 Task: Look for space in Kalynivka, Ukraine from 10th July, 2023 to 15th July, 2023 for 7 adults in price range Rs.10000 to Rs.15000. Place can be entire place or shared room with 4 bedrooms having 7 beds and 4 bathrooms. Property type can be house, flat, guest house. Amenities needed are: wifi, TV, free parkinig on premises, gym, breakfast. Booking option can be shelf check-in. Required host language is English.
Action: Mouse moved to (579, 147)
Screenshot: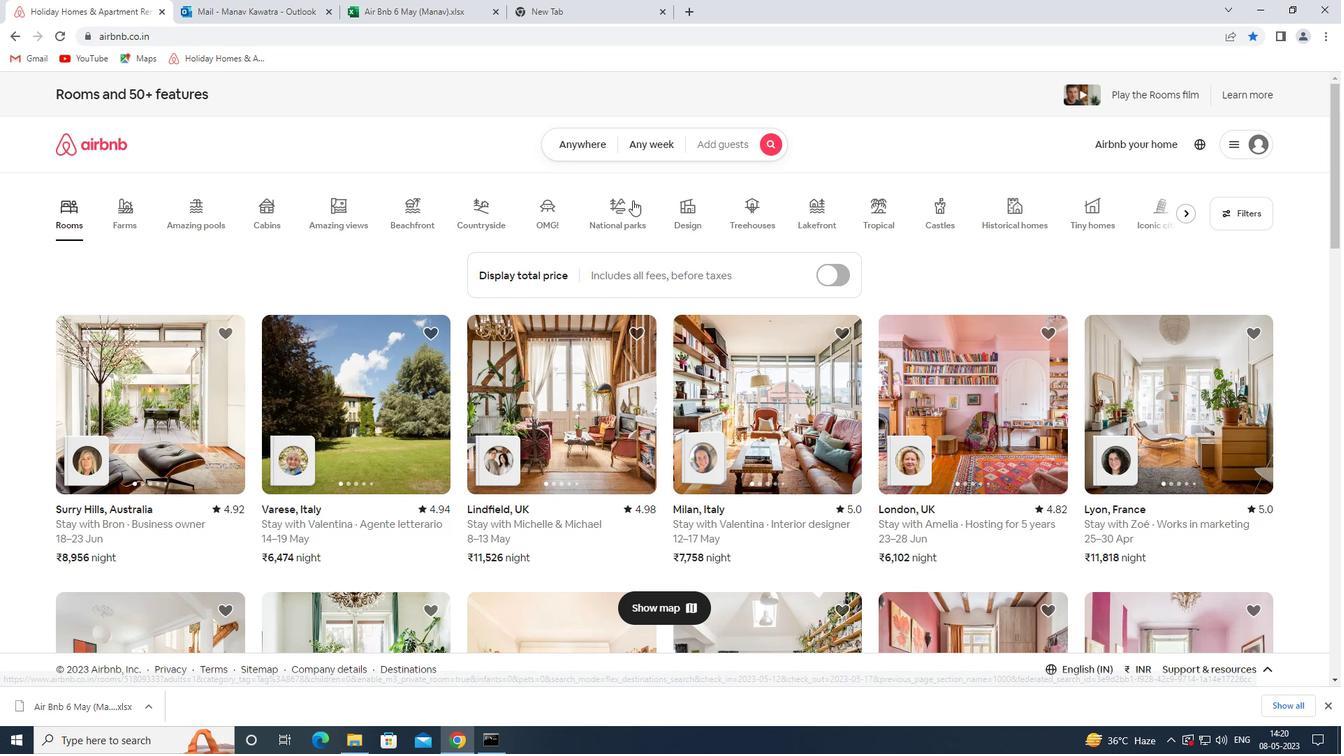 
Action: Mouse pressed left at (579, 147)
Screenshot: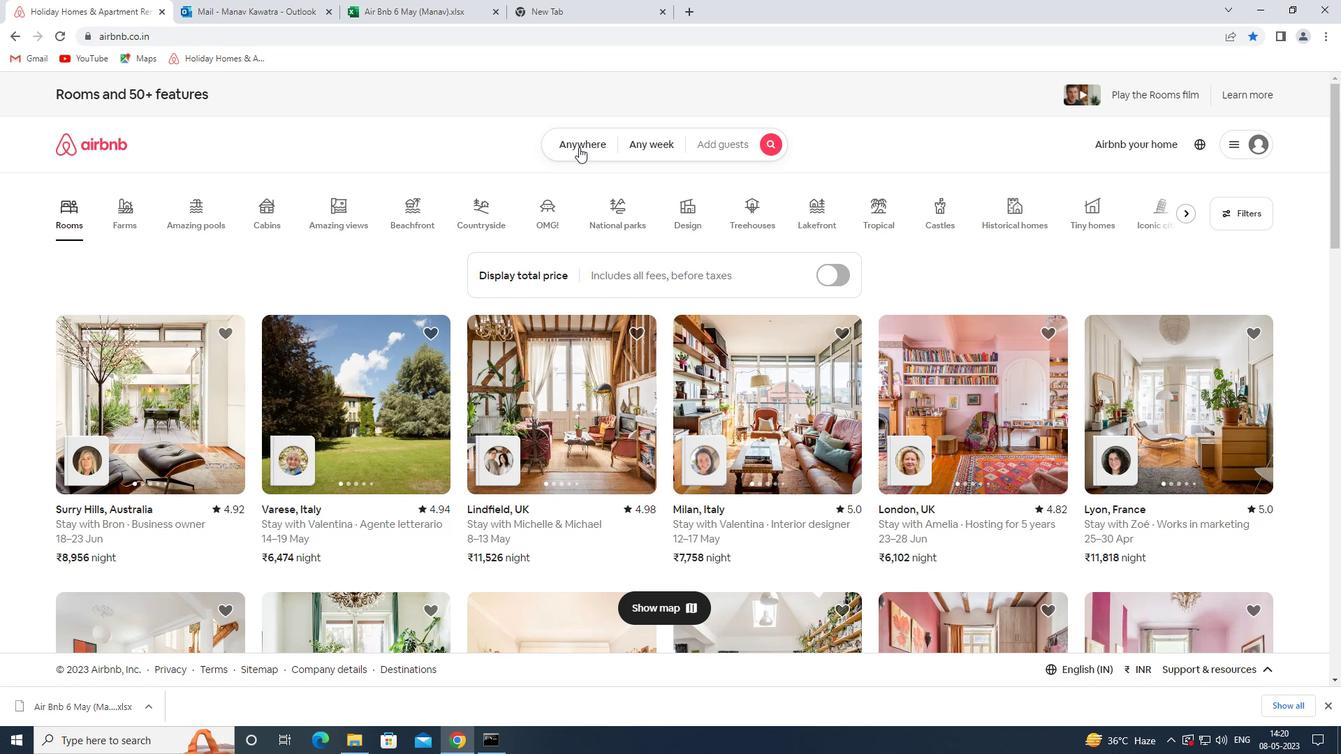 
Action: Mouse moved to (522, 212)
Screenshot: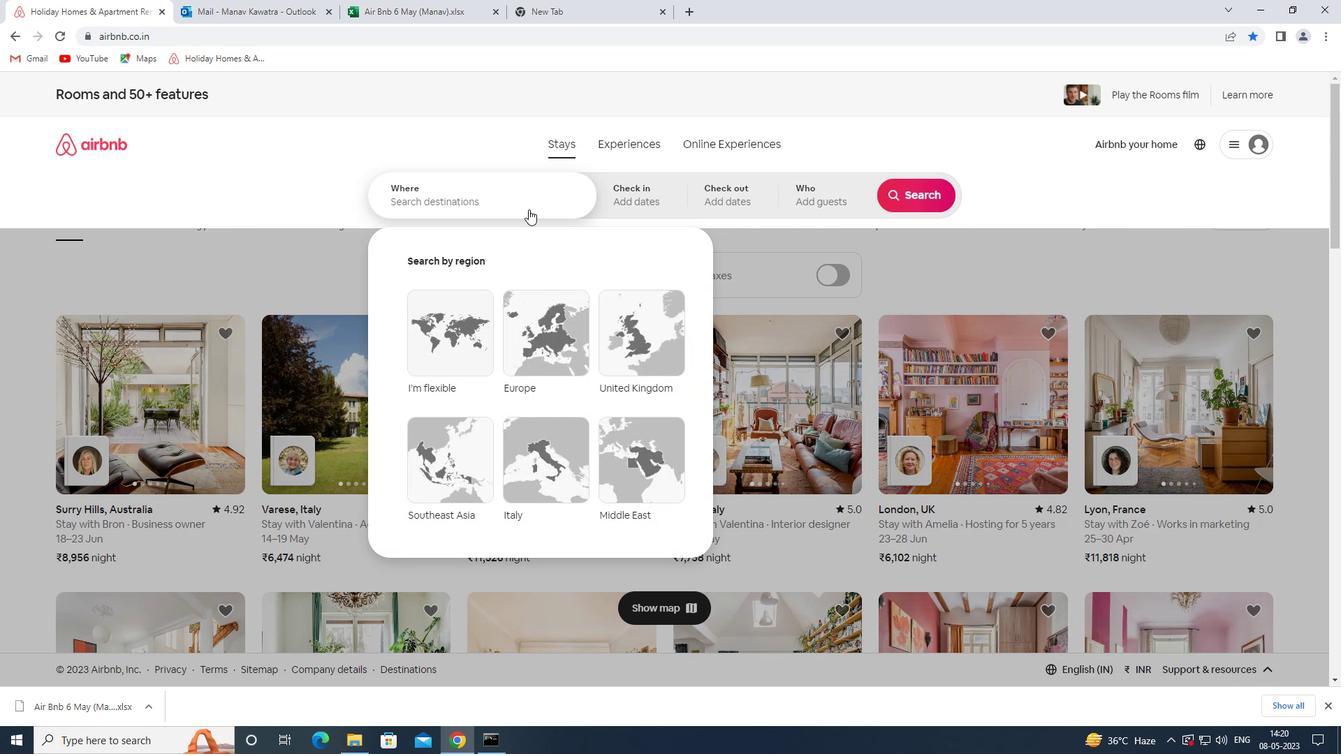 
Action: Mouse pressed left at (522, 212)
Screenshot: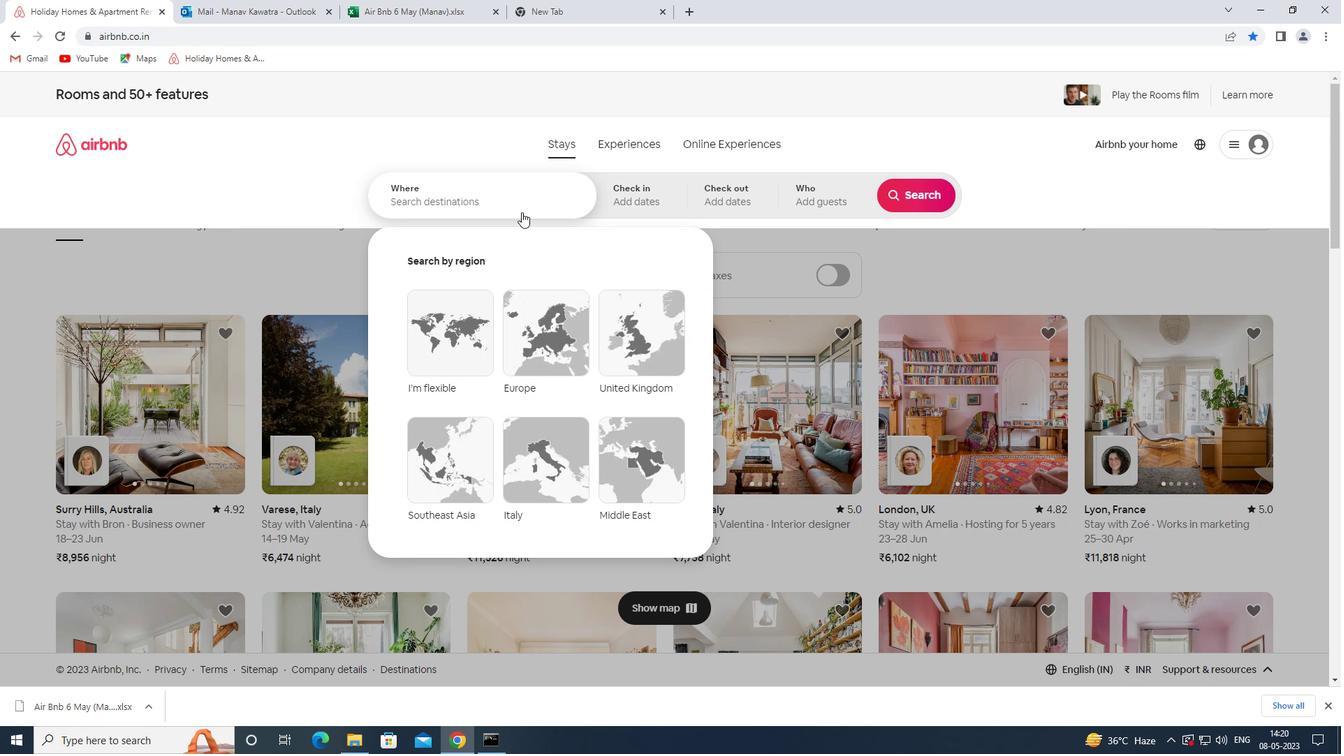 
Action: Key pressed <Key.shift>L<Key.backspace><Key.shift>KAA<Key.backspace>YNIVKA<Key.space><Key.shift><Key.shift><Key.shift><Key.shift><Key.shift><Key.shift><Key.shift><Key.shift><Key.shift><Key.shift><Key.shift><Key.shift><Key.shift><Key.shift><Key.shift>UL<Key.backspace>KRAINE<Key.space><Key.enter>
Screenshot: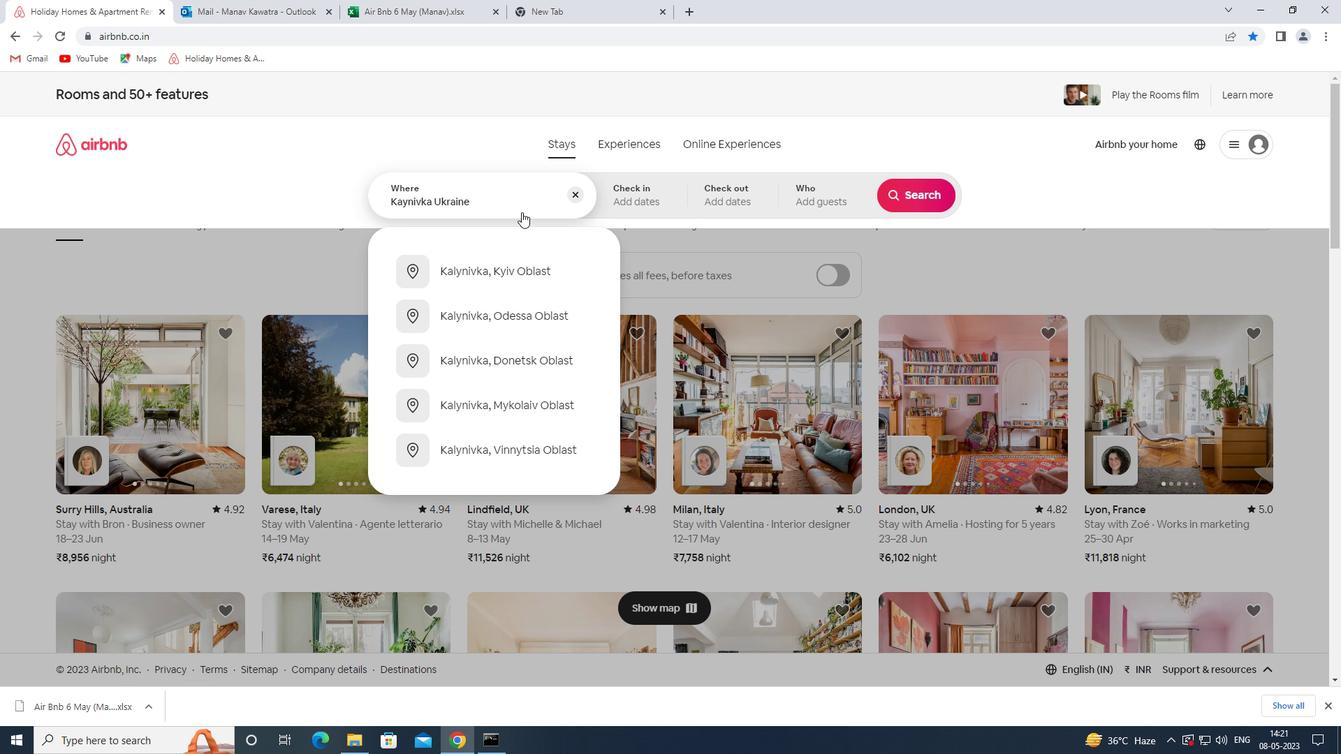 
Action: Mouse moved to (913, 303)
Screenshot: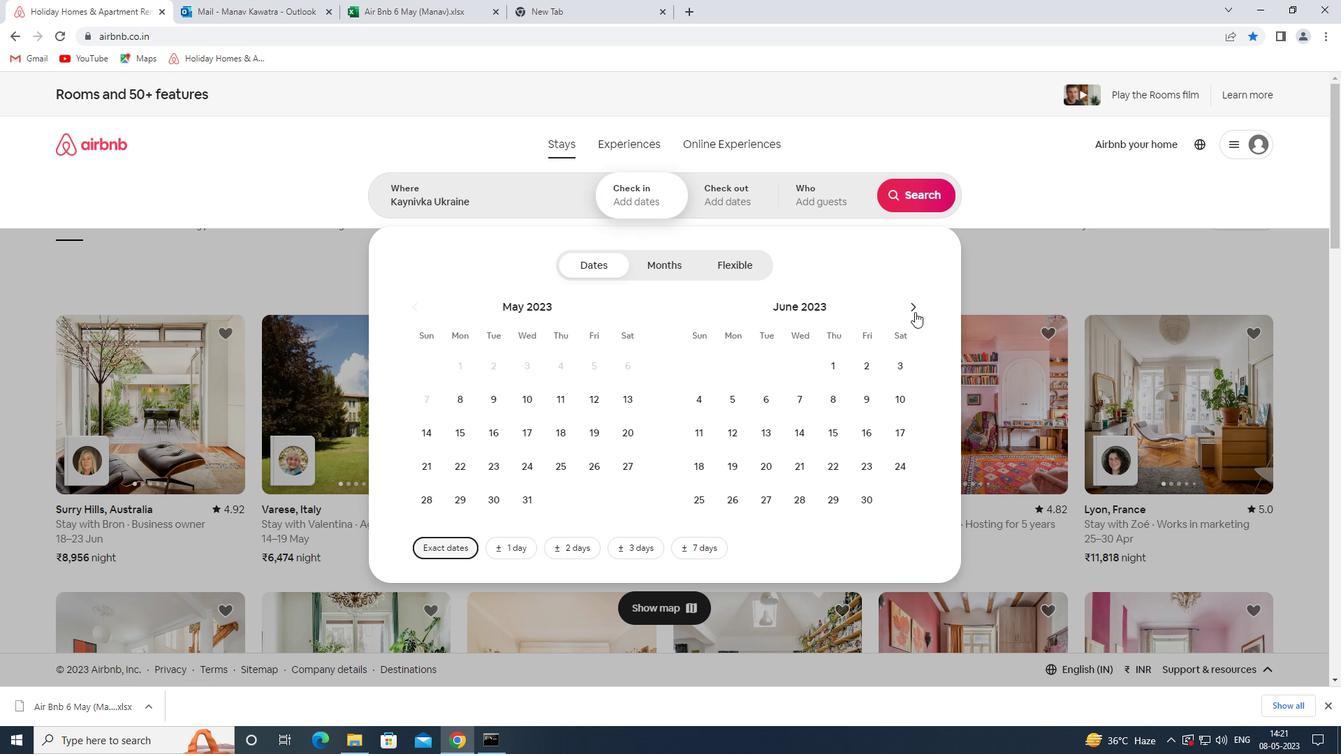 
Action: Mouse pressed left at (913, 303)
Screenshot: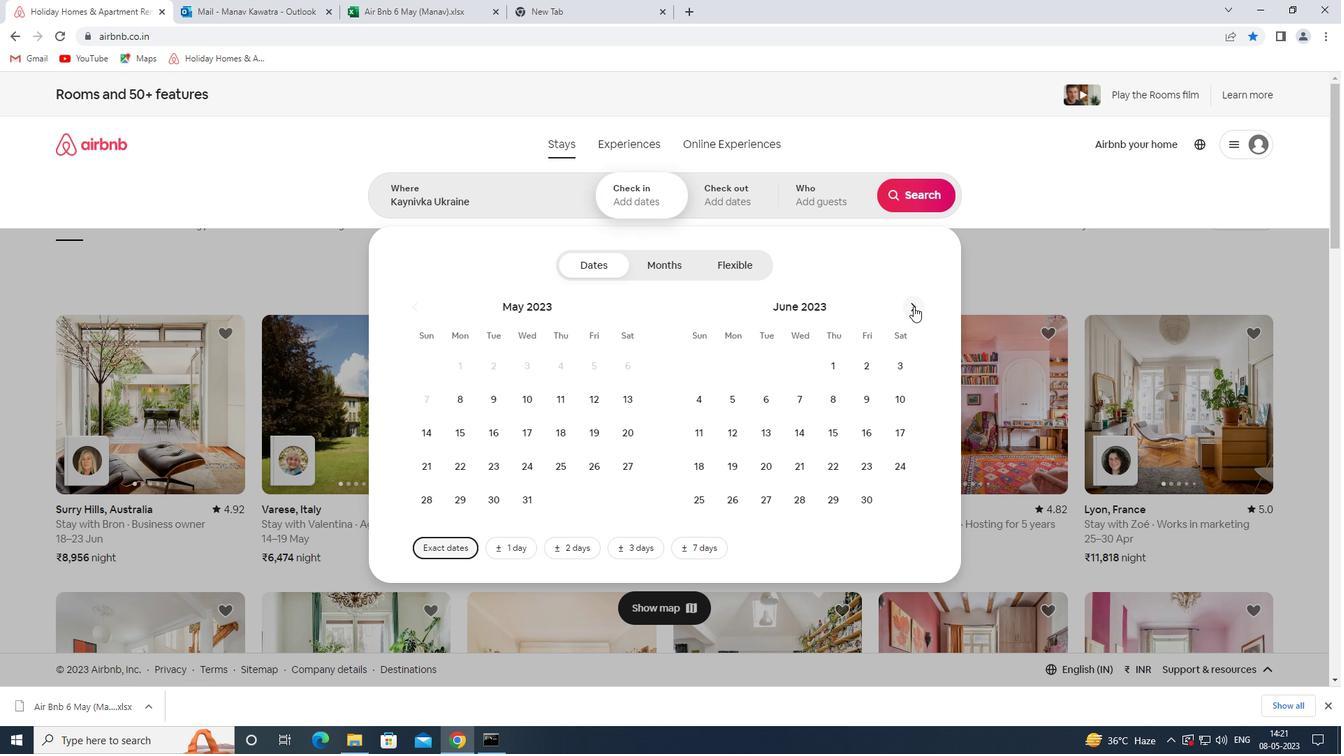 
Action: Mouse moved to (724, 435)
Screenshot: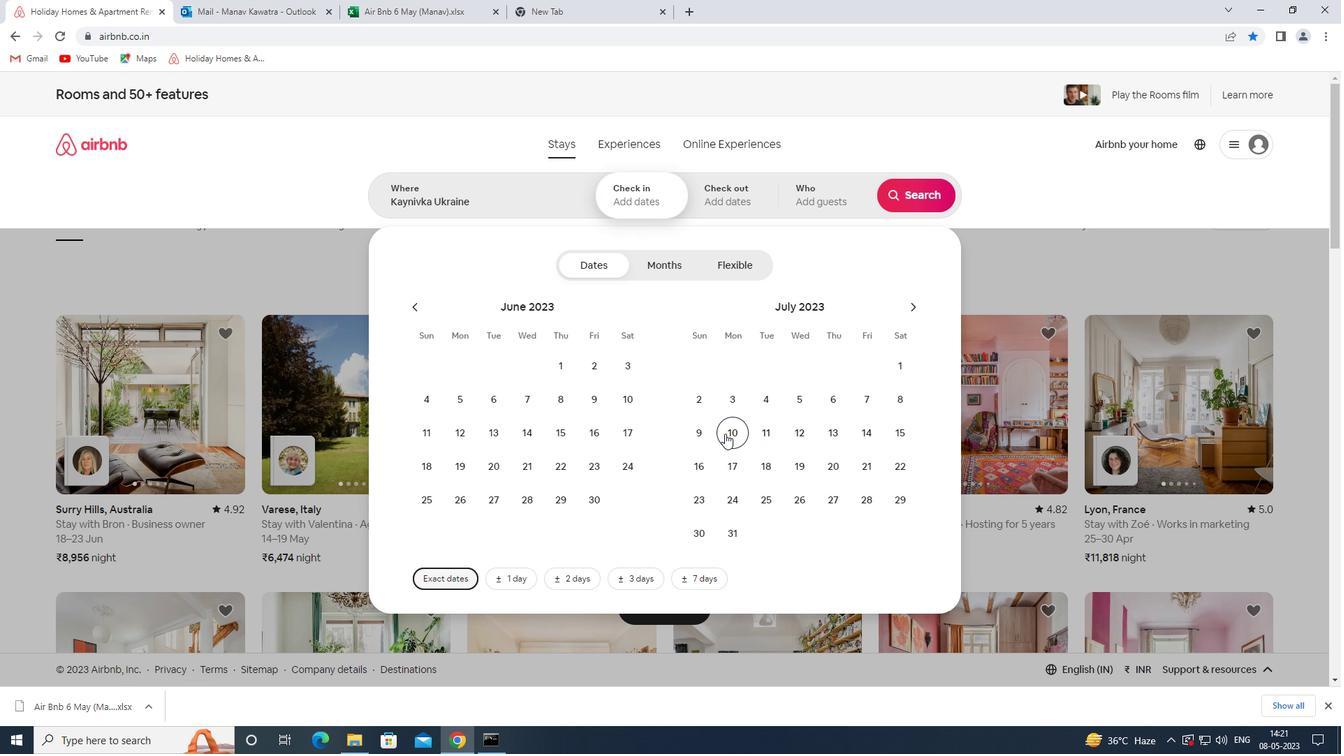
Action: Mouse pressed left at (724, 435)
Screenshot: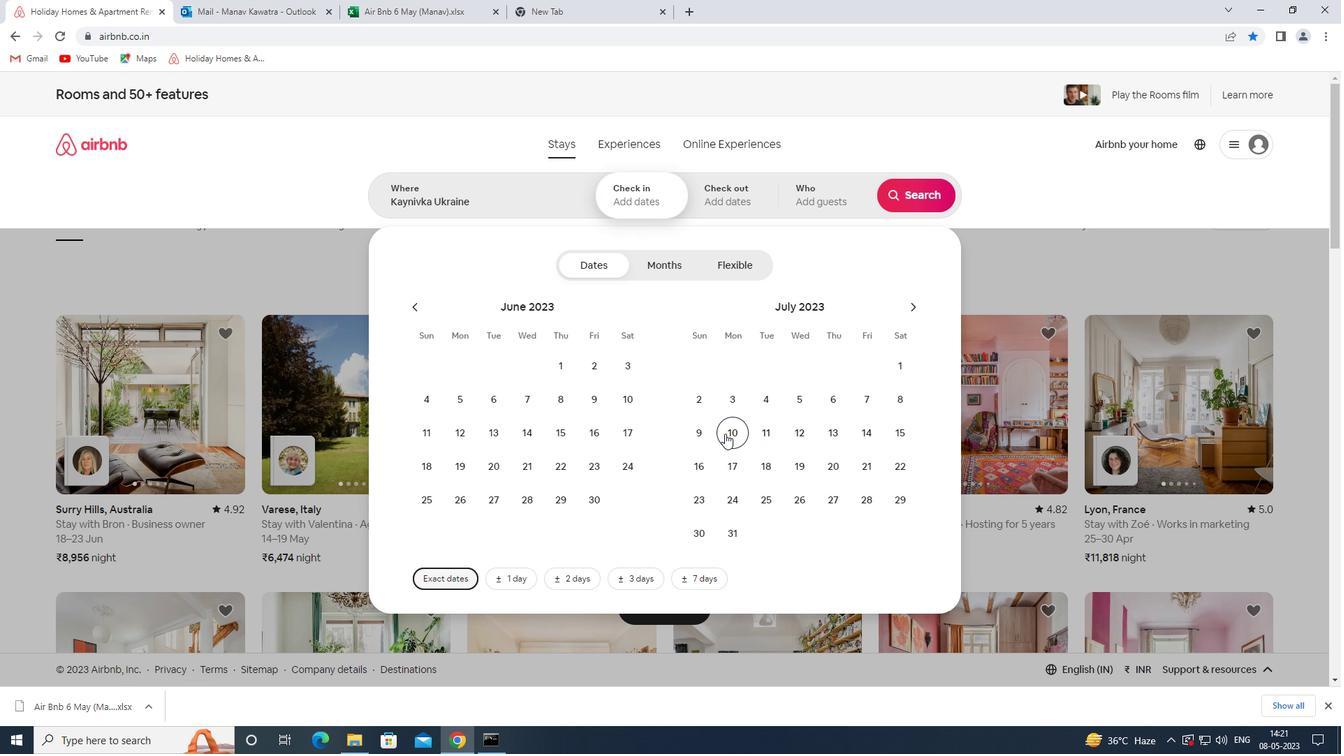 
Action: Mouse moved to (904, 432)
Screenshot: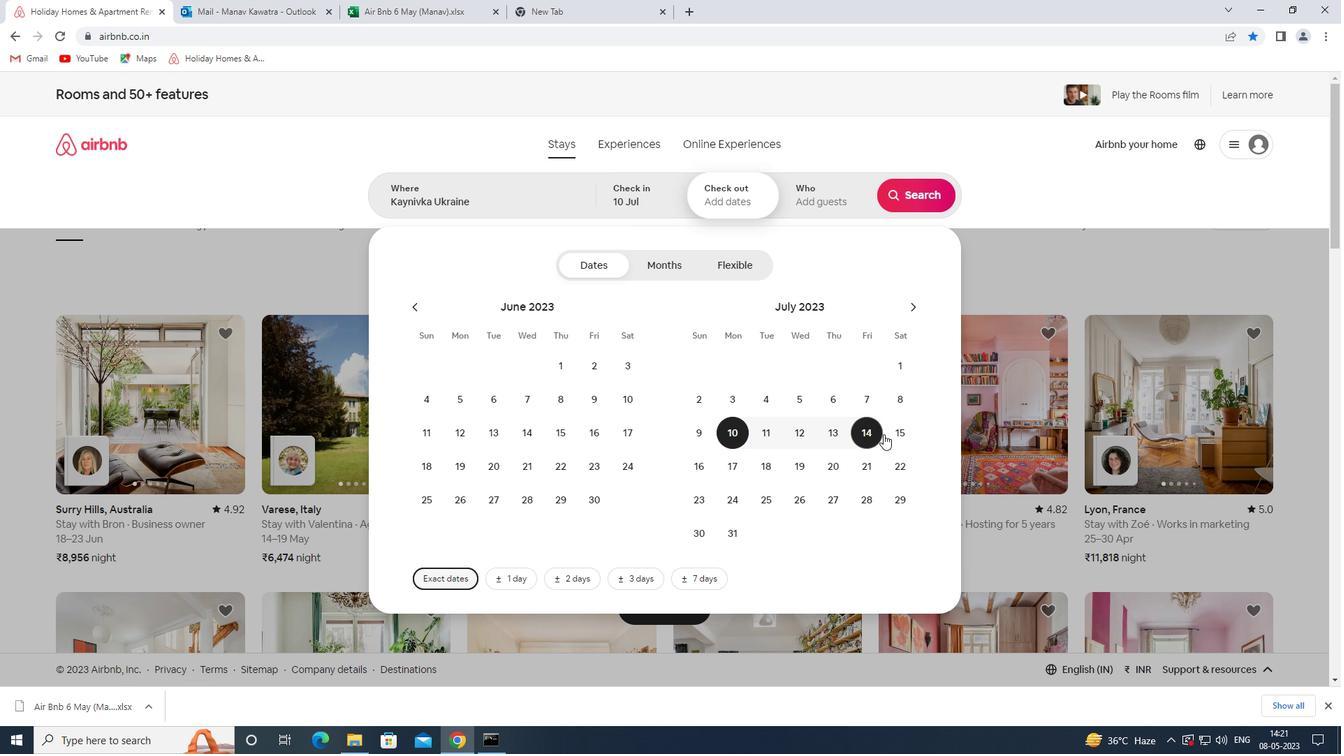 
Action: Mouse pressed left at (904, 432)
Screenshot: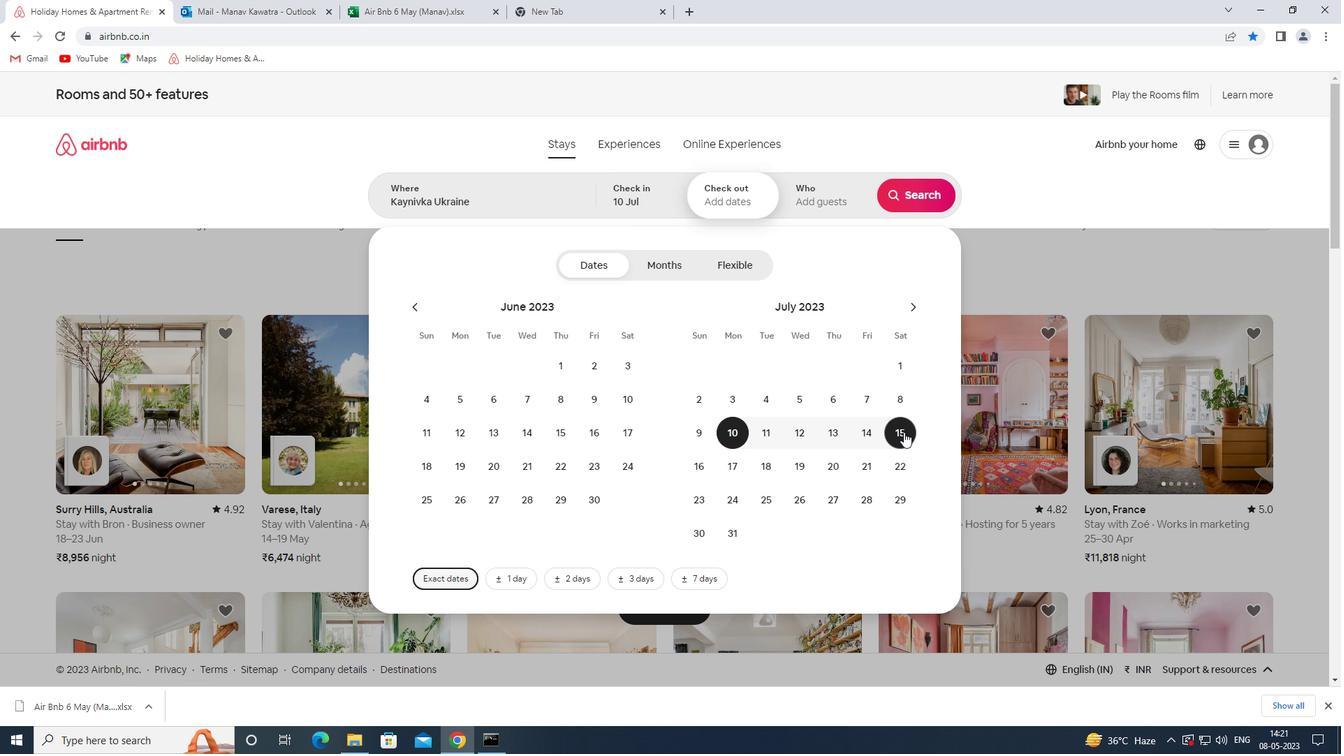 
Action: Mouse moved to (835, 208)
Screenshot: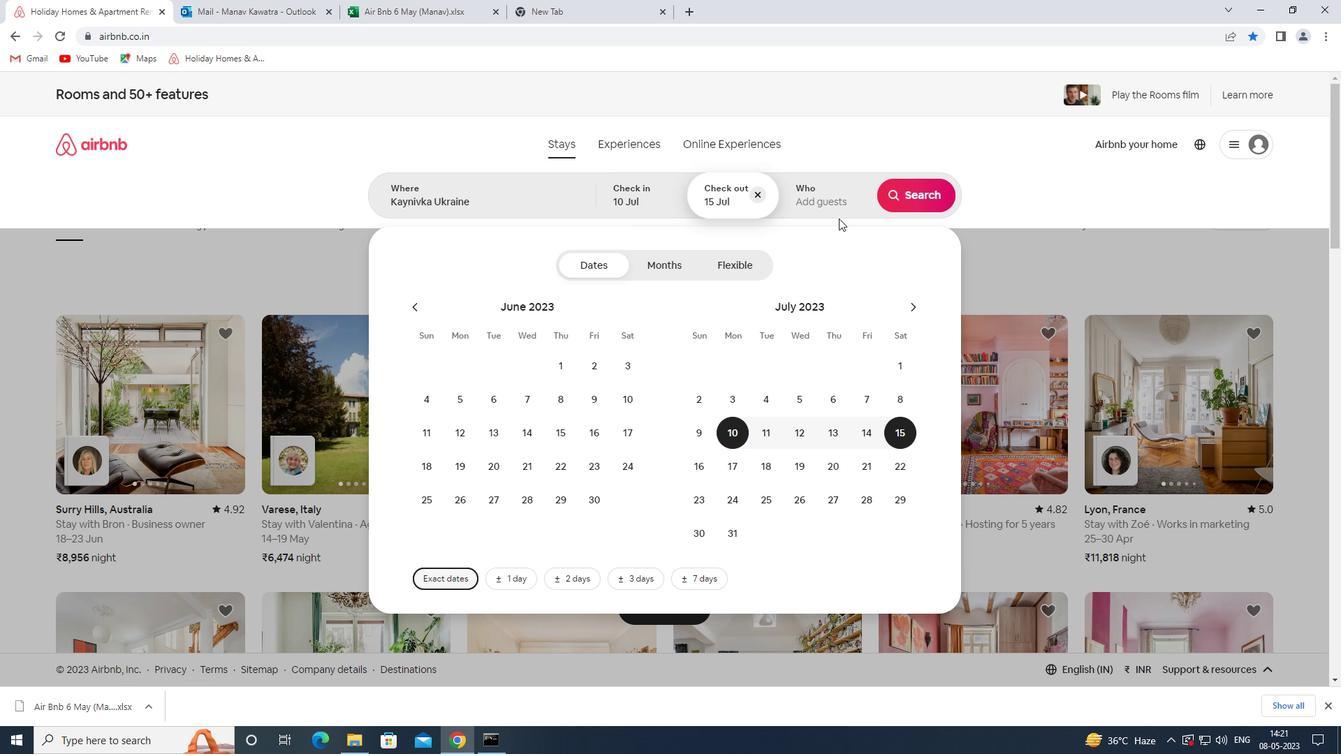 
Action: Mouse pressed left at (835, 208)
Screenshot: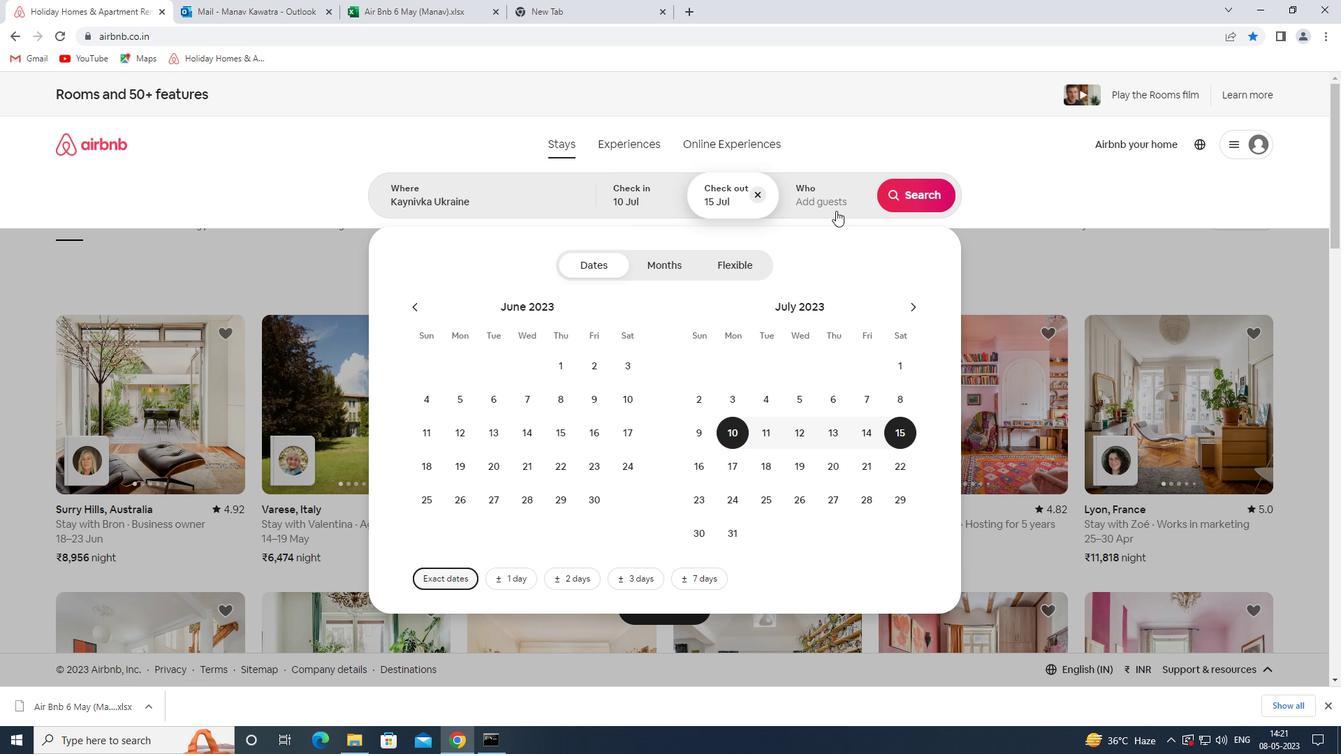 
Action: Mouse moved to (925, 279)
Screenshot: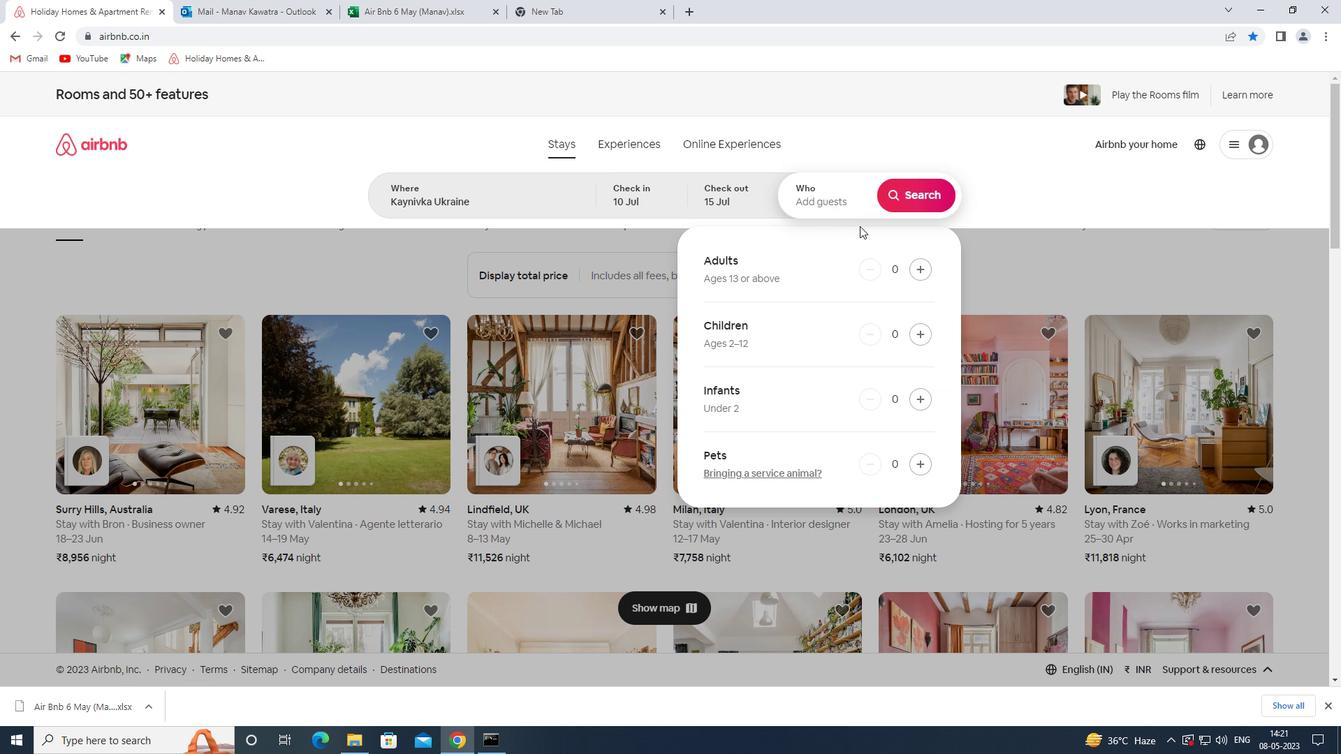 
Action: Mouse pressed left at (925, 279)
Screenshot: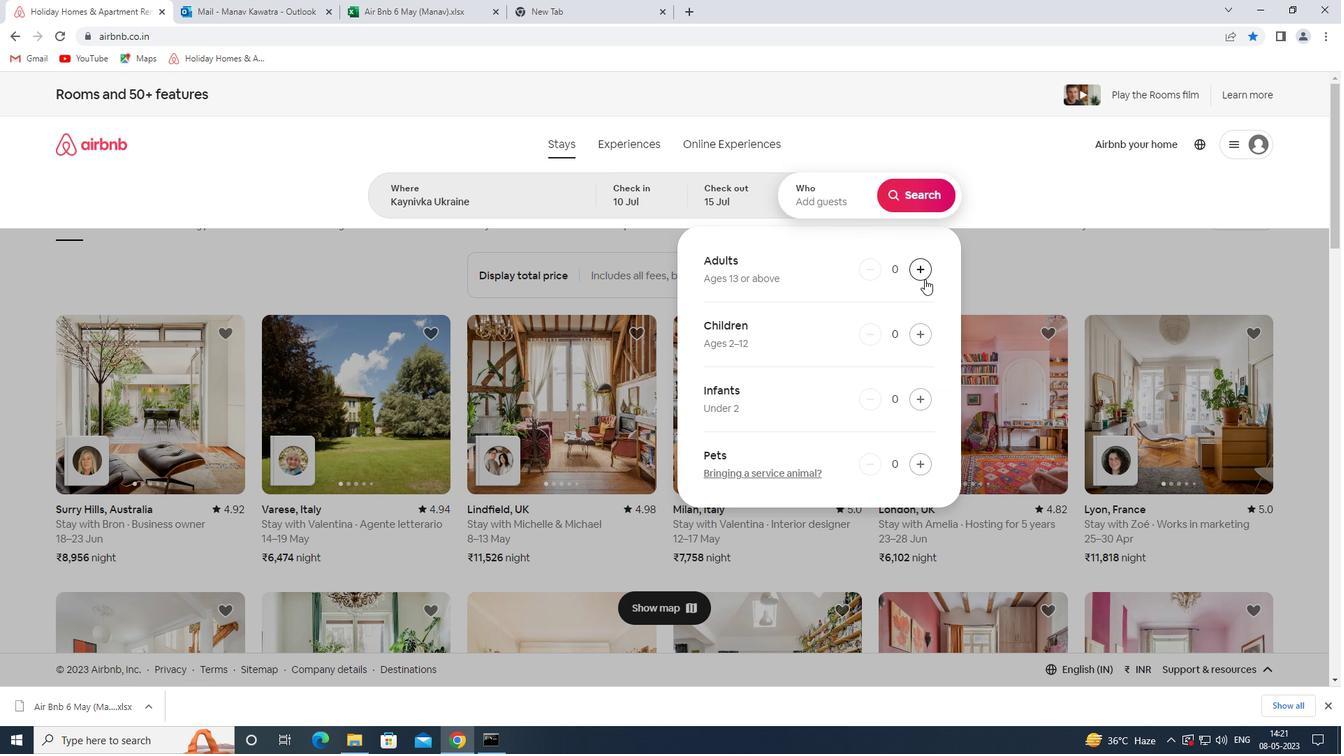 
Action: Mouse moved to (925, 278)
Screenshot: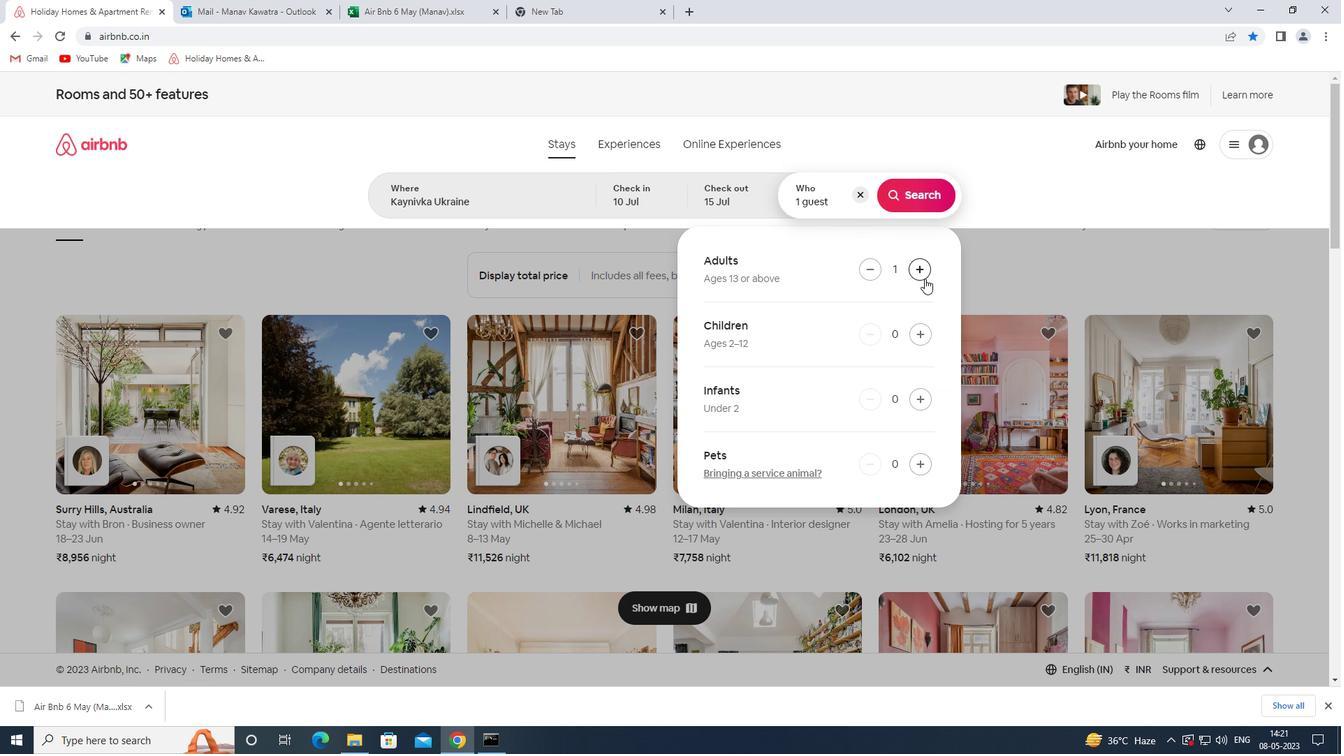 
Action: Mouse pressed left at (925, 278)
Screenshot: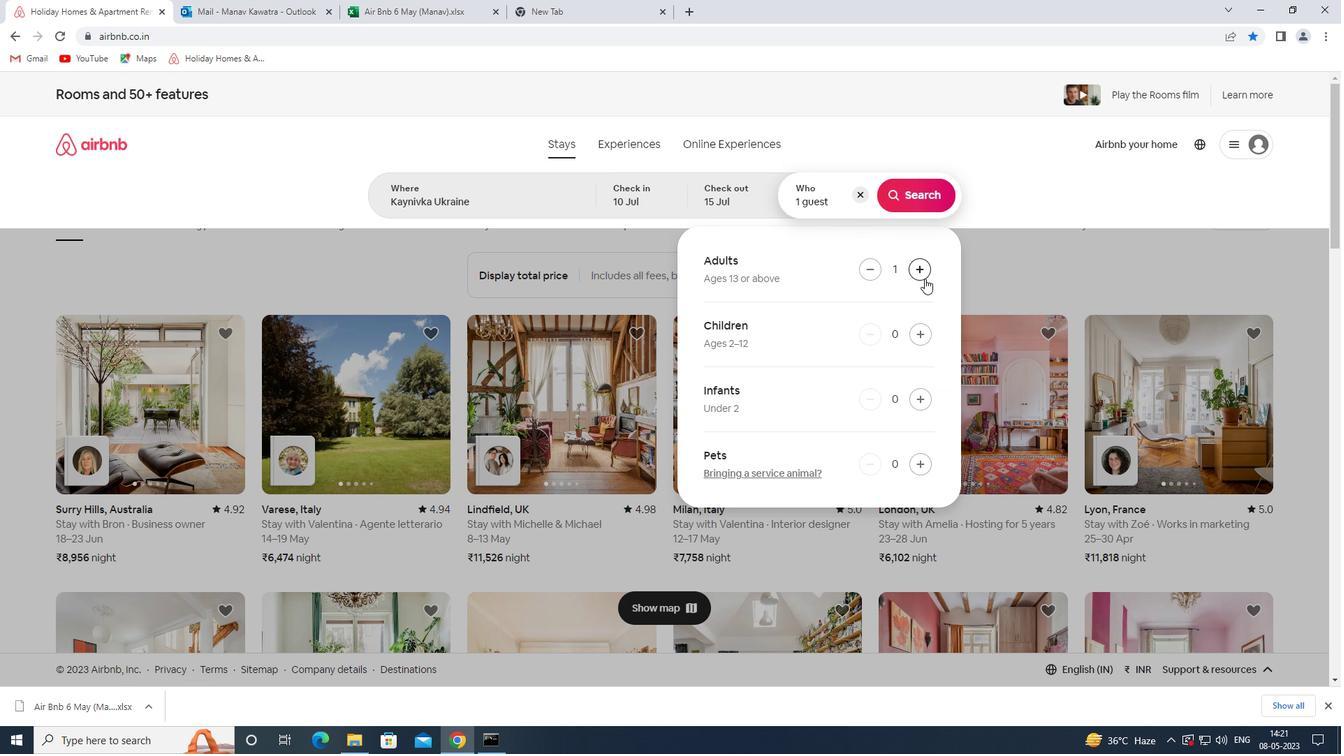 
Action: Mouse pressed left at (925, 278)
Screenshot: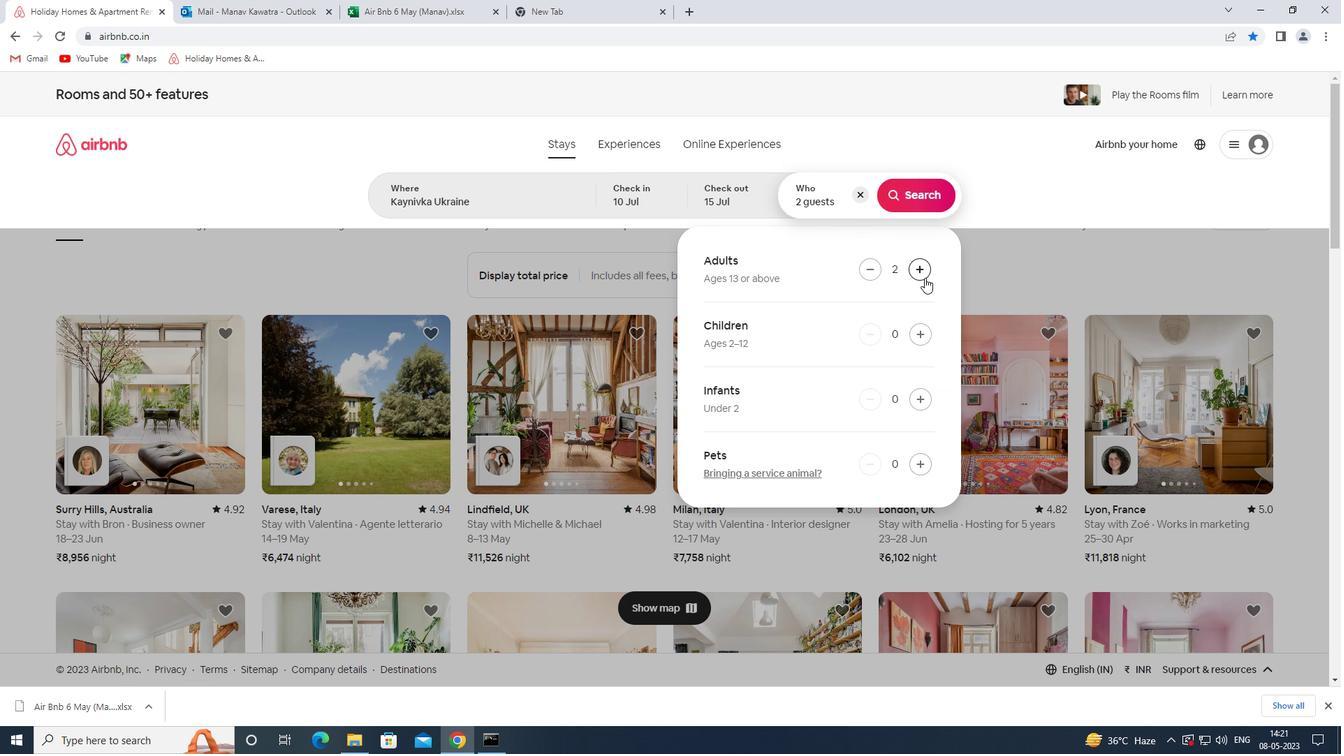 
Action: Mouse pressed left at (925, 278)
Screenshot: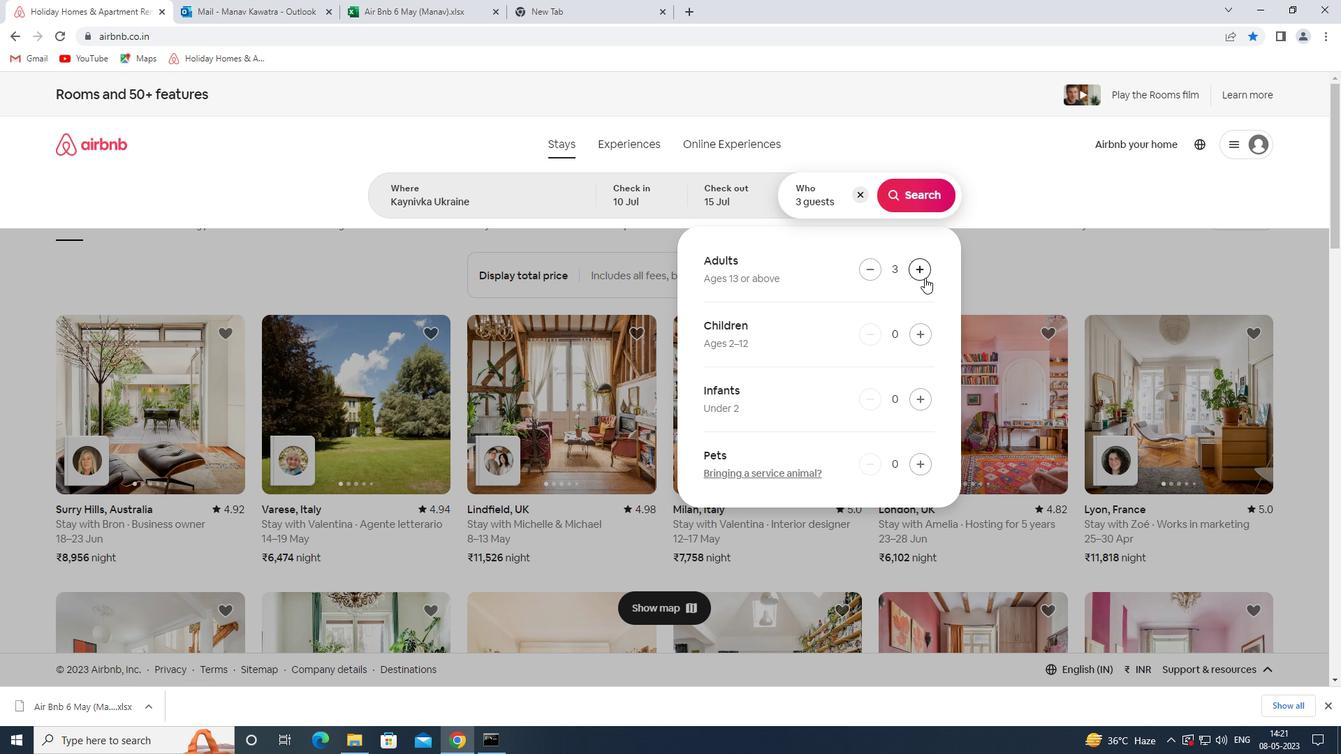 
Action: Mouse pressed left at (925, 278)
Screenshot: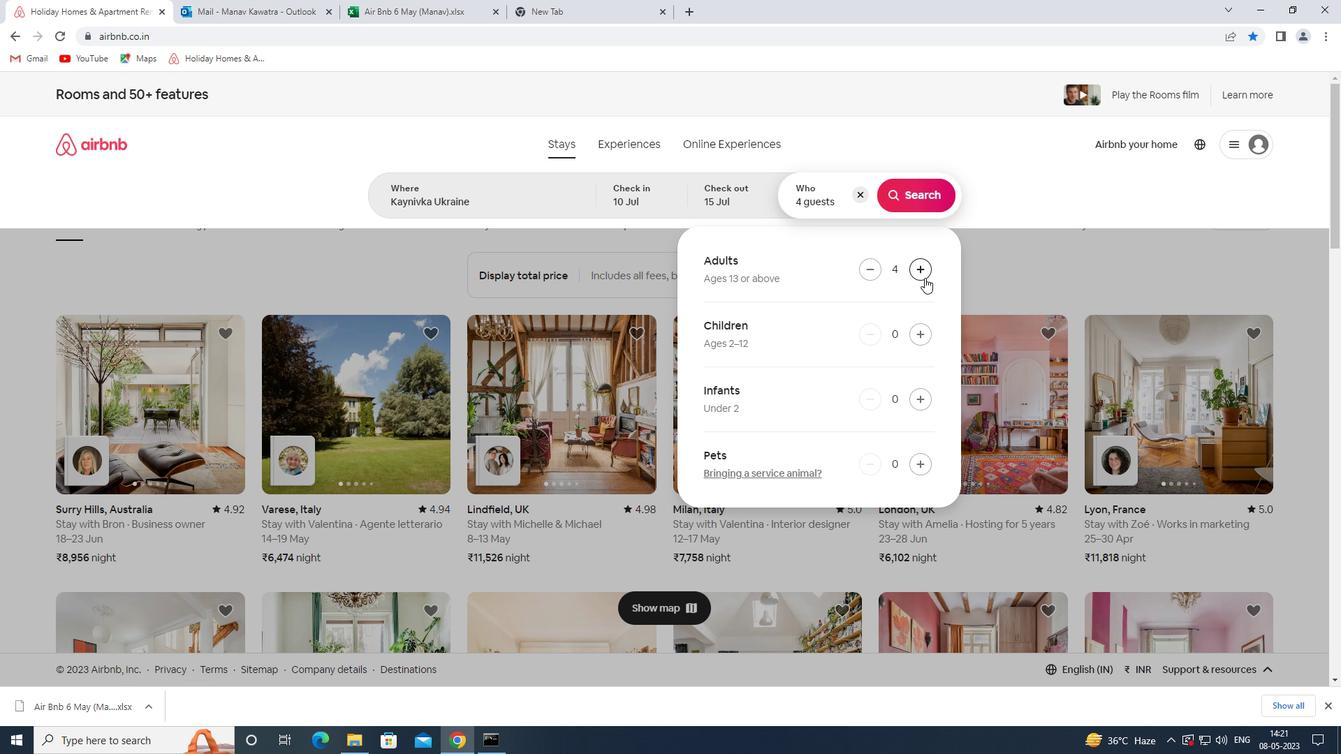 
Action: Mouse moved to (925, 278)
Screenshot: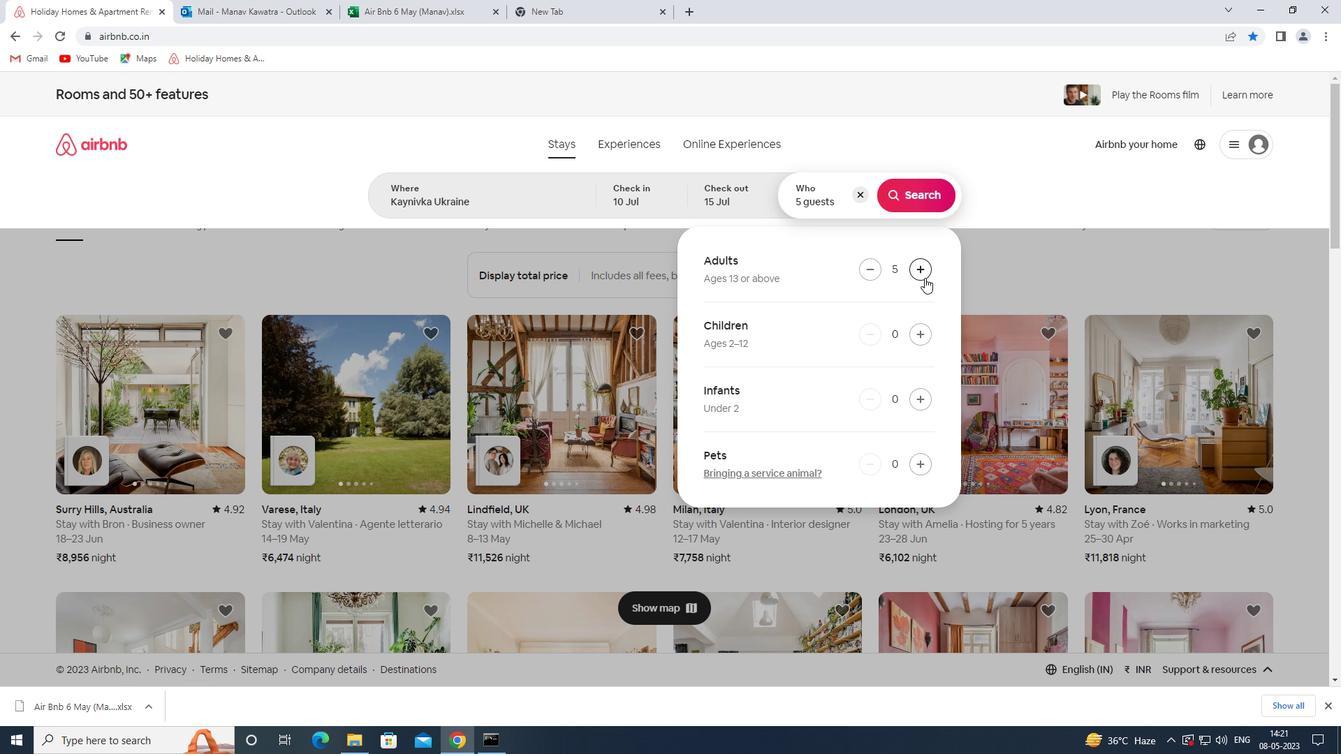 
Action: Mouse pressed left at (925, 278)
Screenshot: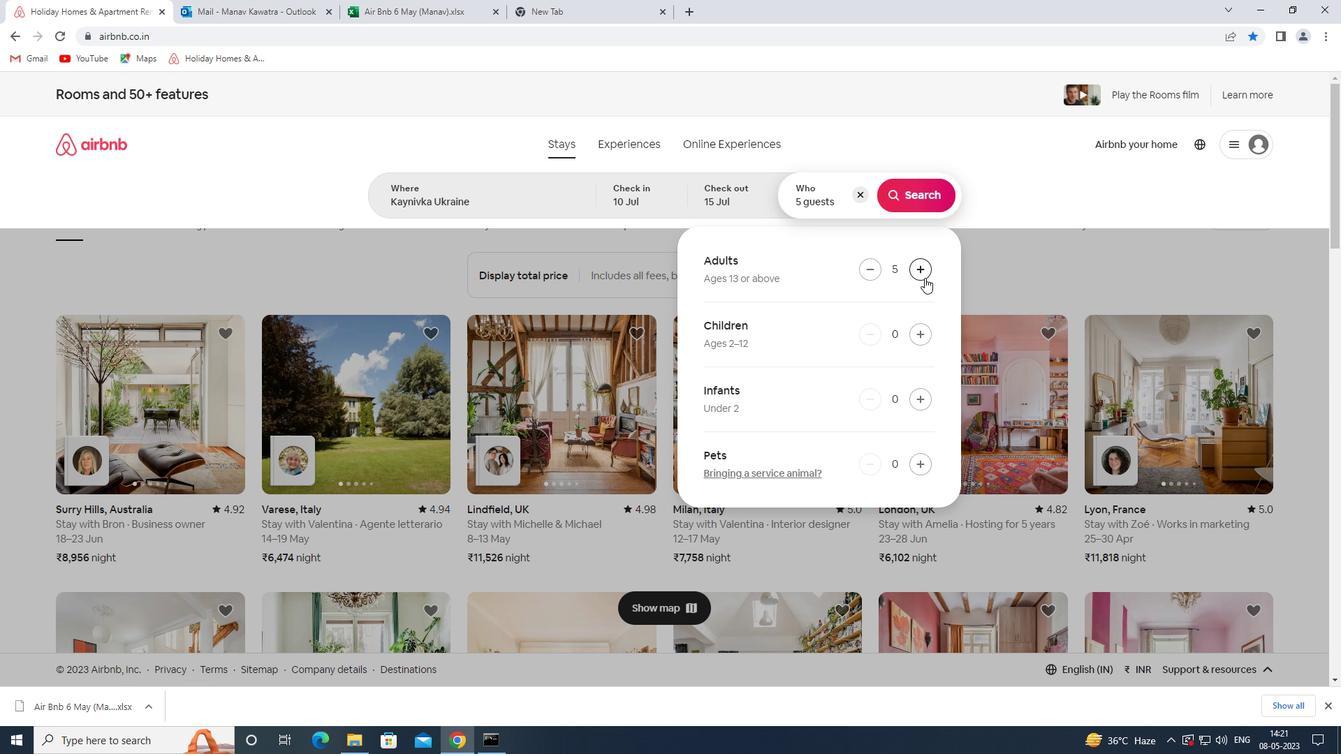 
Action: Mouse moved to (921, 265)
Screenshot: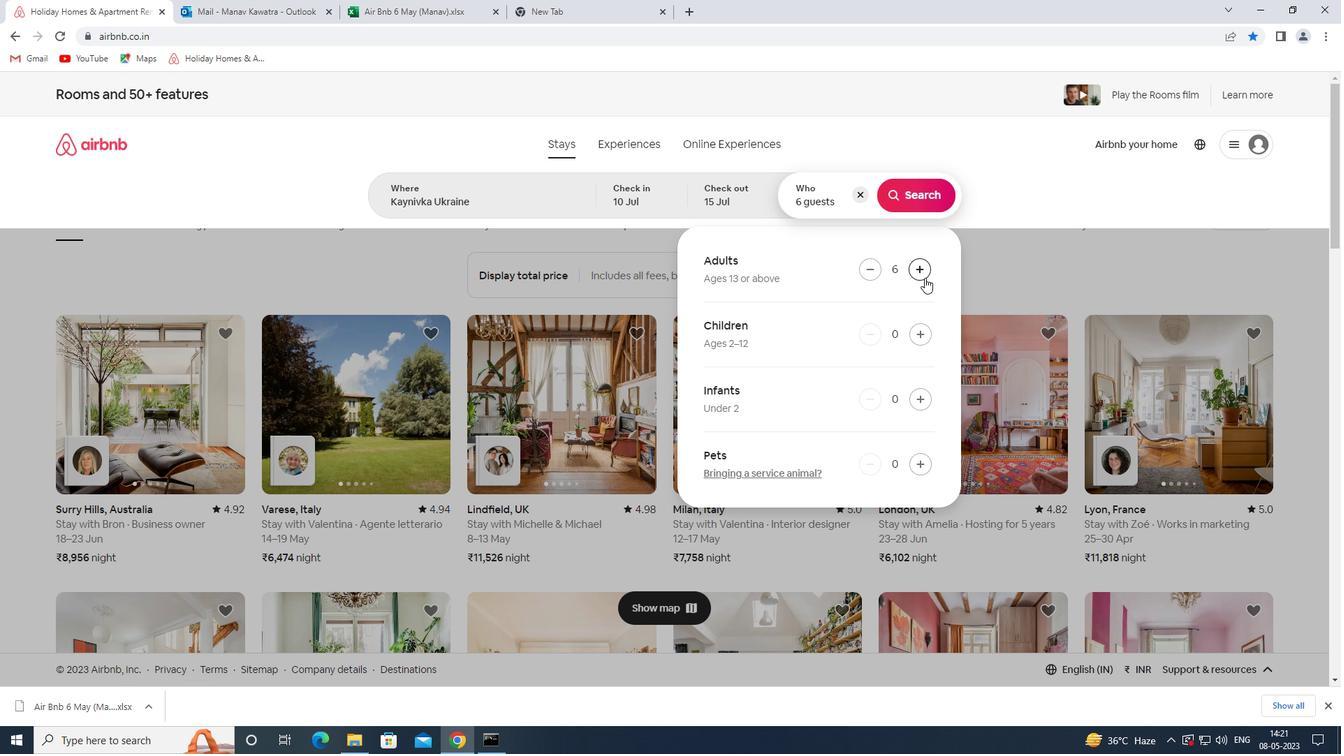 
Action: Mouse pressed left at (921, 265)
Screenshot: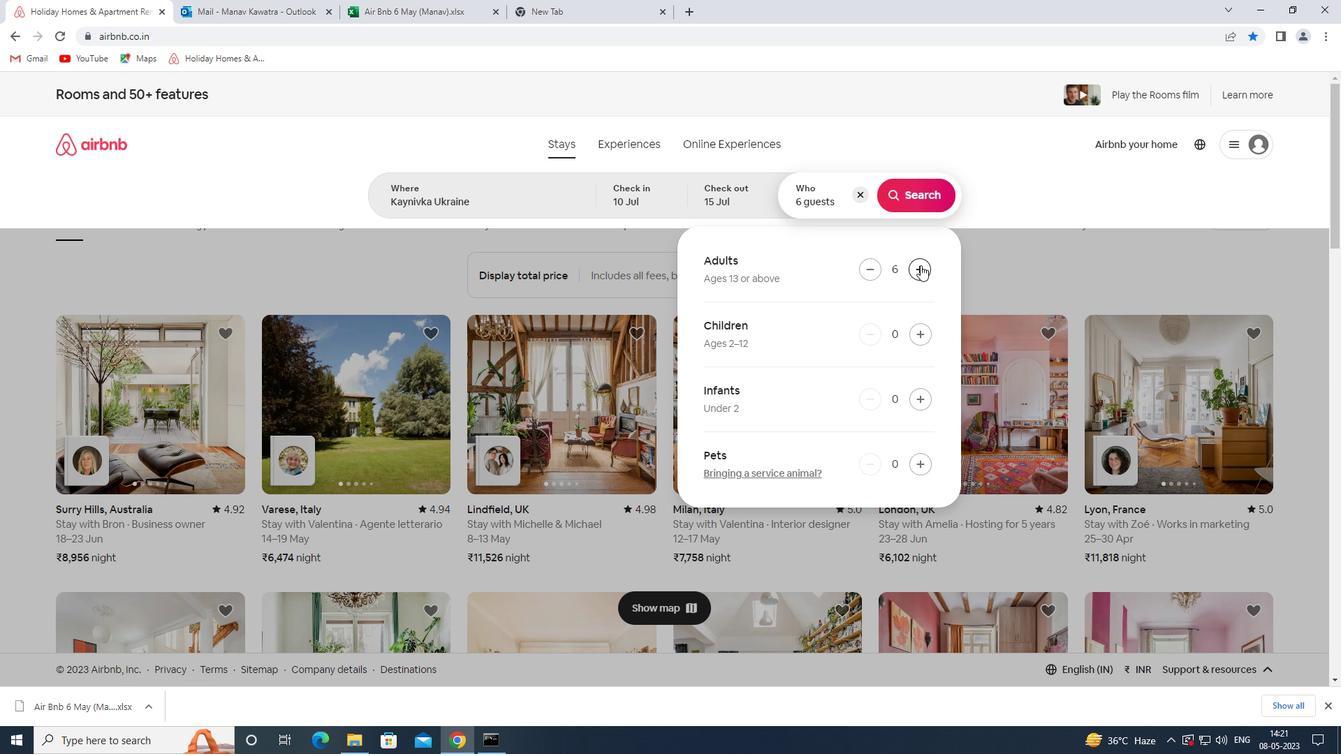 
Action: Mouse moved to (923, 199)
Screenshot: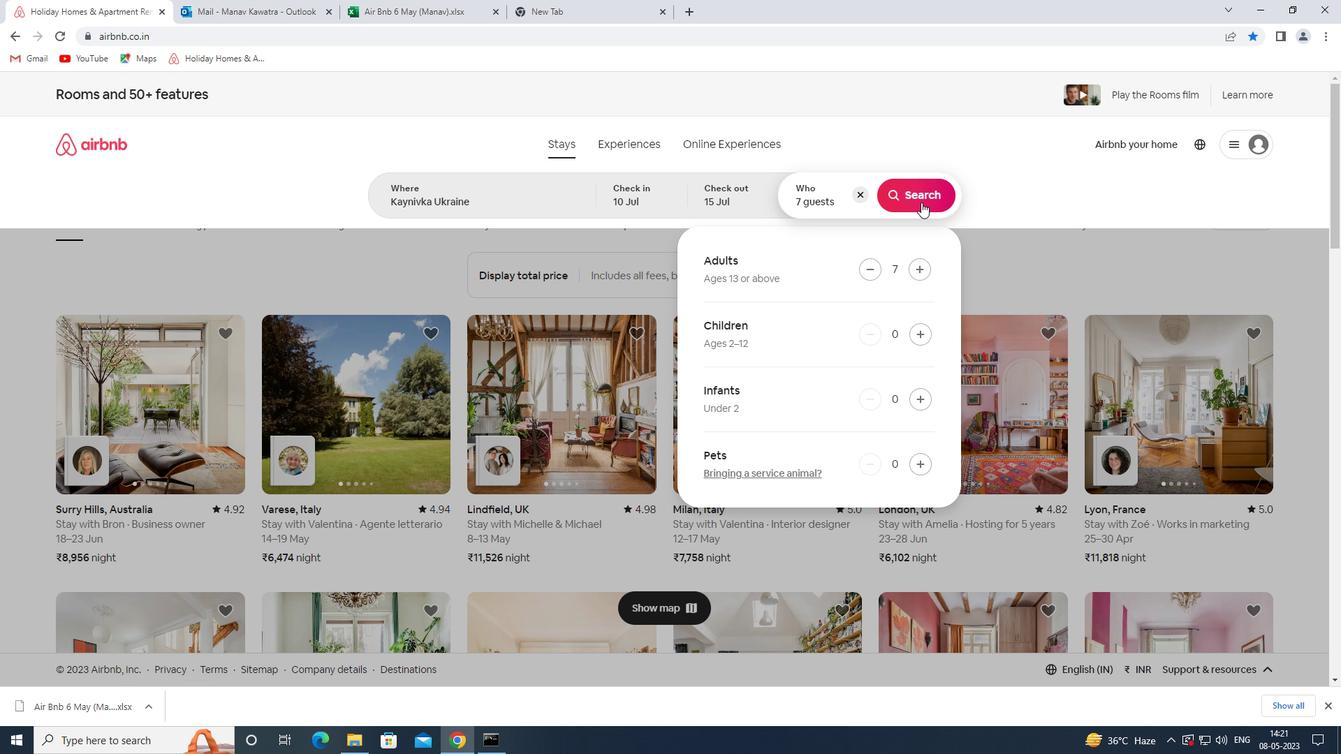 
Action: Mouse pressed left at (923, 199)
Screenshot: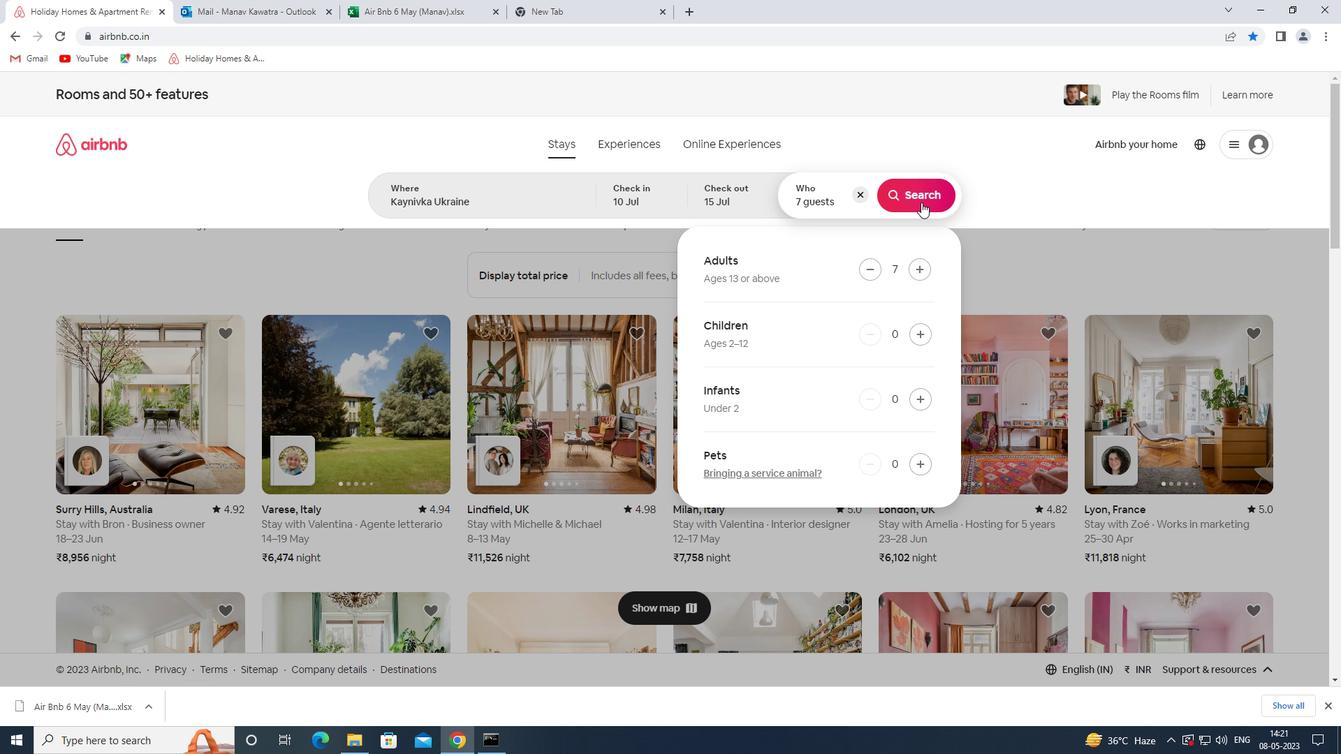 
Action: Mouse moved to (1274, 144)
Screenshot: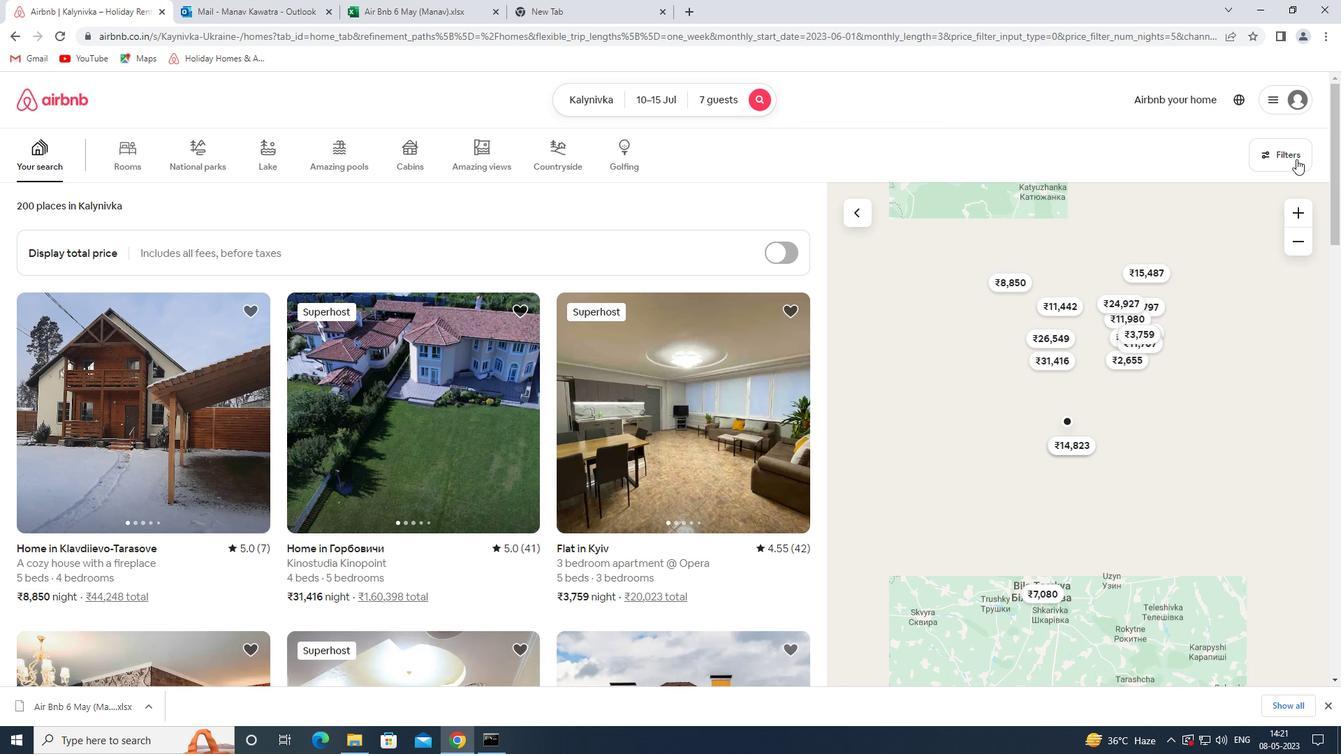 
Action: Mouse pressed left at (1274, 144)
Screenshot: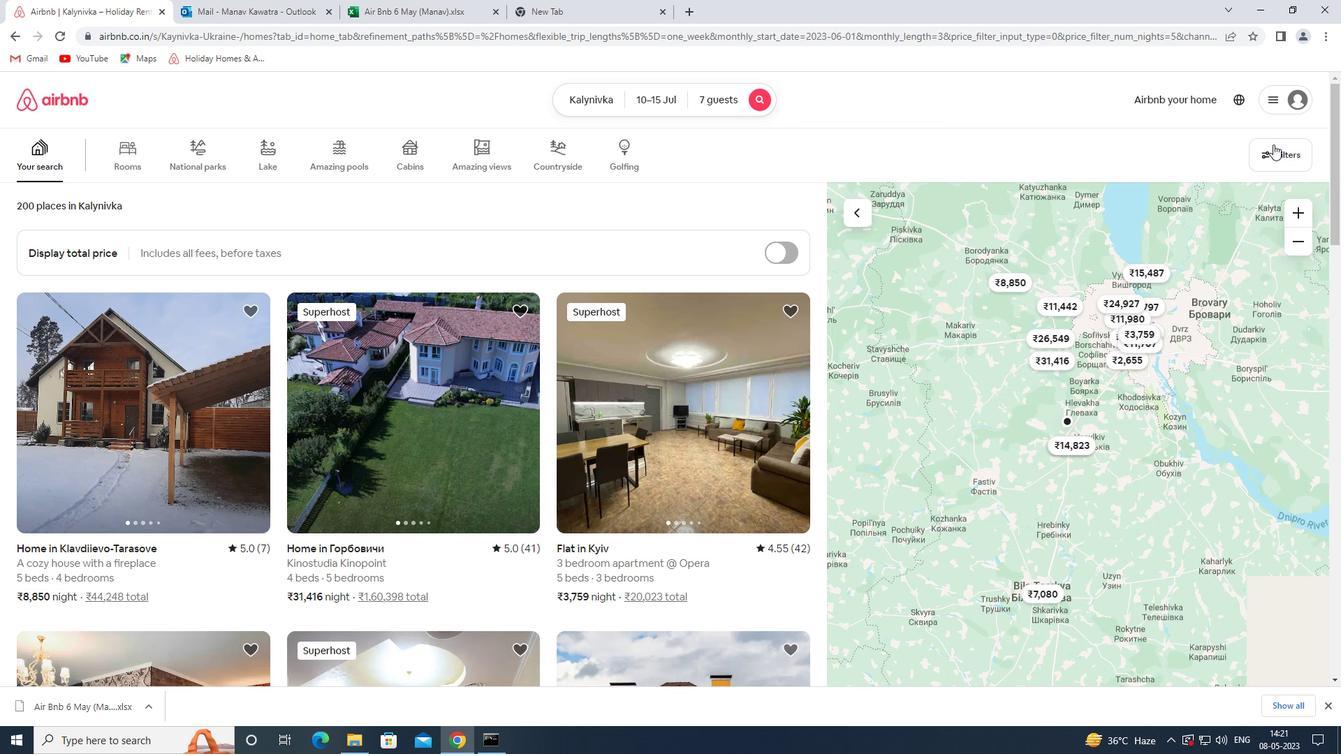 
Action: Mouse moved to (500, 497)
Screenshot: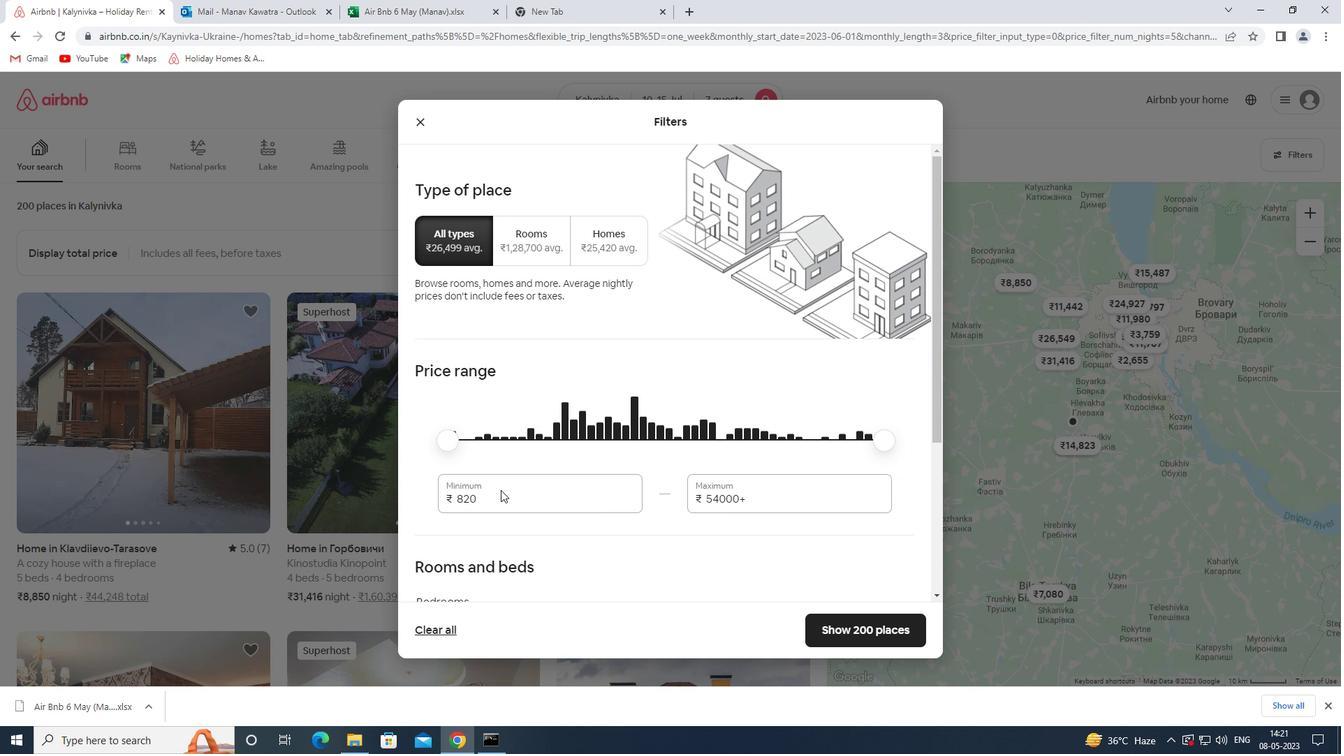 
Action: Mouse pressed left at (500, 497)
Screenshot: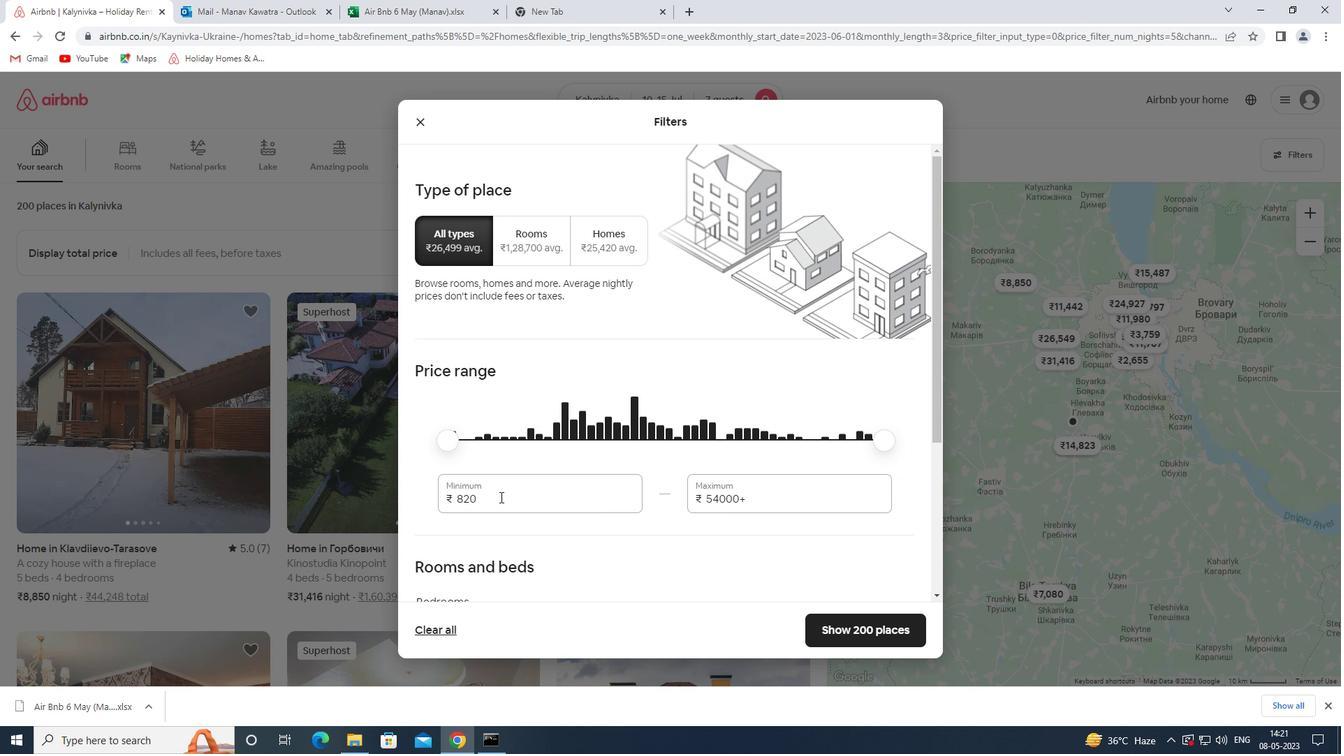 
Action: Mouse pressed left at (500, 497)
Screenshot: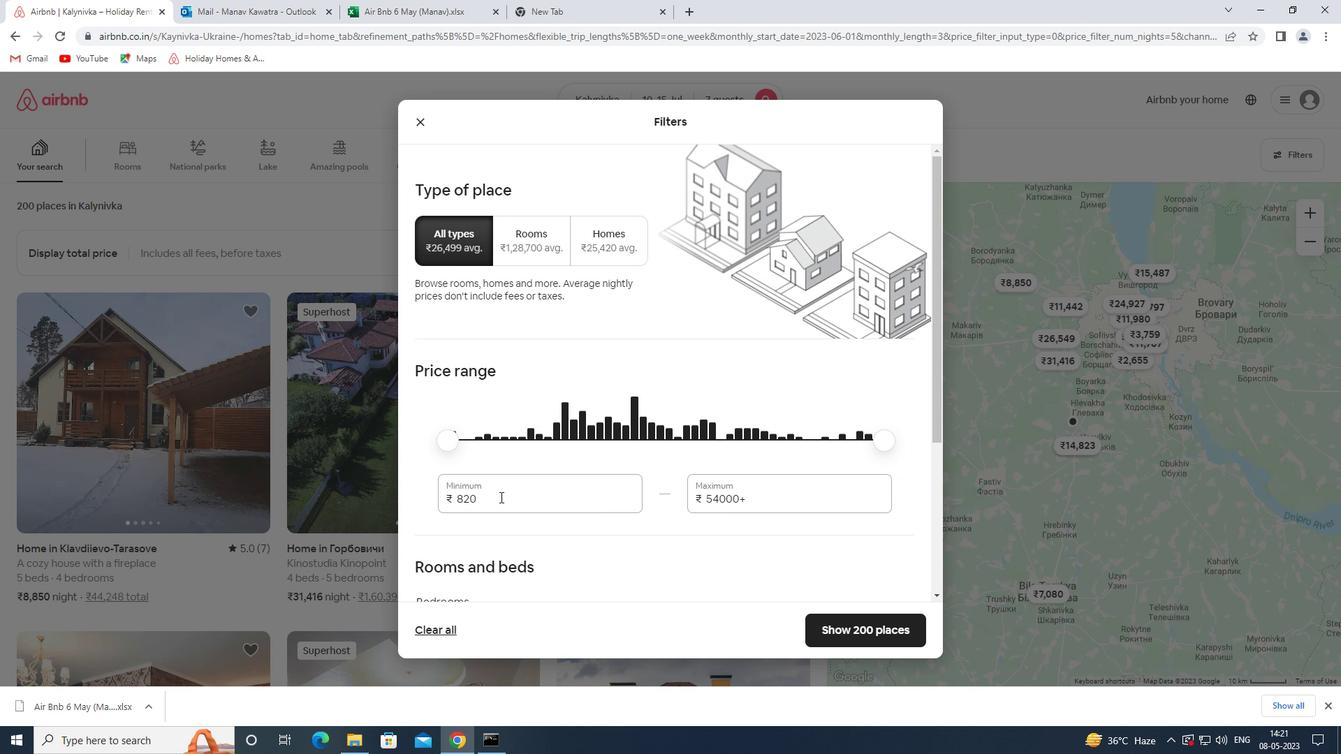 
Action: Mouse moved to (501, 498)
Screenshot: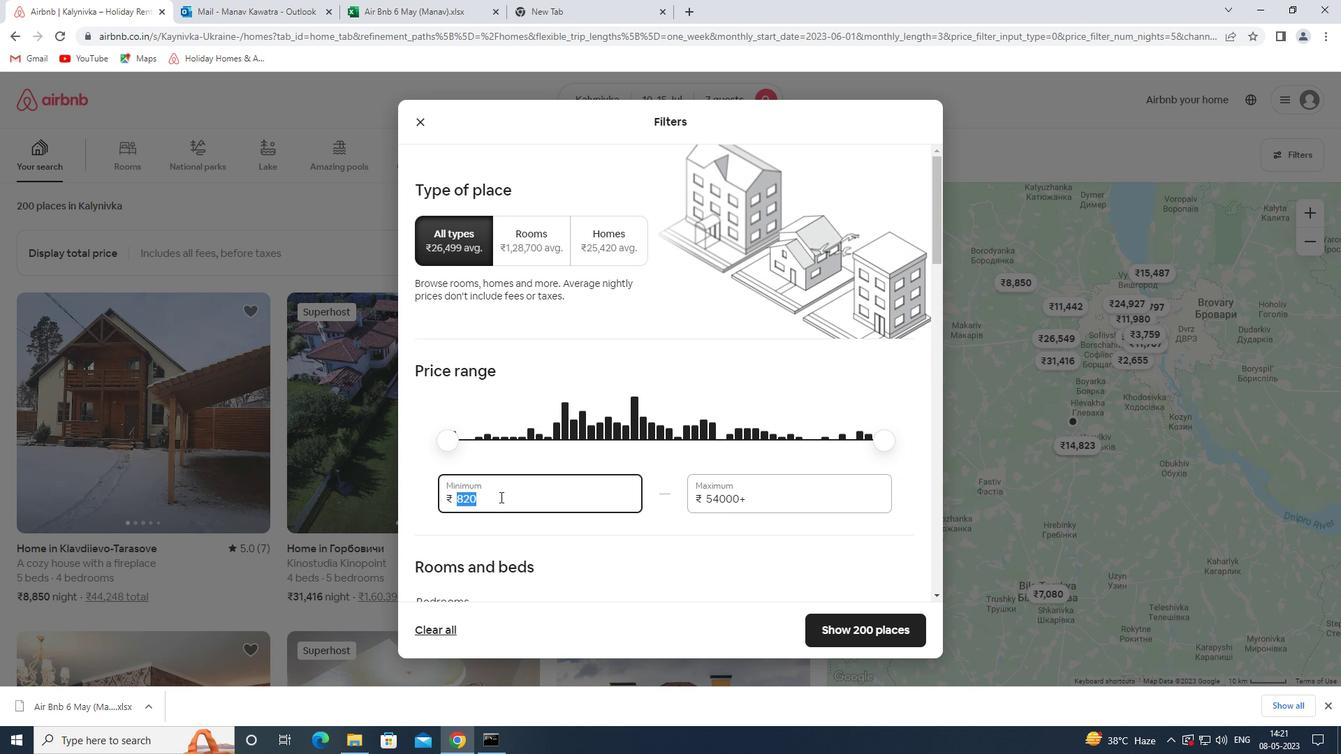 
Action: Key pressed 10000<Key.tab>15000
Screenshot: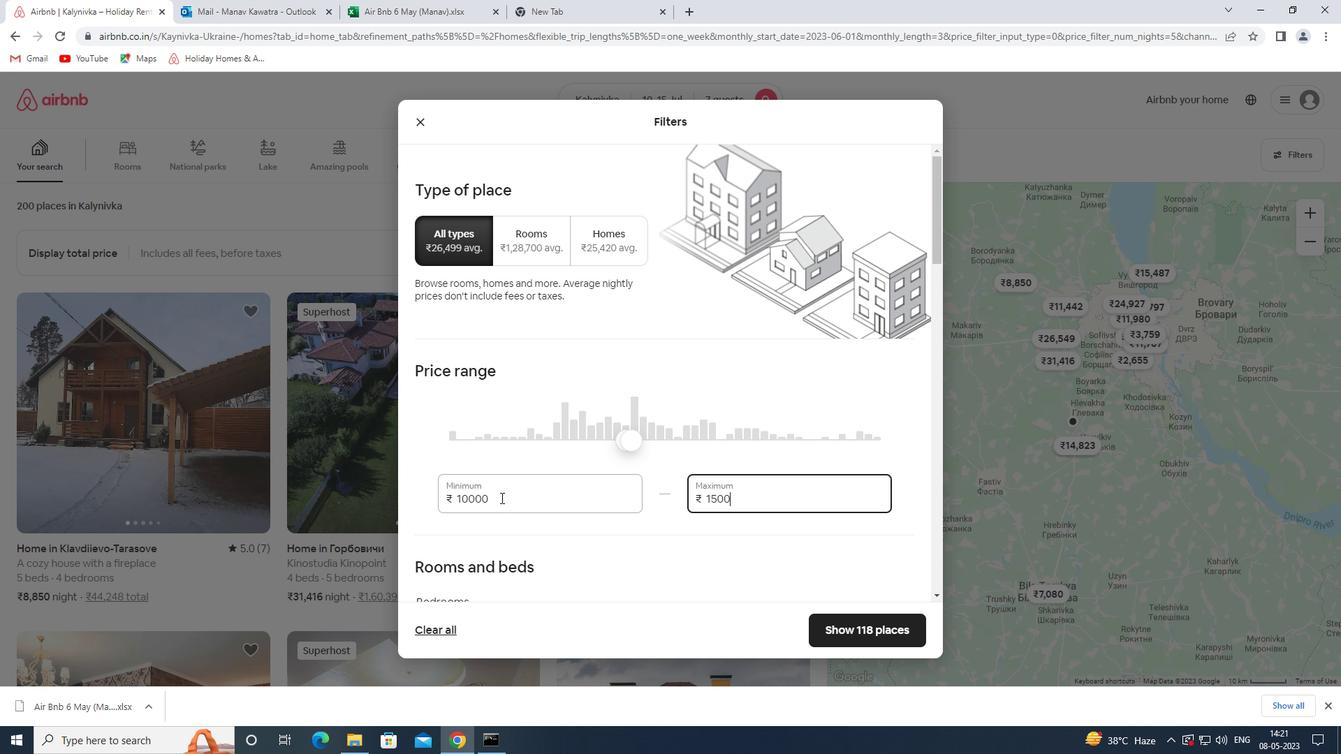 
Action: Mouse scrolled (501, 497) with delta (0, 0)
Screenshot: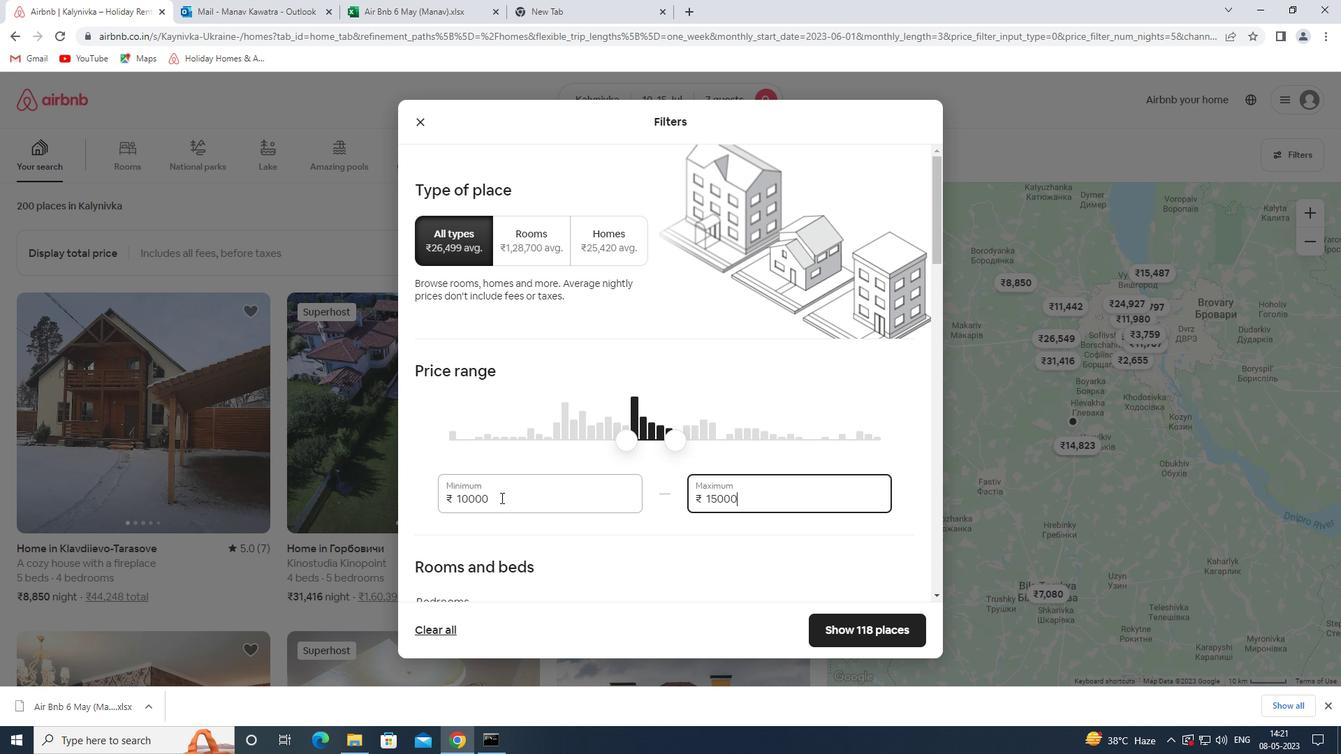 
Action: Mouse scrolled (501, 497) with delta (0, 0)
Screenshot: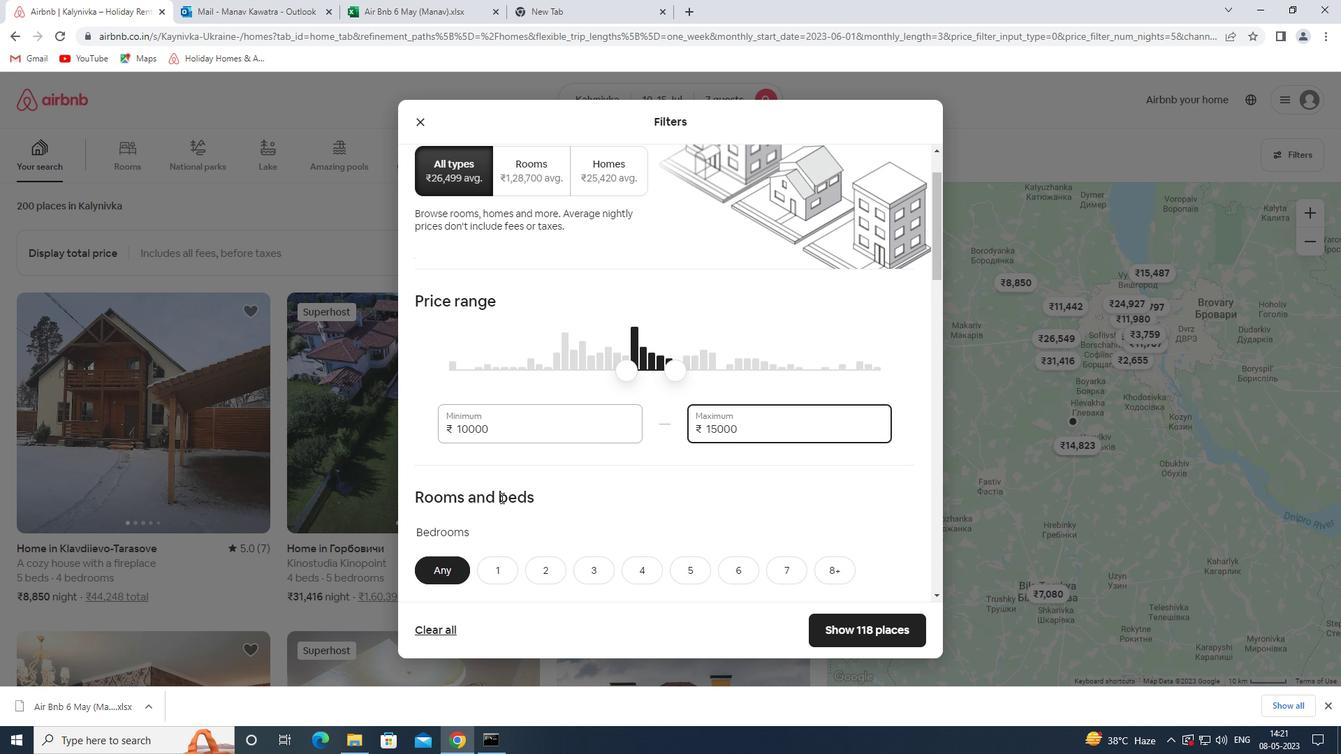
Action: Mouse scrolled (501, 497) with delta (0, 0)
Screenshot: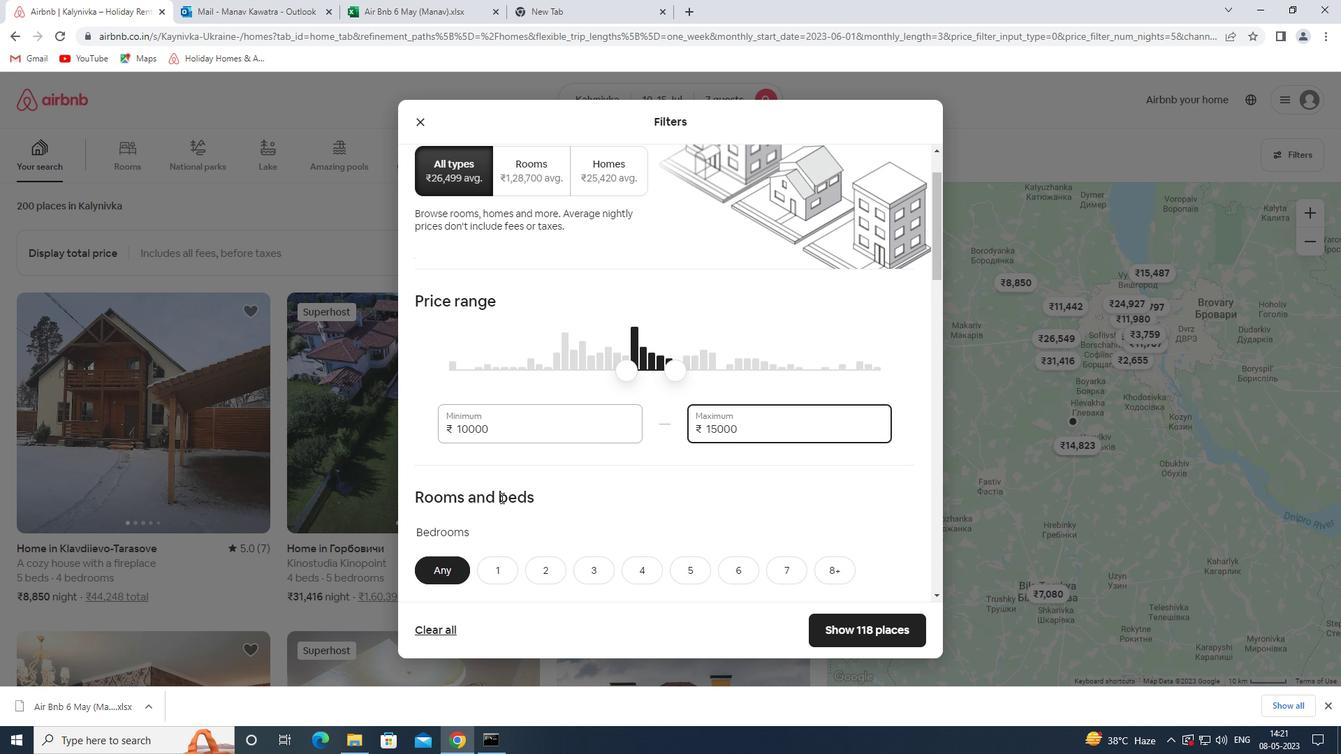 
Action: Mouse scrolled (501, 497) with delta (0, 0)
Screenshot: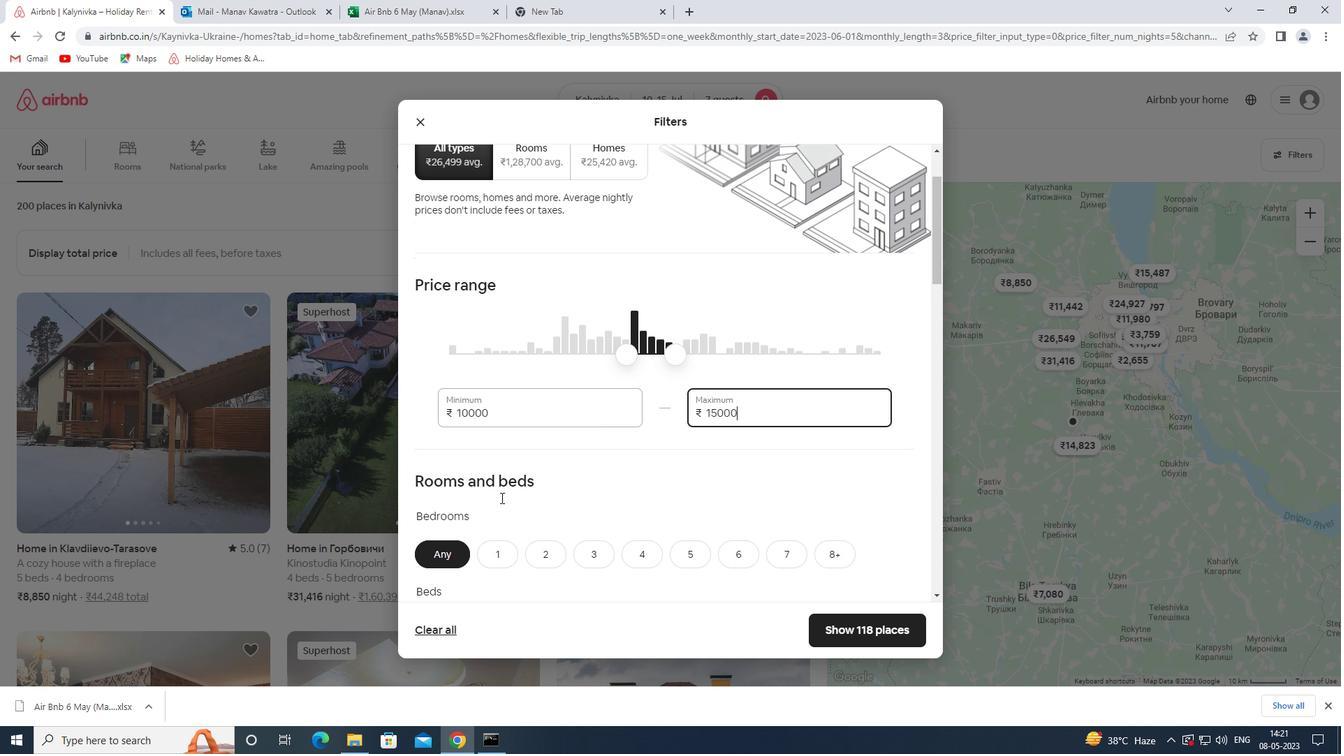 
Action: Mouse moved to (638, 367)
Screenshot: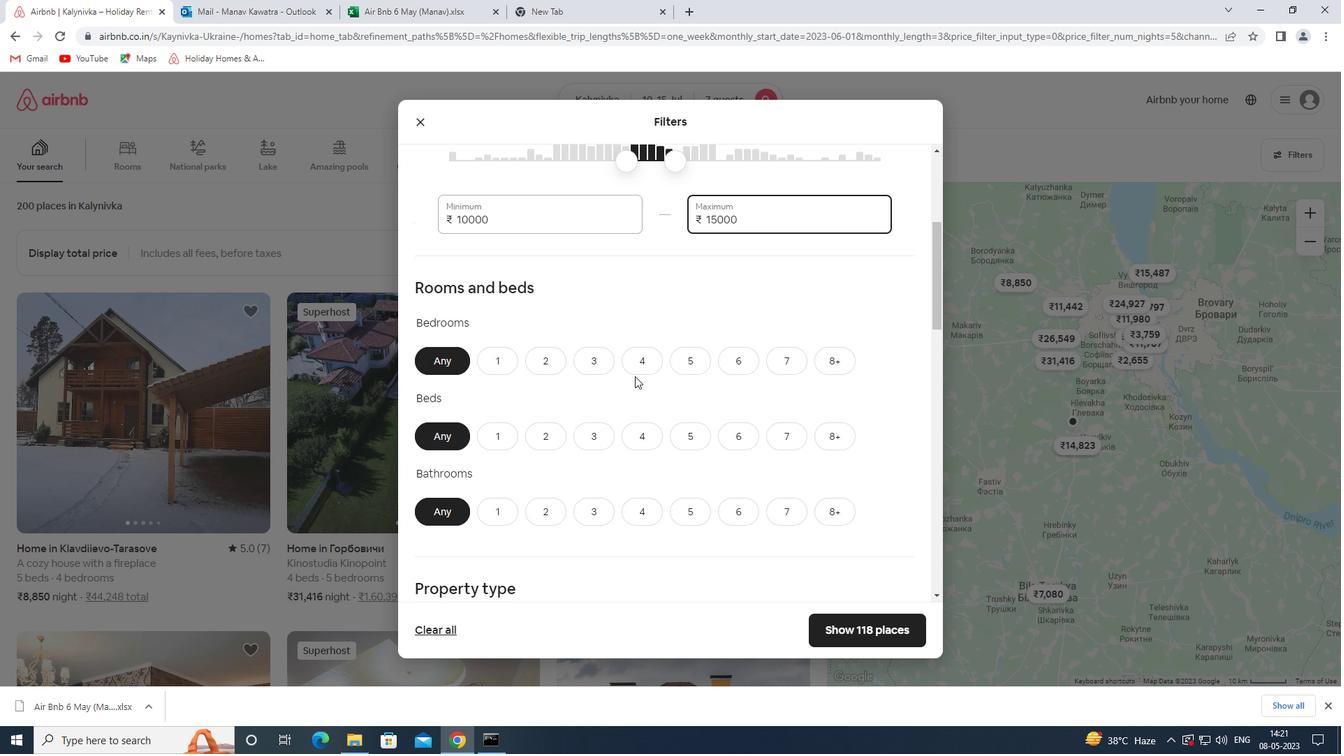 
Action: Mouse pressed left at (638, 367)
Screenshot: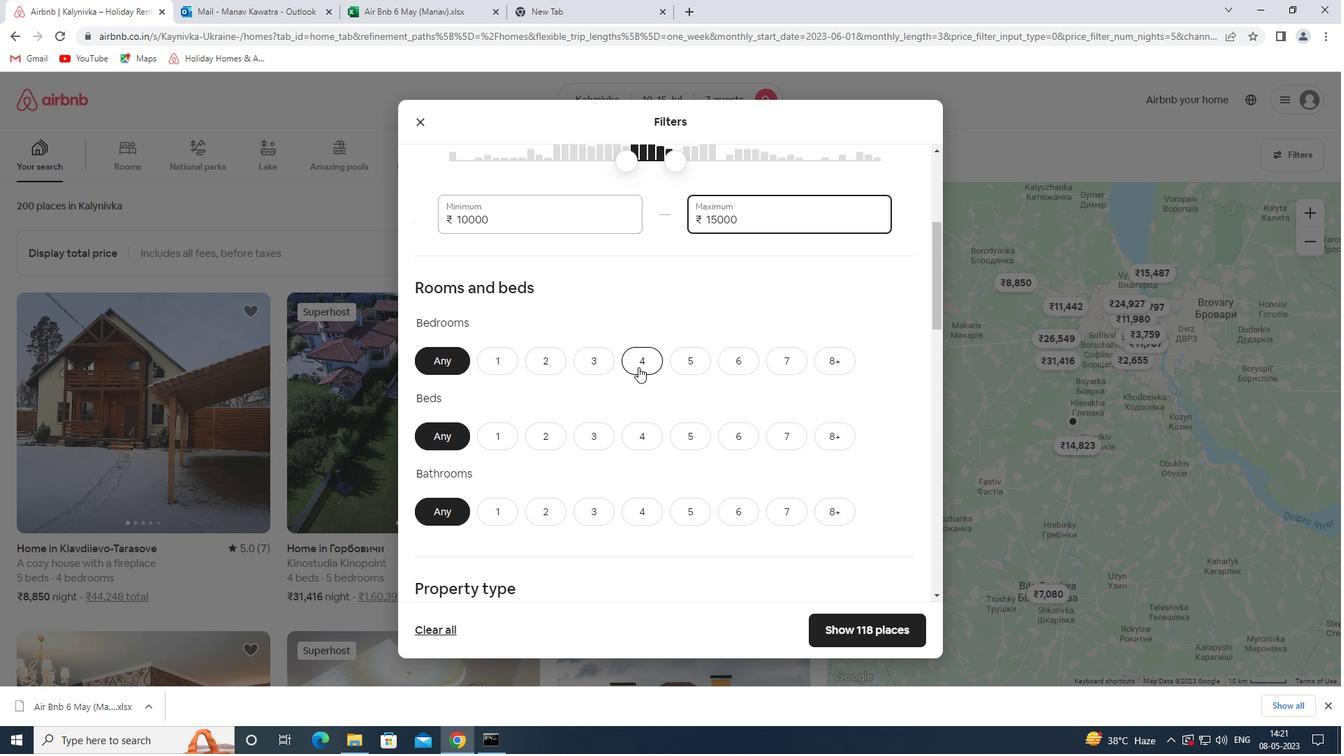 
Action: Mouse moved to (796, 433)
Screenshot: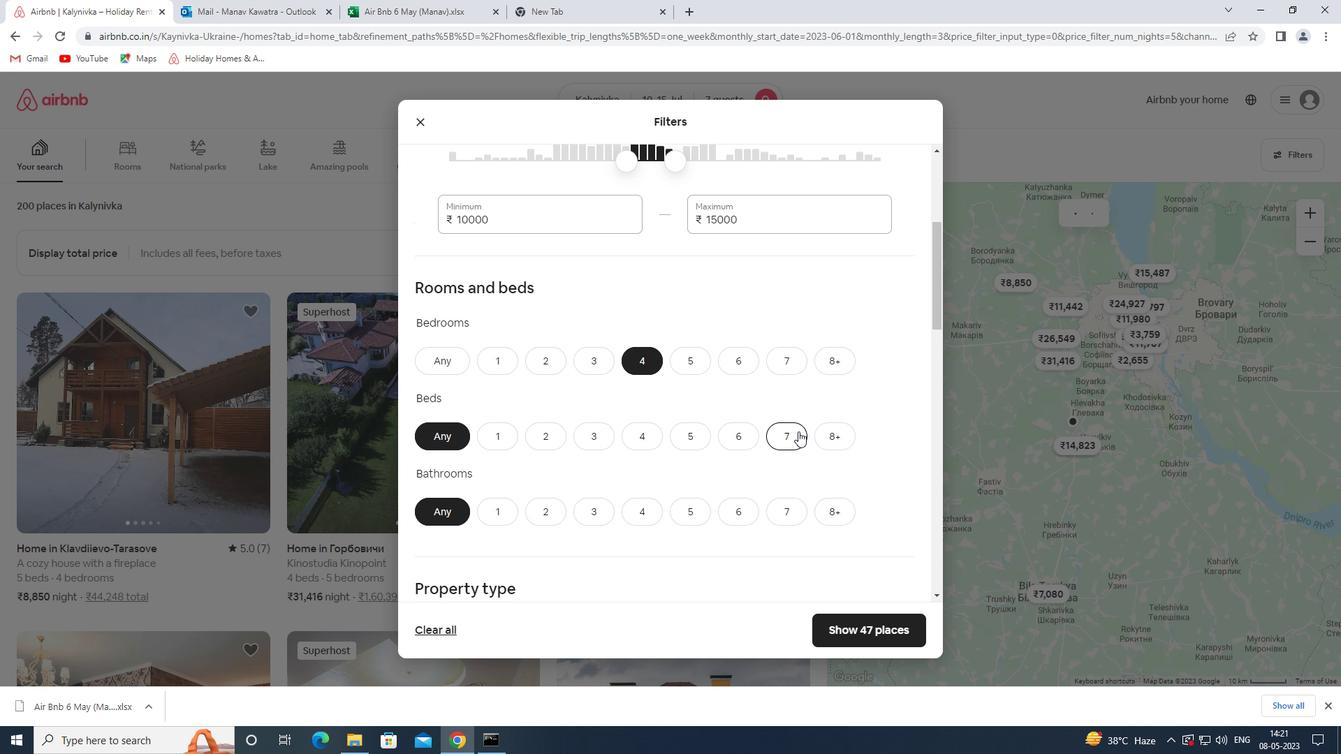 
Action: Mouse pressed left at (796, 433)
Screenshot: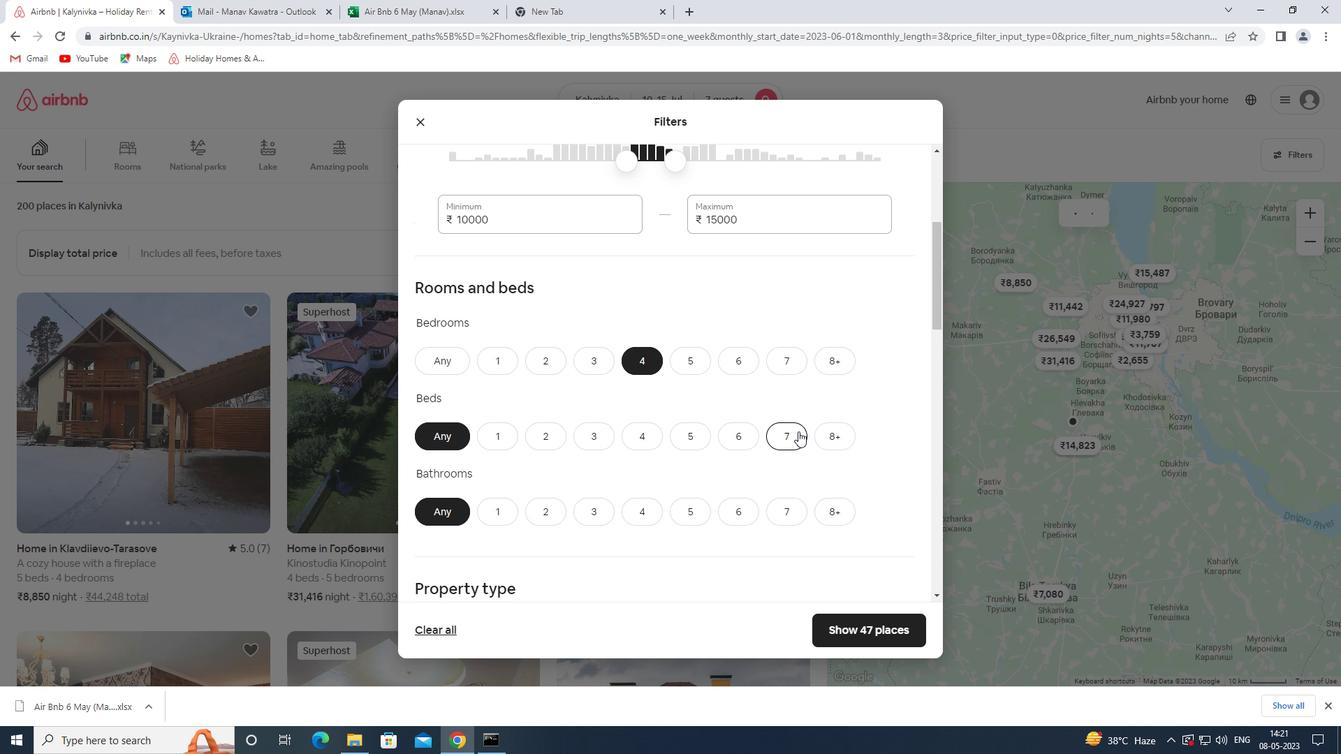 
Action: Mouse moved to (652, 510)
Screenshot: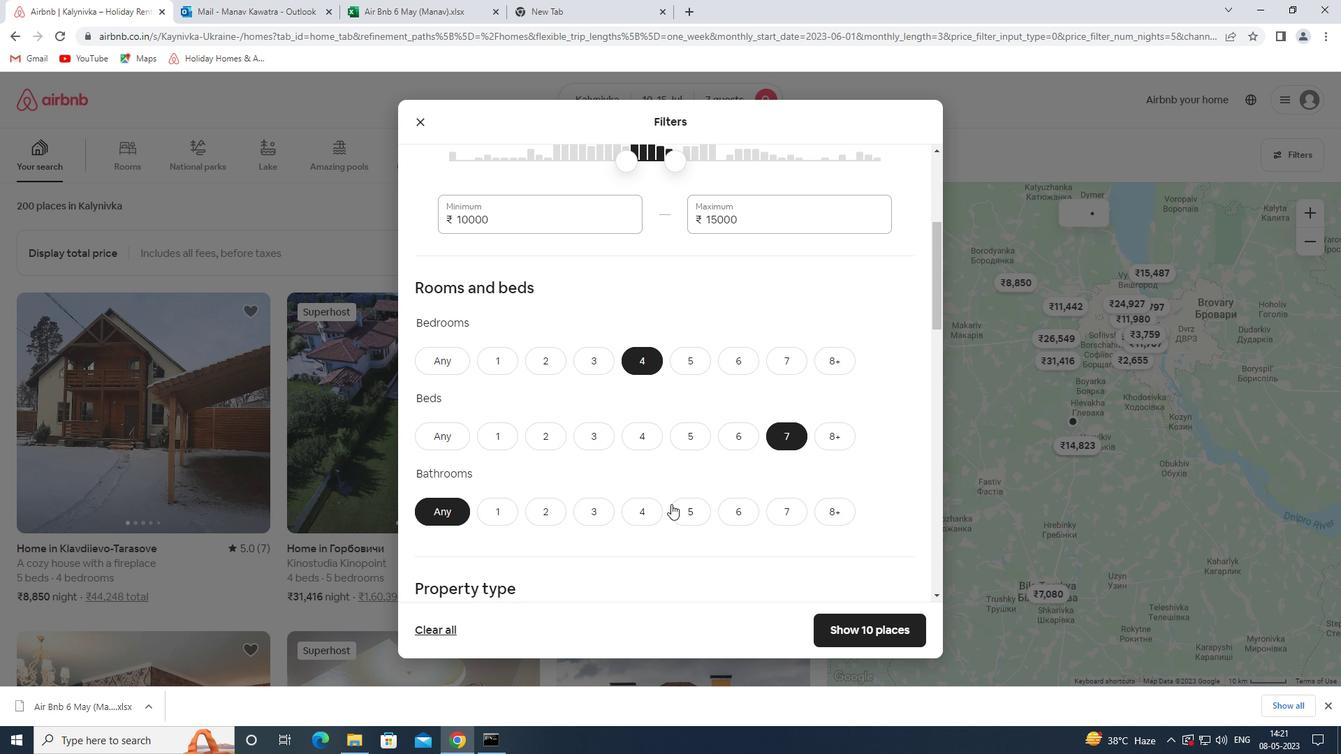 
Action: Mouse pressed left at (652, 510)
Screenshot: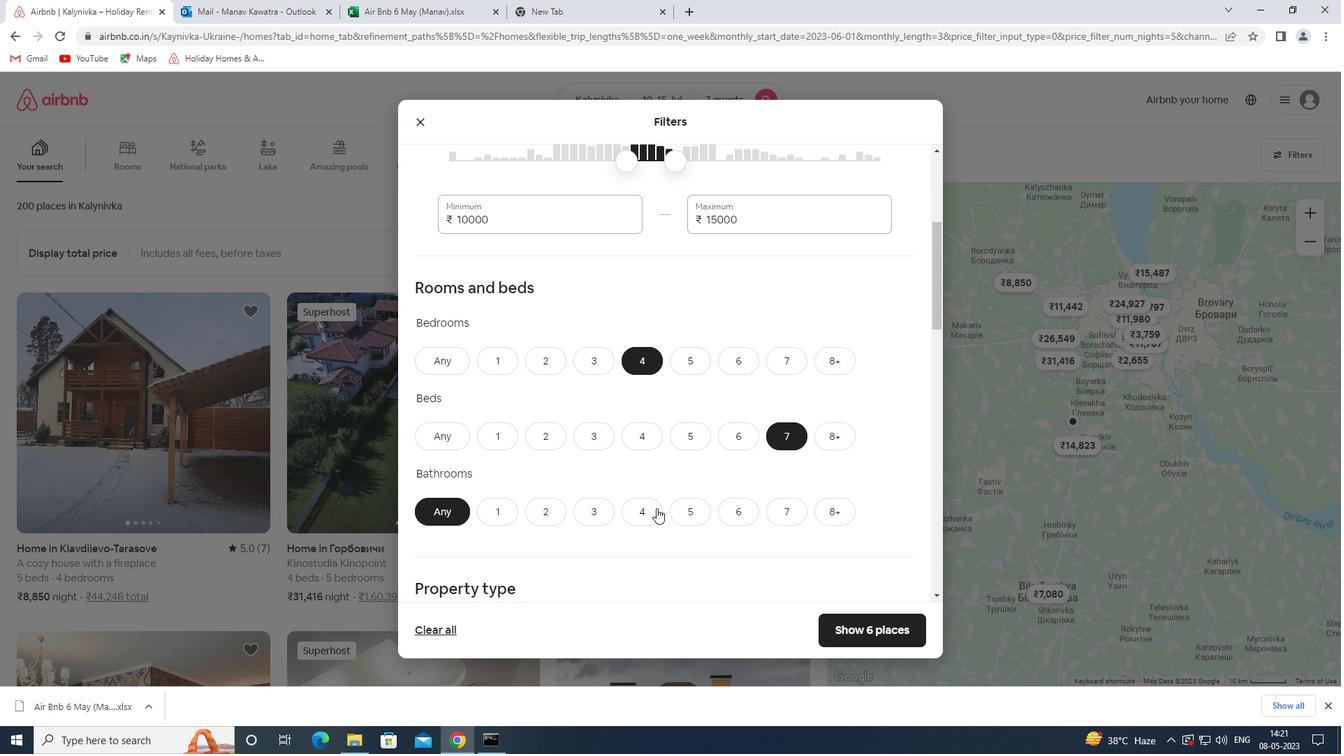 
Action: Mouse moved to (675, 494)
Screenshot: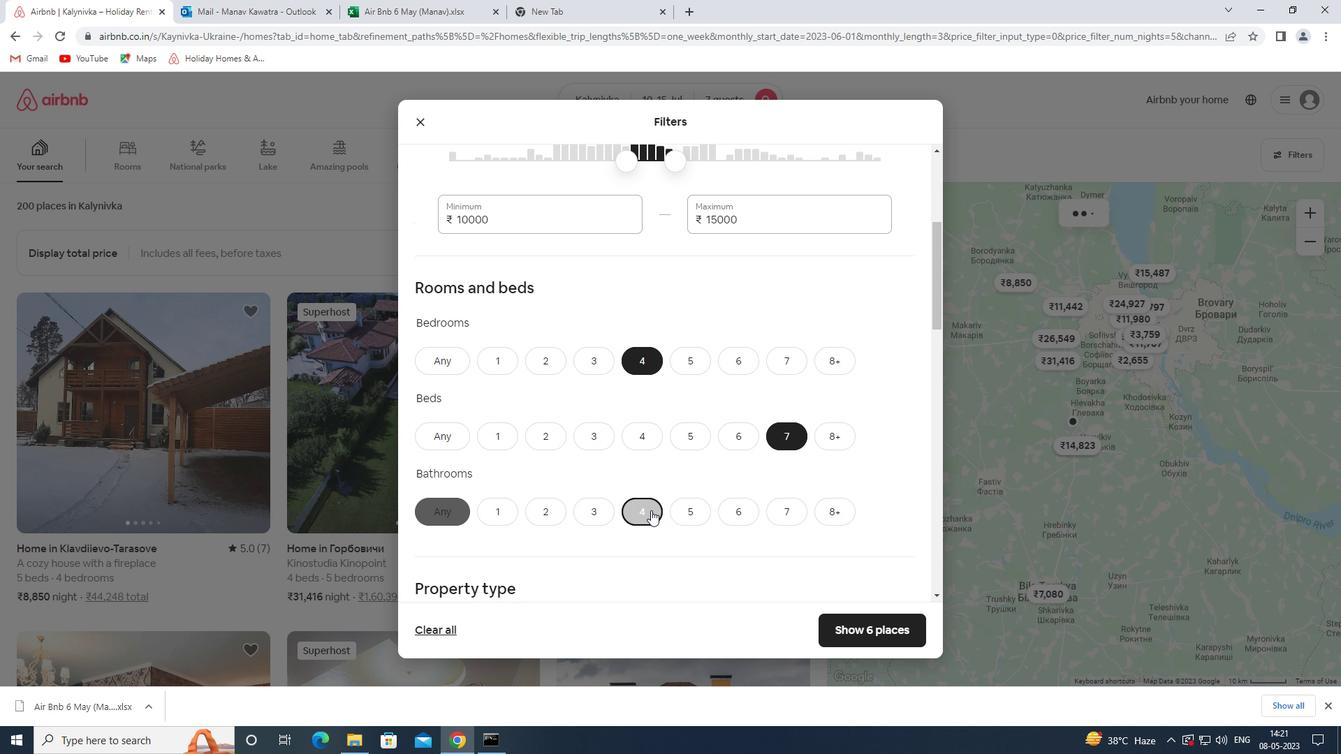 
Action: Mouse scrolled (675, 494) with delta (0, 0)
Screenshot: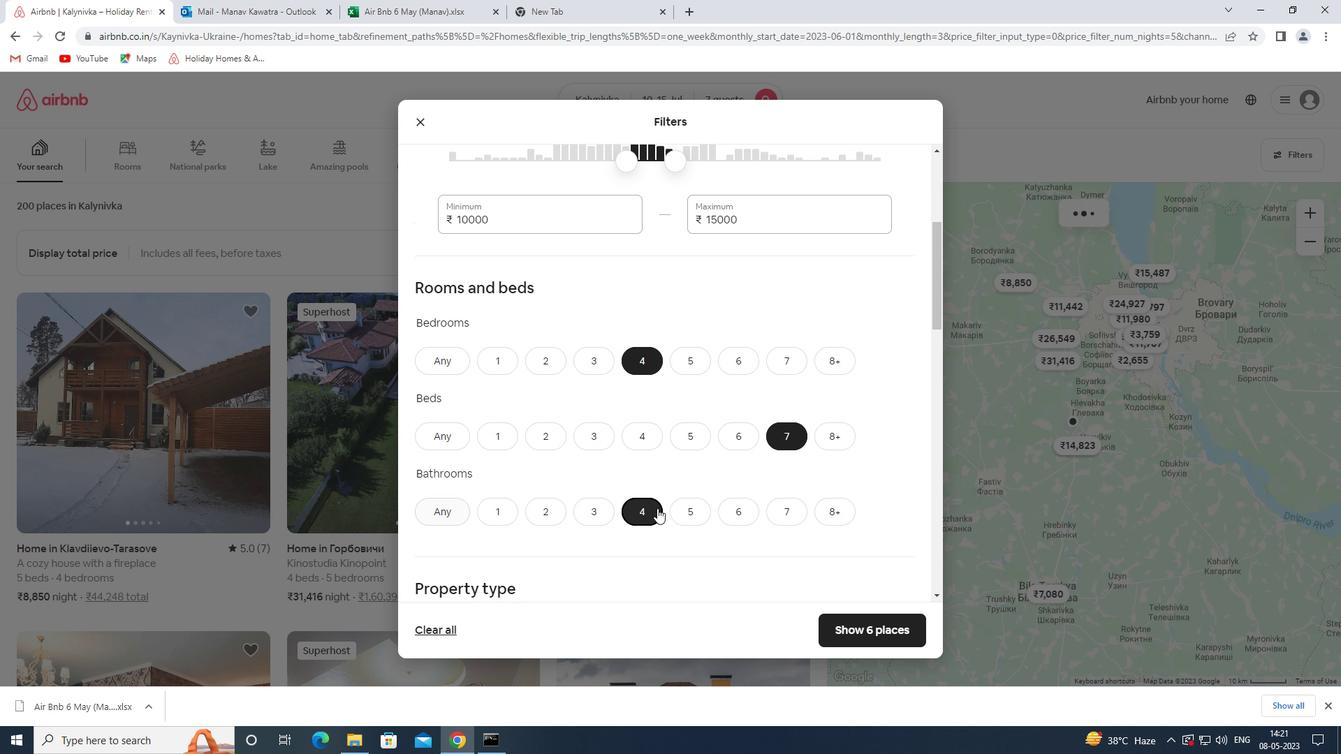 
Action: Mouse moved to (676, 494)
Screenshot: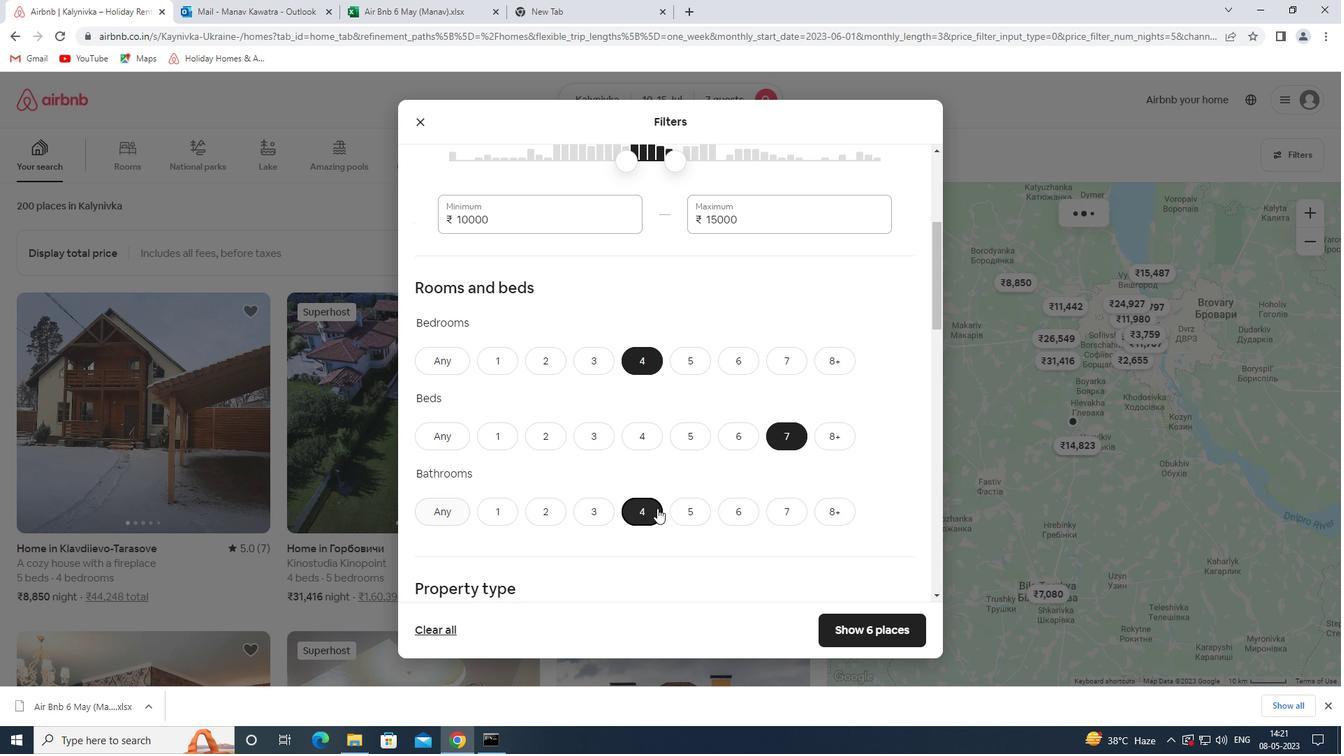
Action: Mouse scrolled (676, 494) with delta (0, 0)
Screenshot: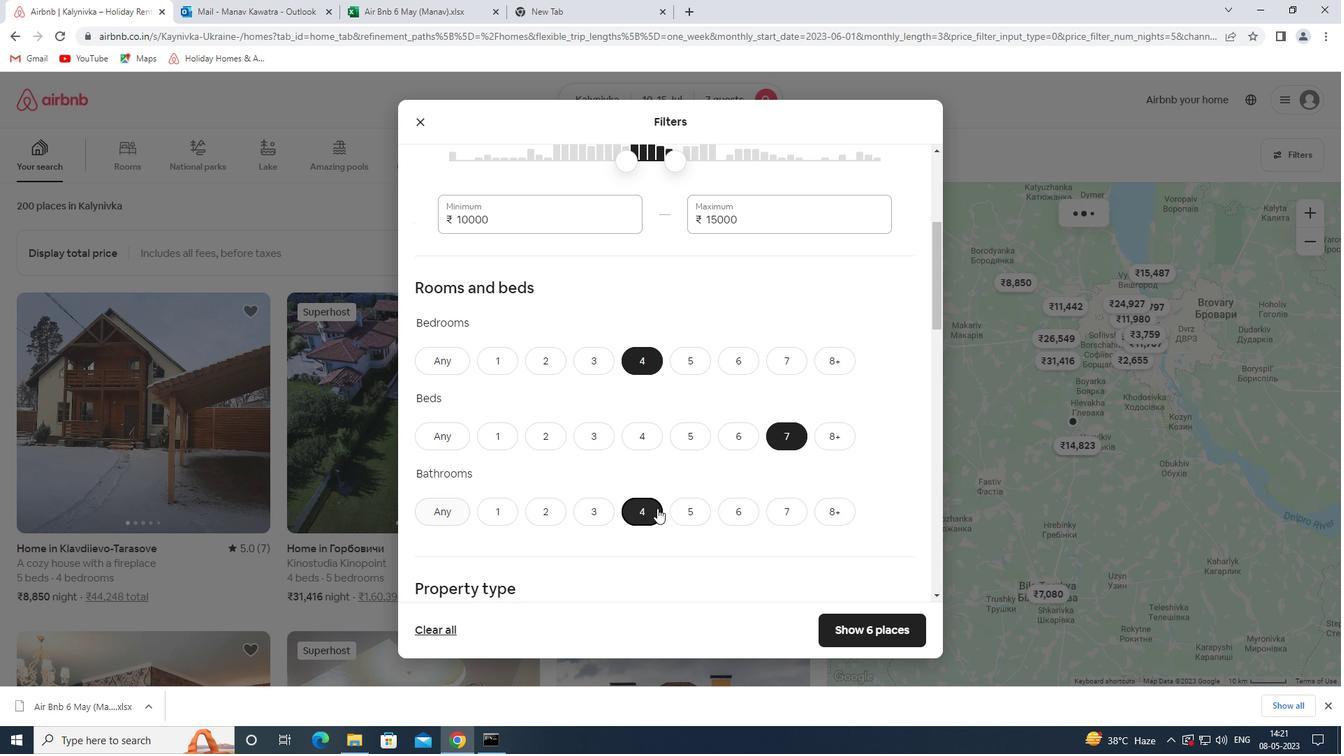 
Action: Mouse scrolled (676, 494) with delta (0, 0)
Screenshot: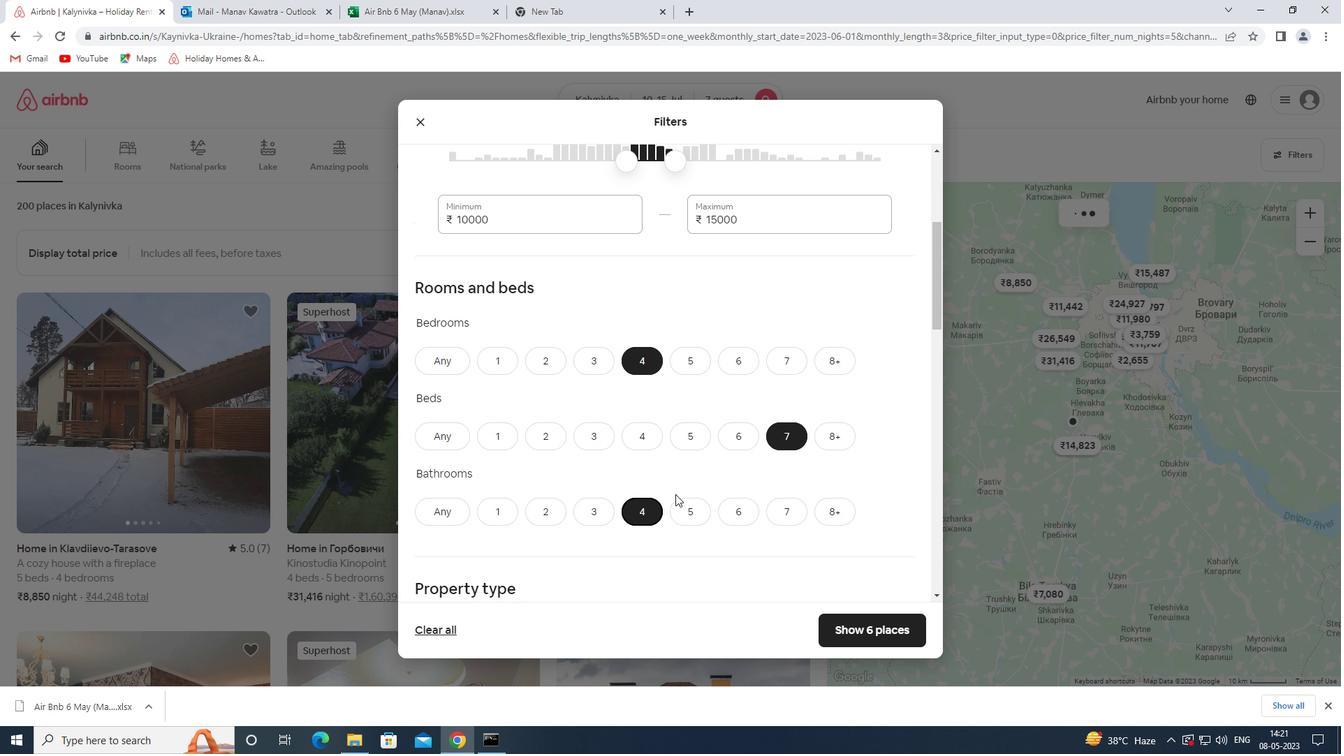 
Action: Mouse moved to (487, 470)
Screenshot: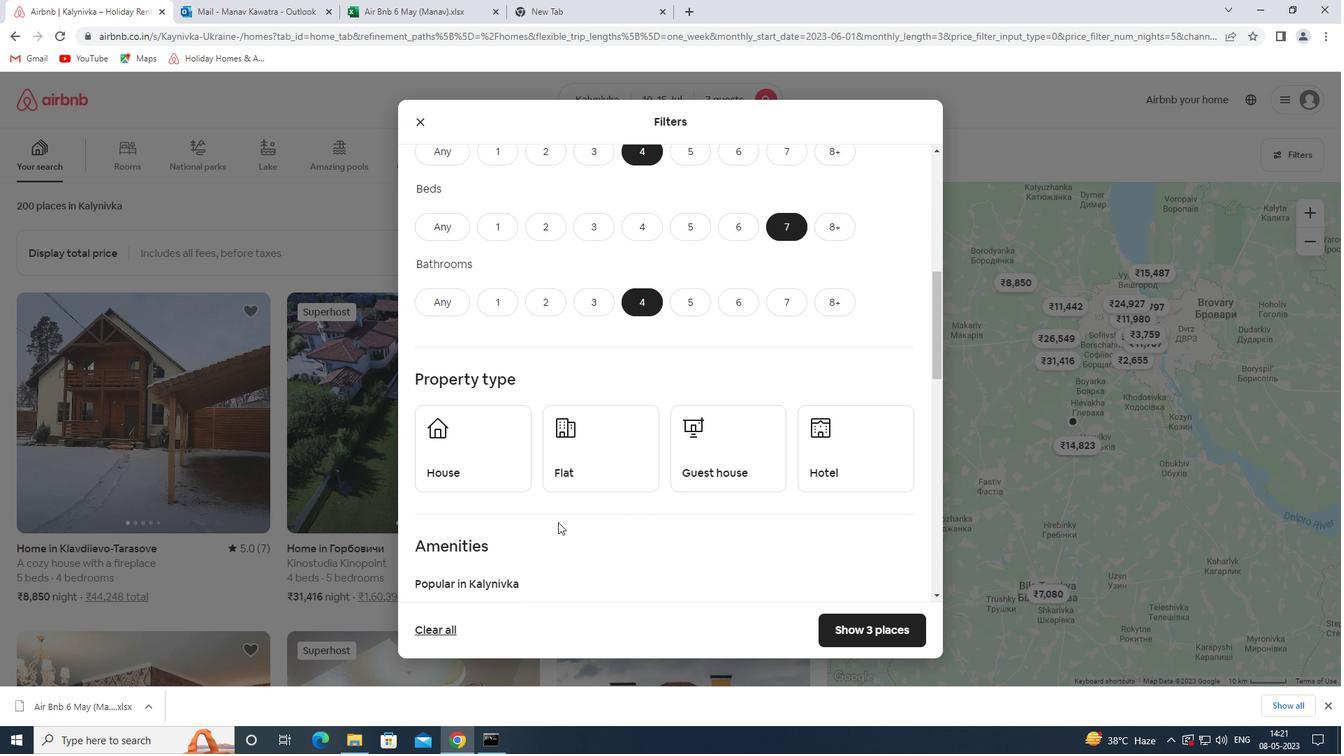 
Action: Mouse pressed left at (487, 470)
Screenshot: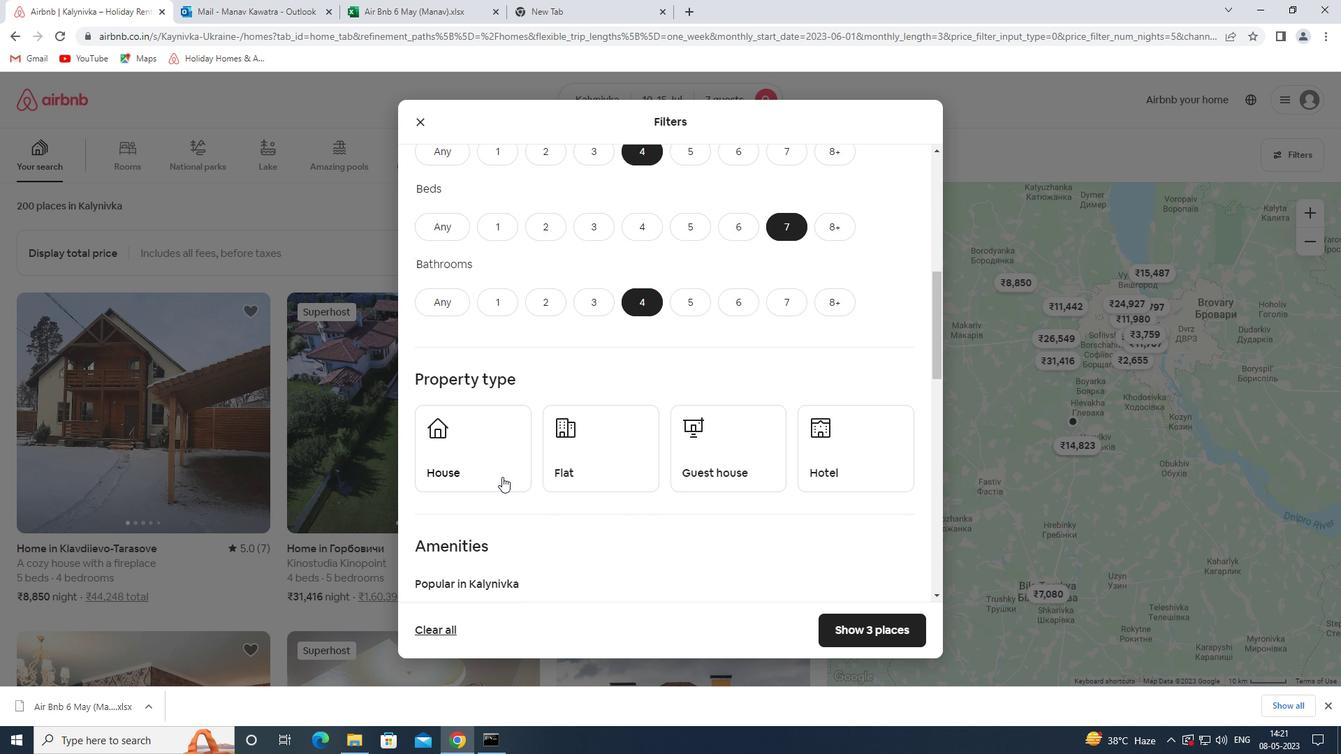 
Action: Mouse moved to (560, 464)
Screenshot: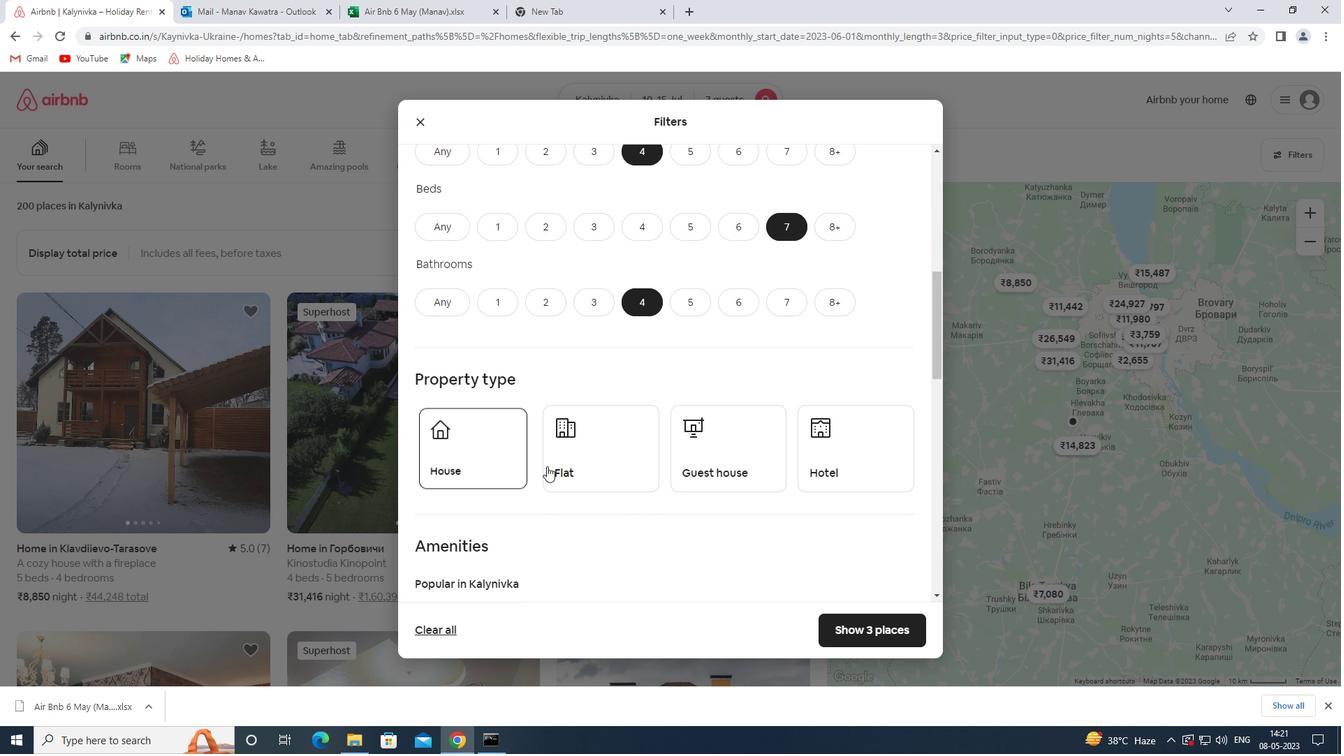 
Action: Mouse pressed left at (560, 464)
Screenshot: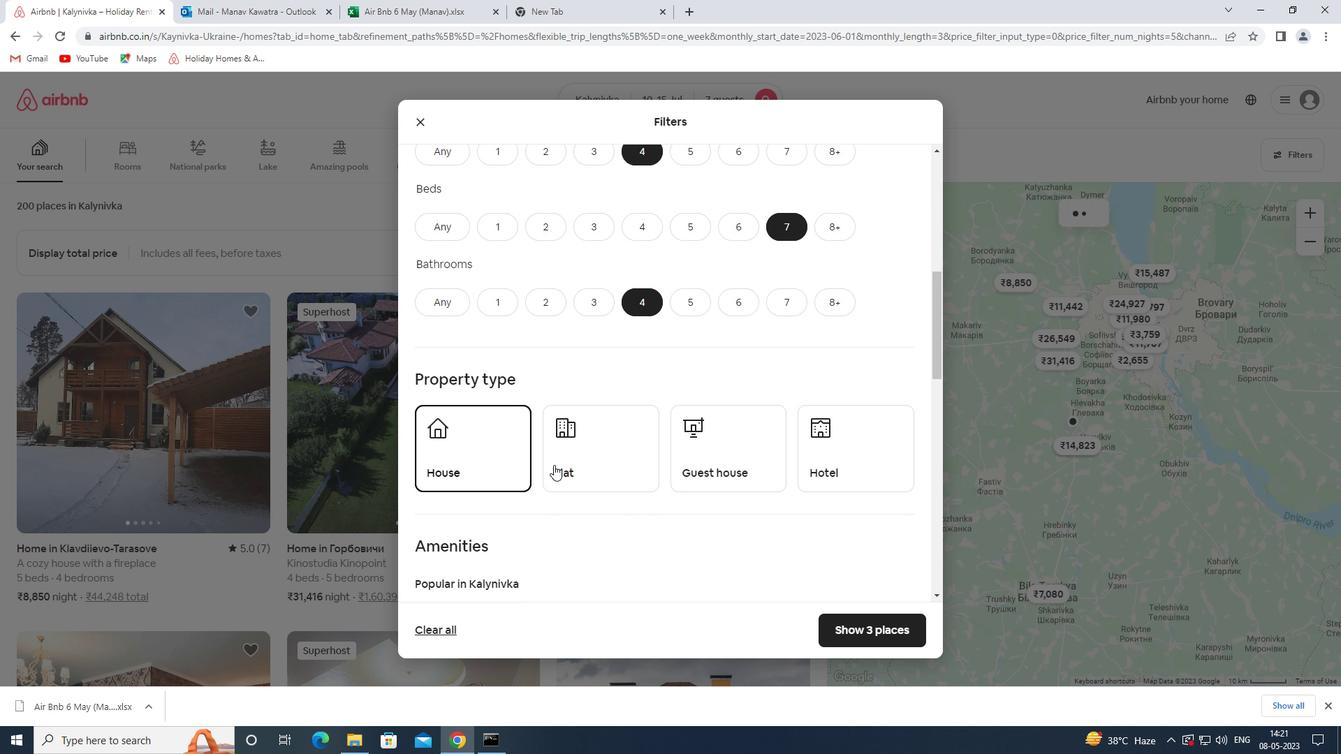
Action: Mouse moved to (741, 466)
Screenshot: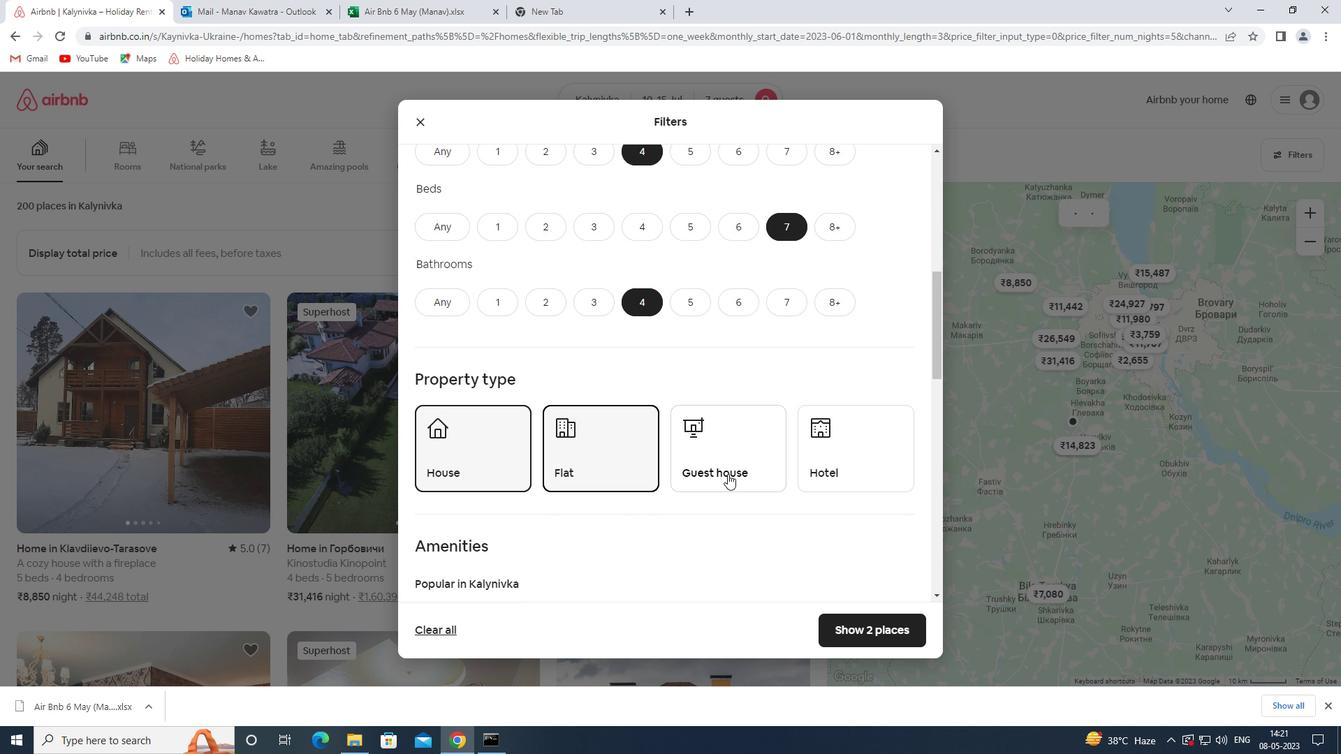 
Action: Mouse pressed left at (741, 466)
Screenshot: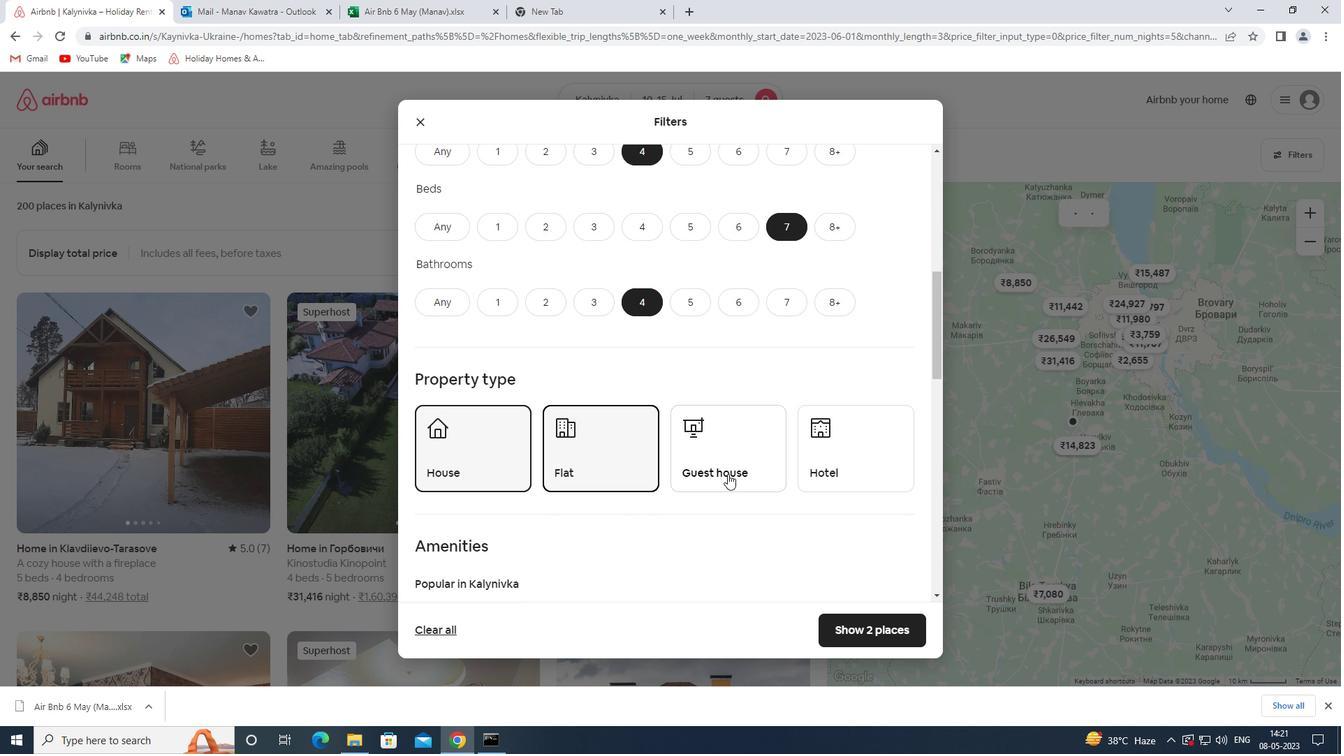 
Action: Mouse moved to (641, 492)
Screenshot: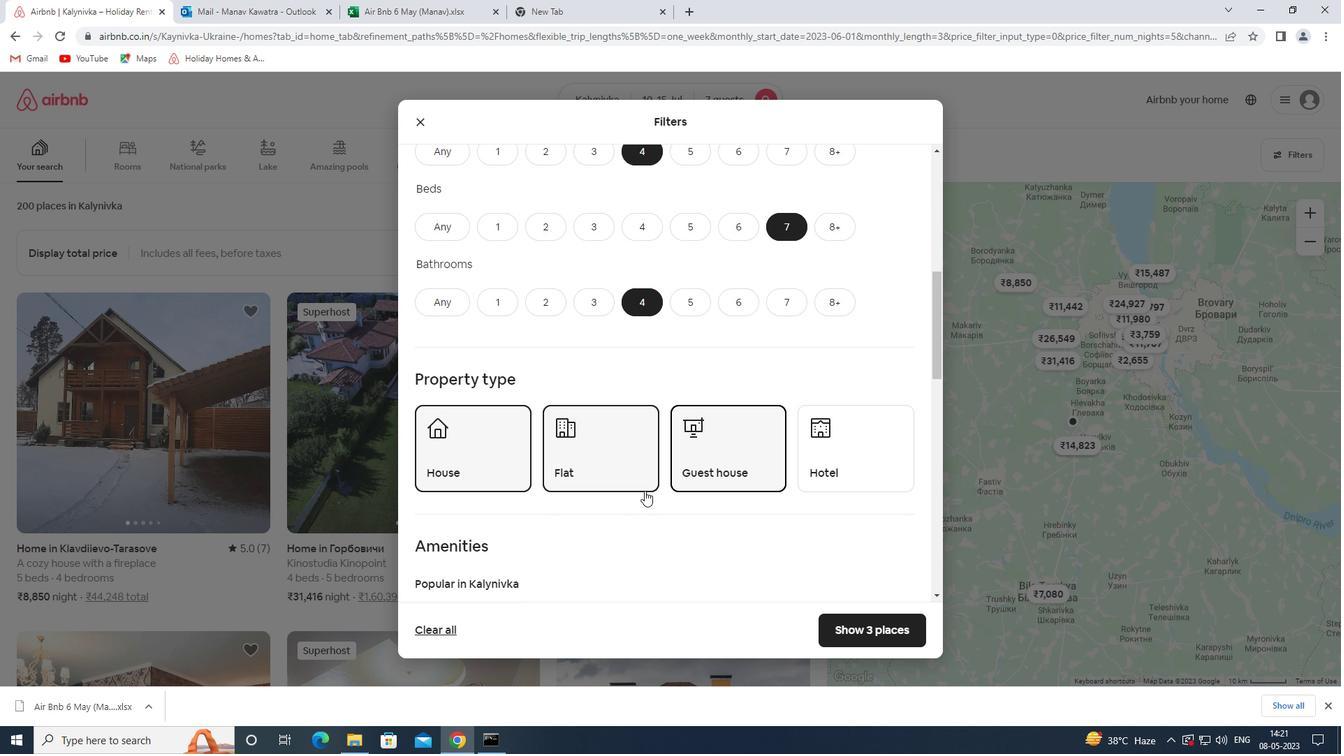 
Action: Mouse scrolled (641, 491) with delta (0, 0)
Screenshot: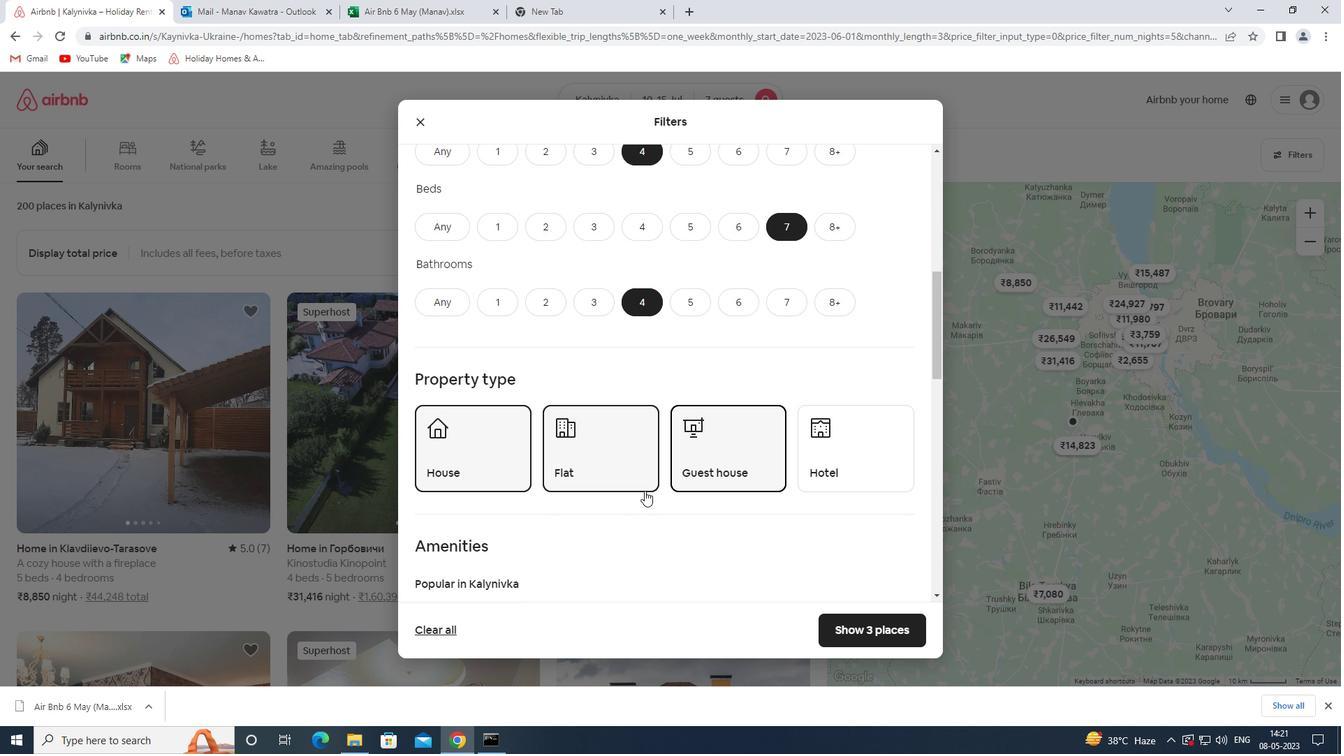
Action: Mouse scrolled (641, 491) with delta (0, 0)
Screenshot: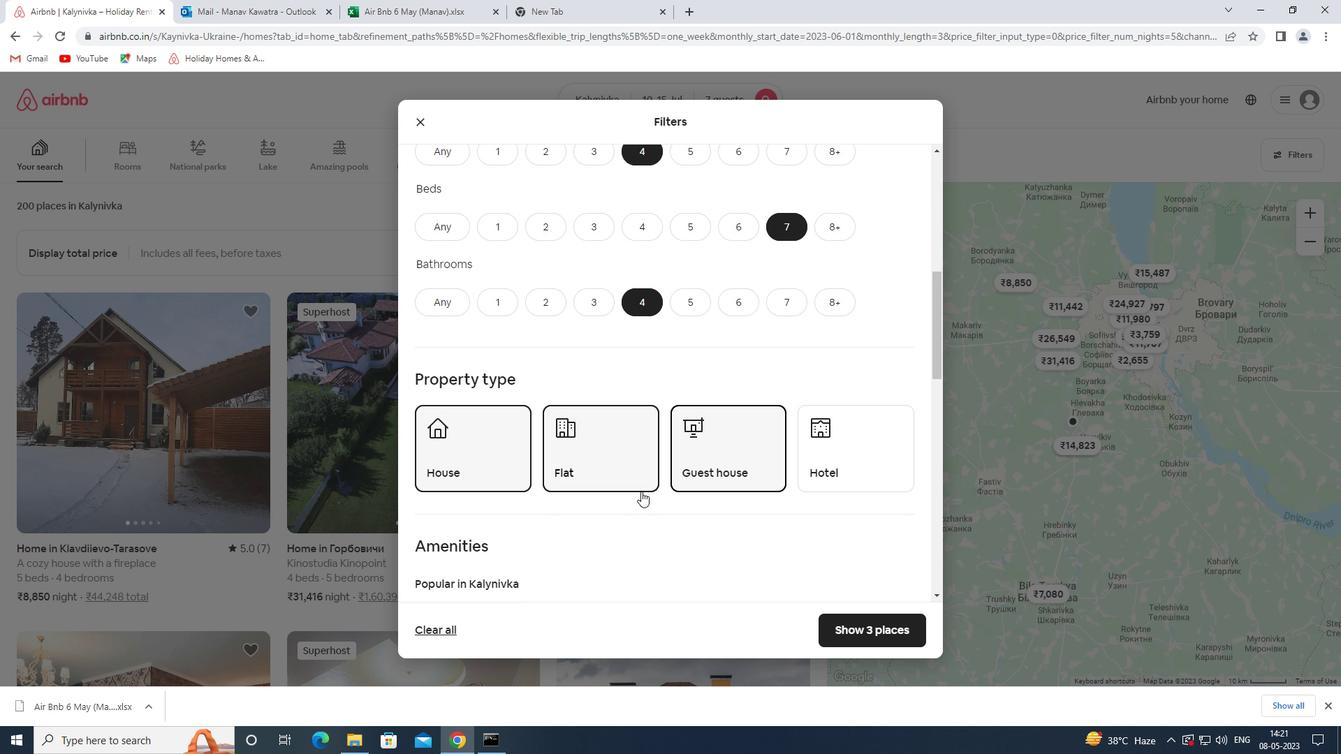 
Action: Mouse scrolled (641, 491) with delta (0, 0)
Screenshot: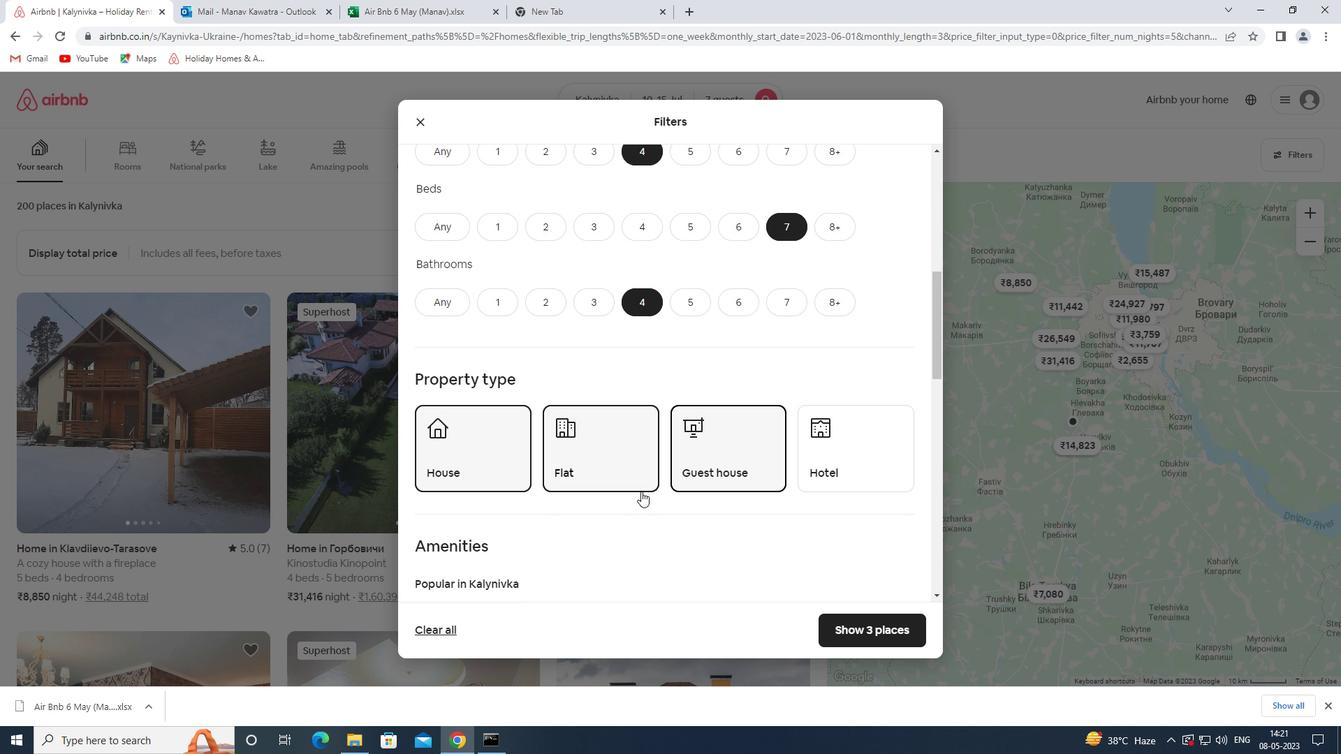 
Action: Mouse scrolled (641, 491) with delta (0, 0)
Screenshot: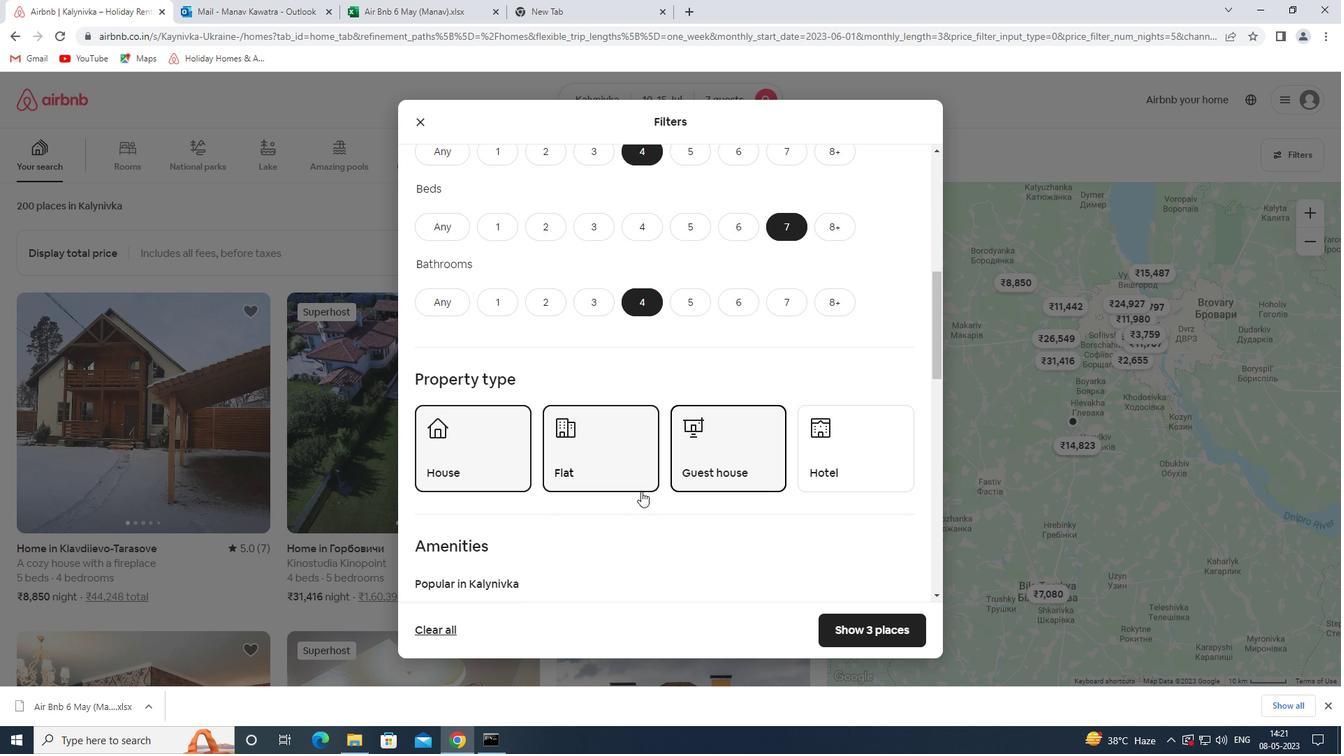 
Action: Mouse moved to (665, 335)
Screenshot: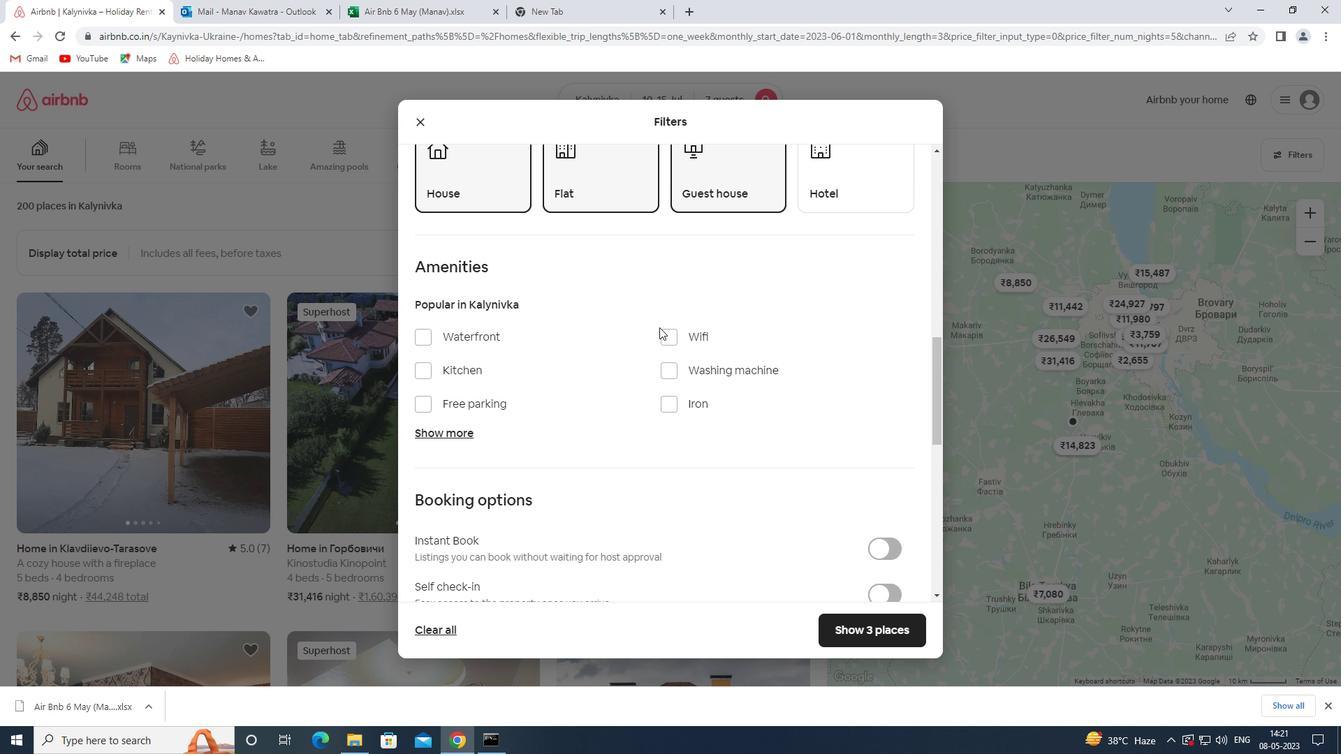 
Action: Mouse pressed left at (665, 335)
Screenshot: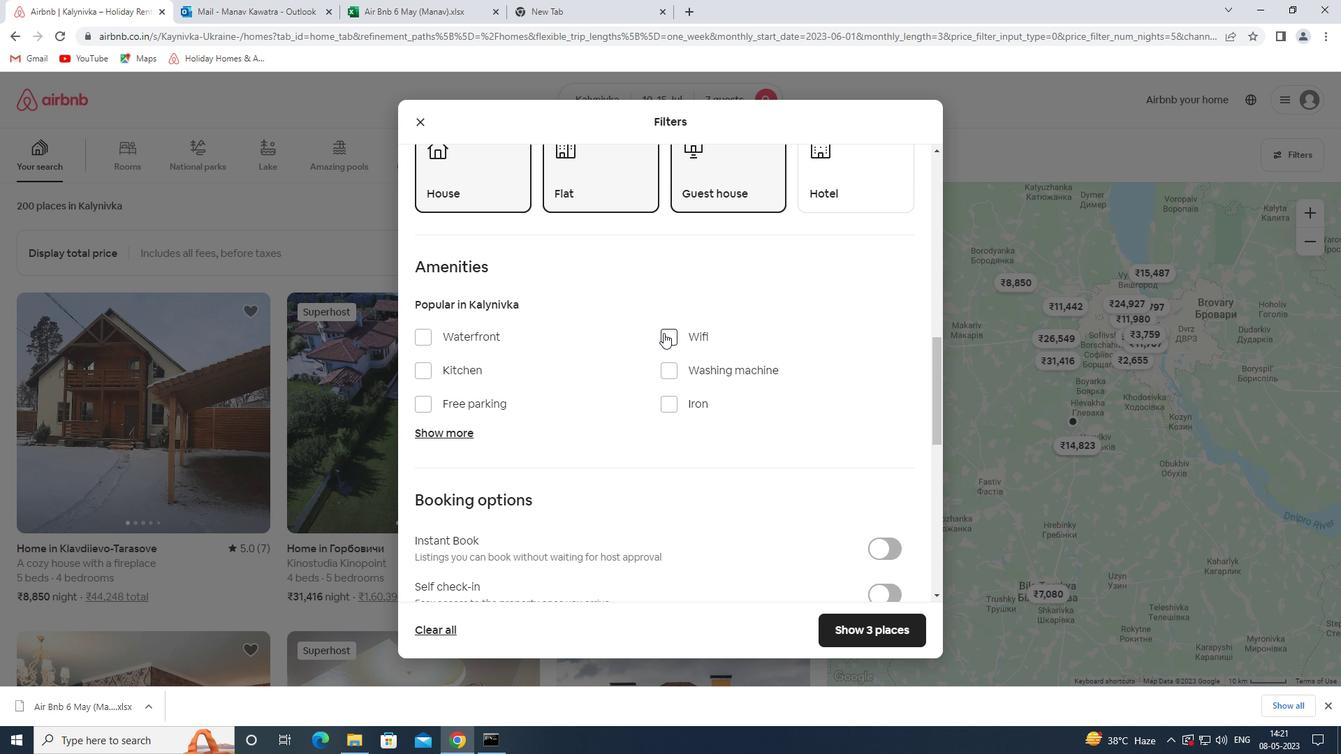 
Action: Mouse moved to (482, 407)
Screenshot: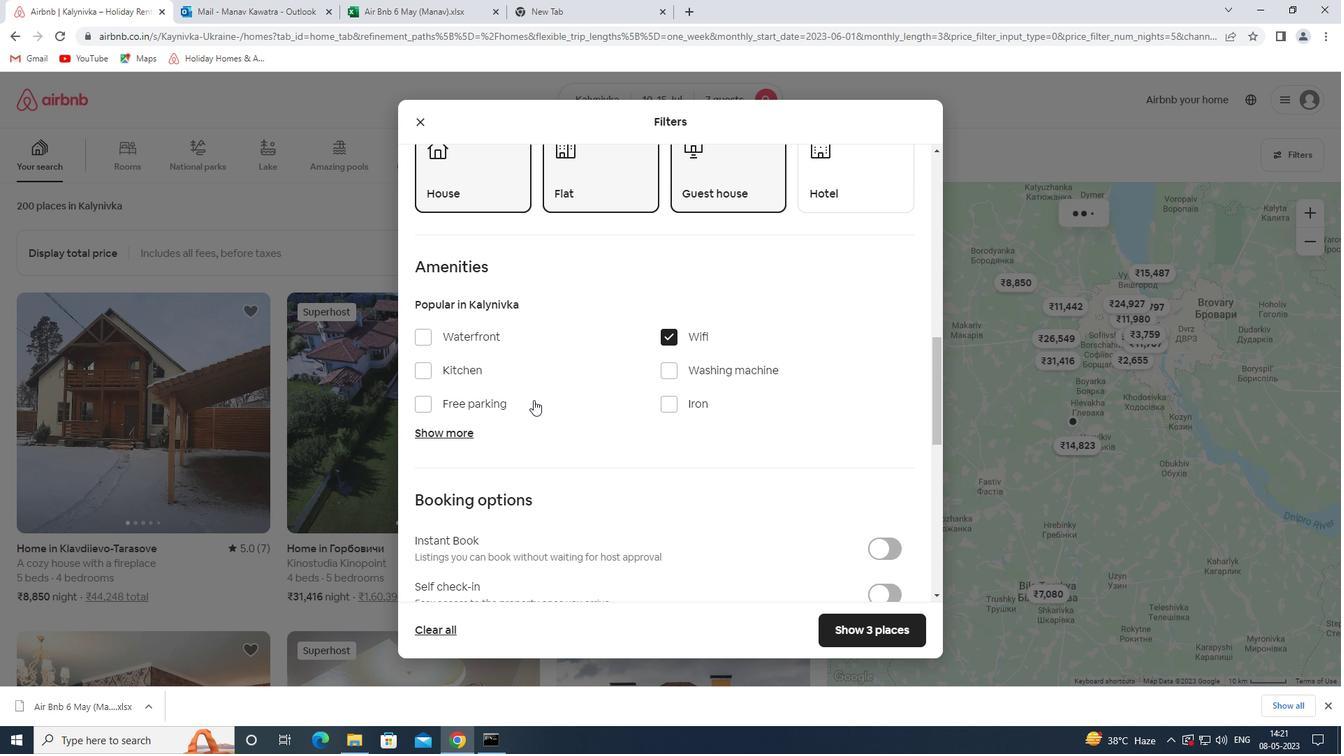 
Action: Mouse pressed left at (482, 407)
Screenshot: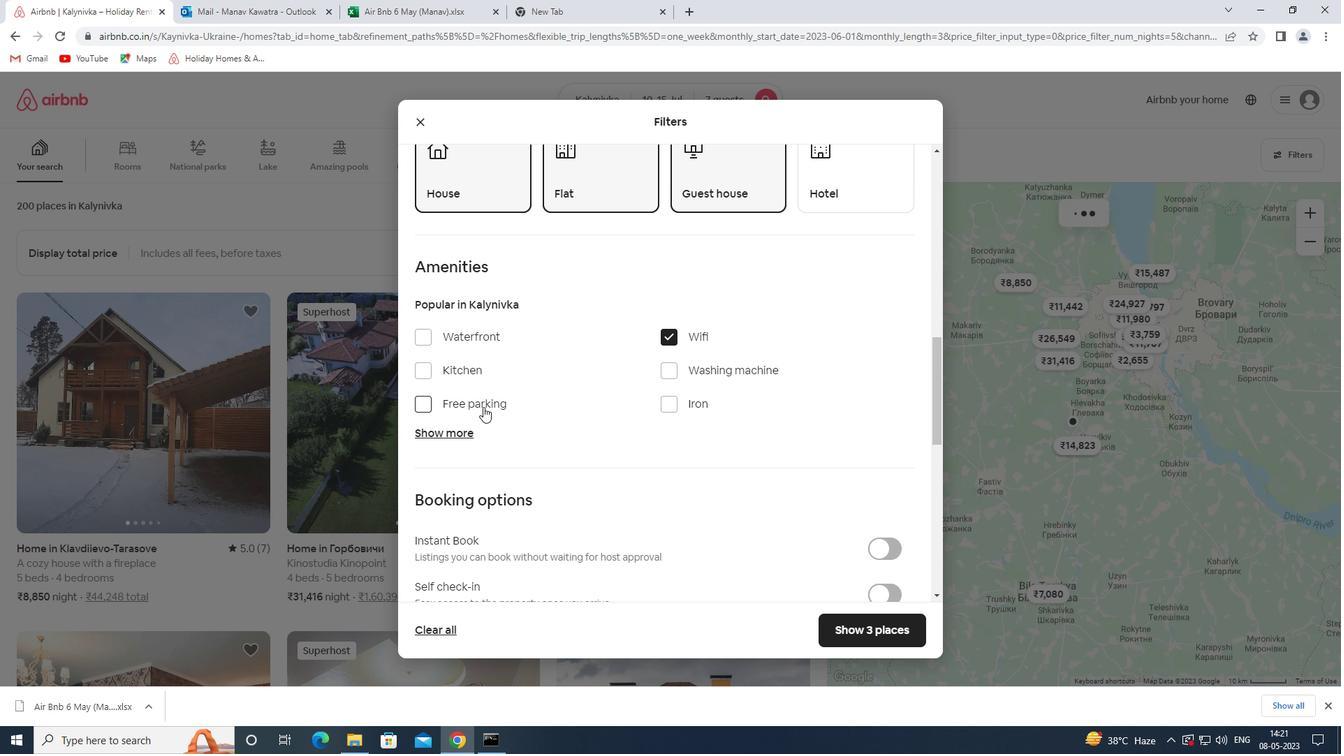 
Action: Mouse moved to (461, 434)
Screenshot: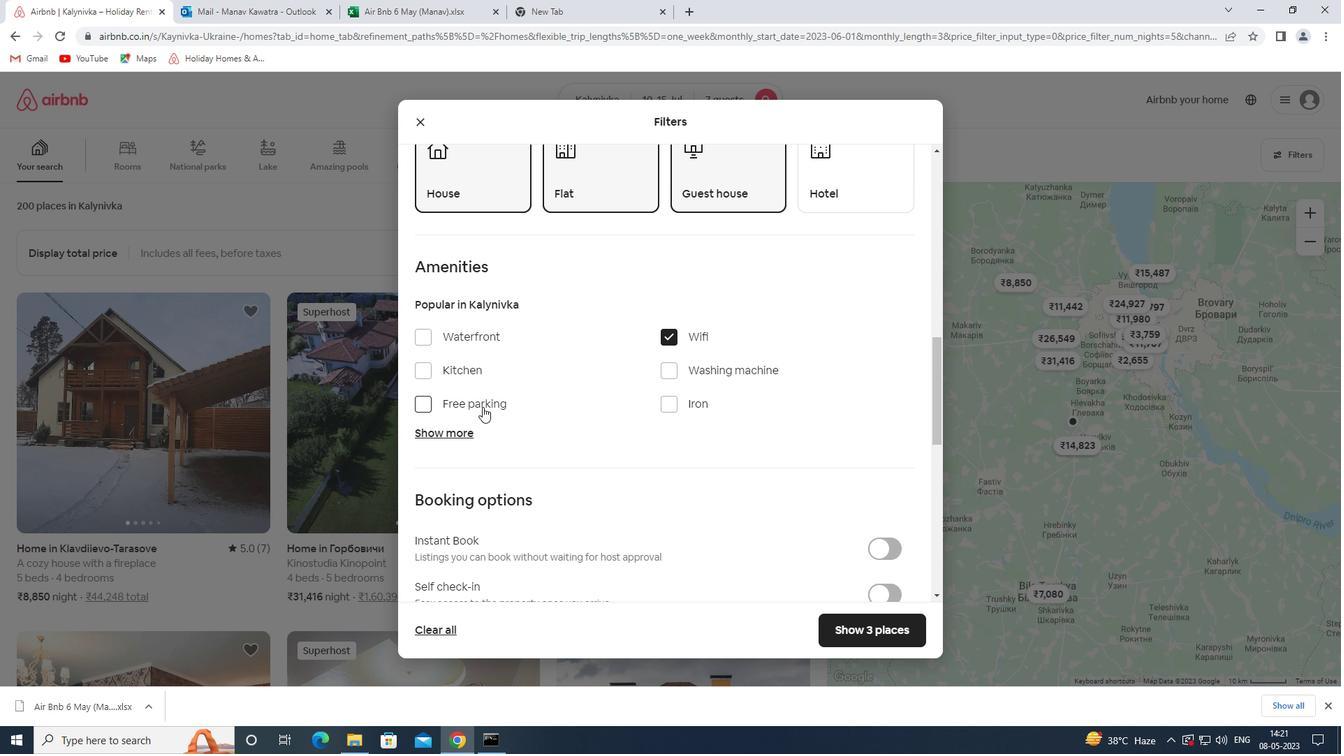 
Action: Mouse pressed left at (461, 434)
Screenshot: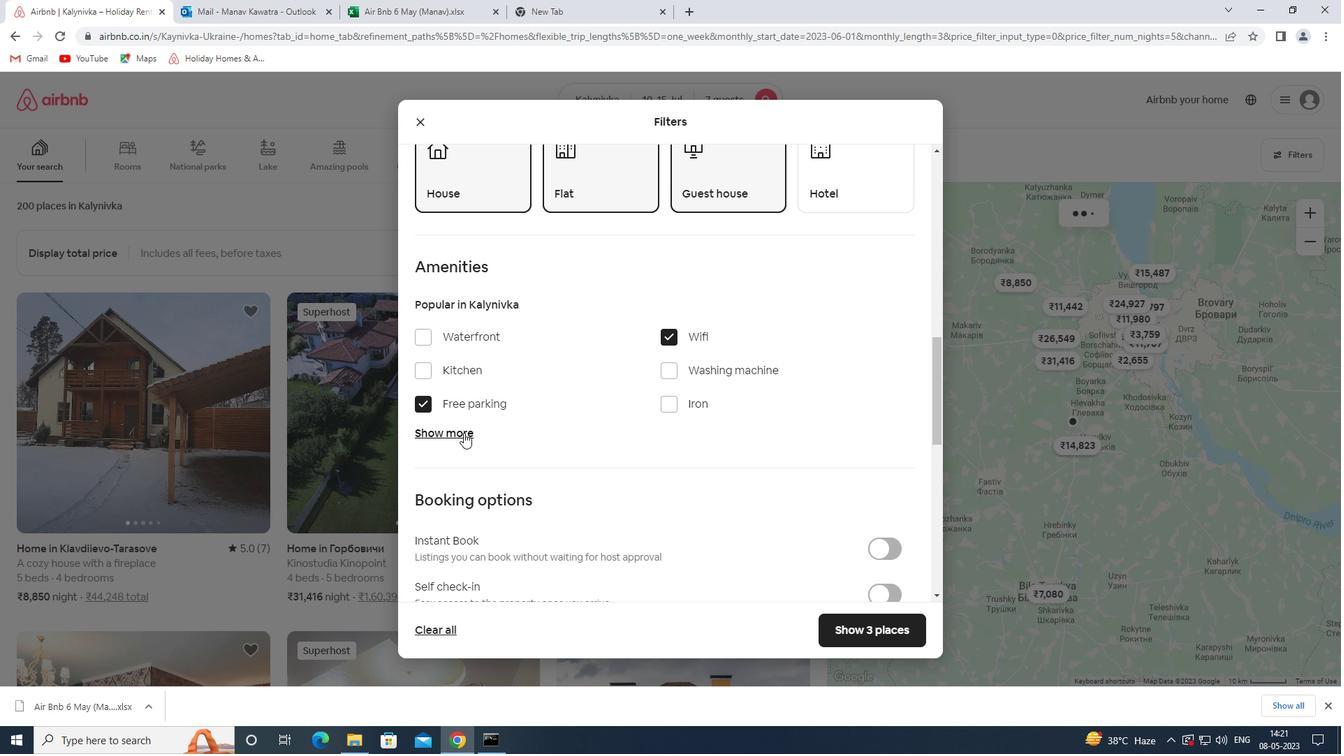 
Action: Mouse moved to (475, 467)
Screenshot: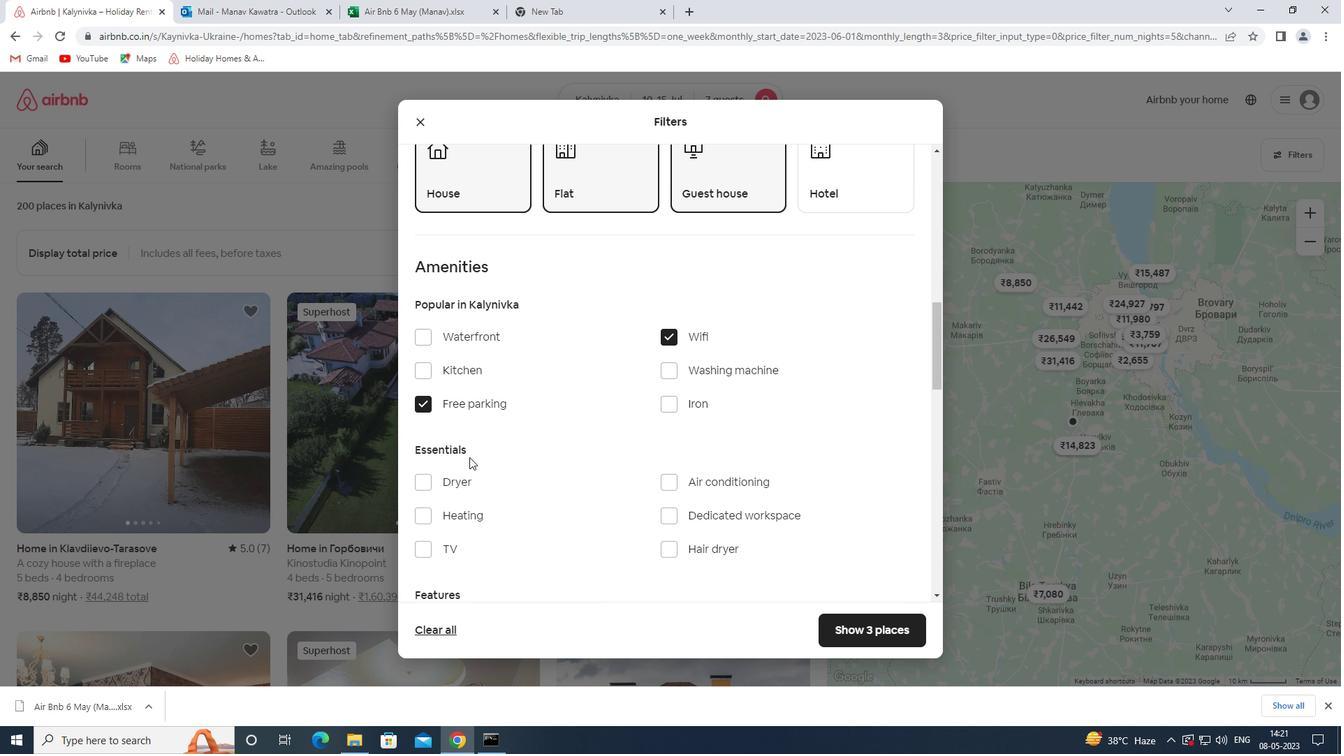 
Action: Mouse scrolled (475, 466) with delta (0, 0)
Screenshot: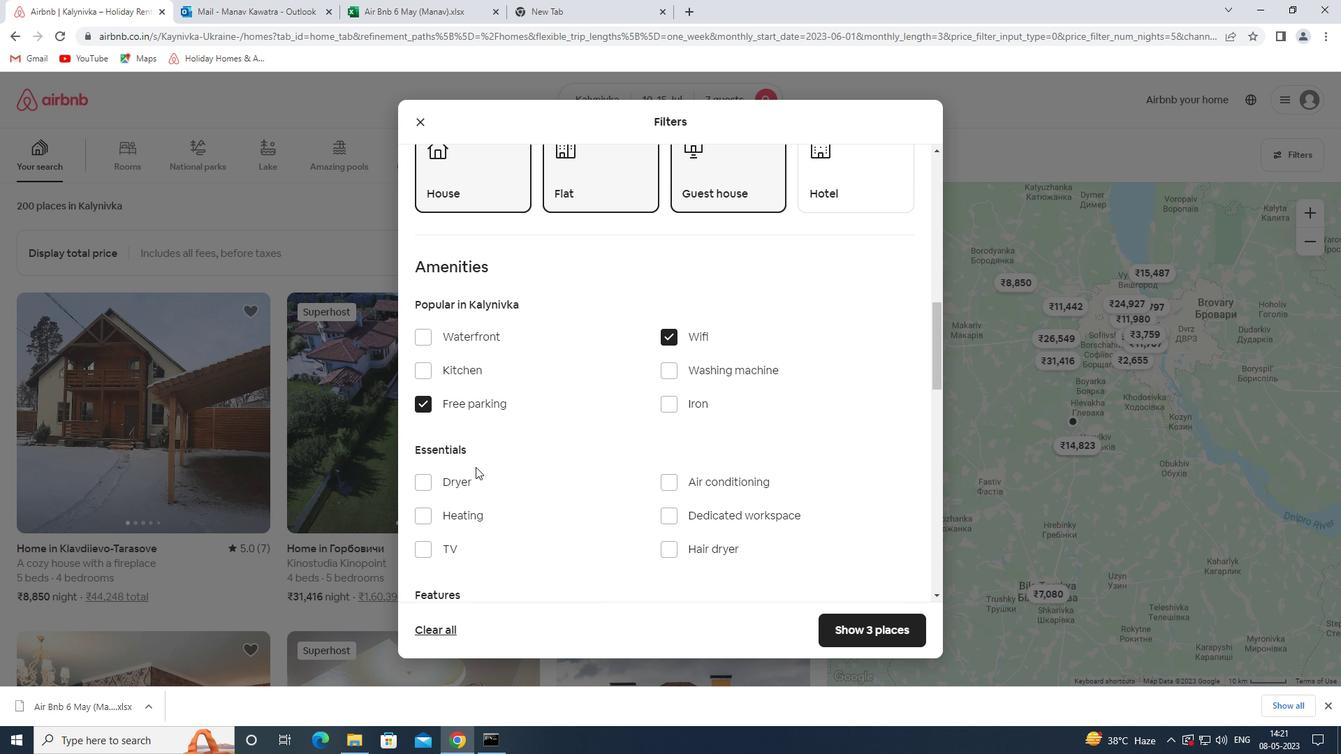 
Action: Mouse moved to (452, 475)
Screenshot: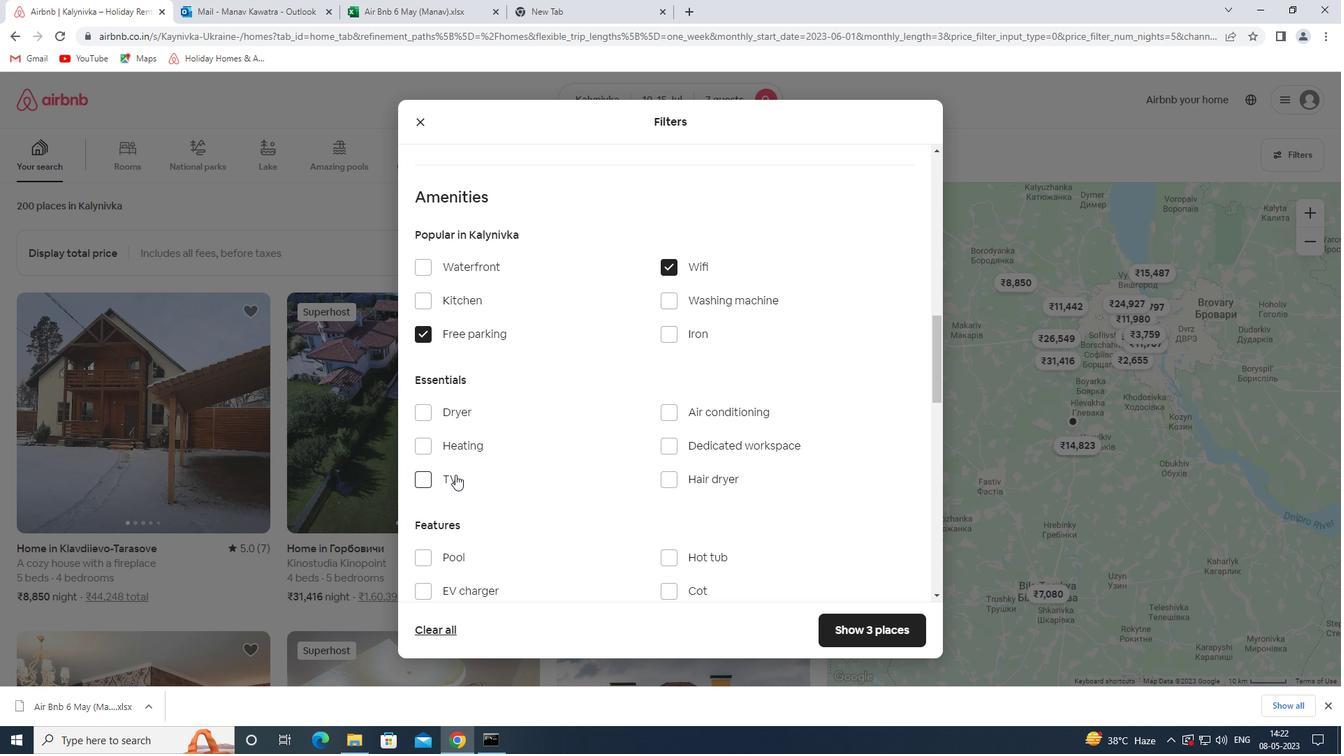 
Action: Mouse pressed left at (452, 475)
Screenshot: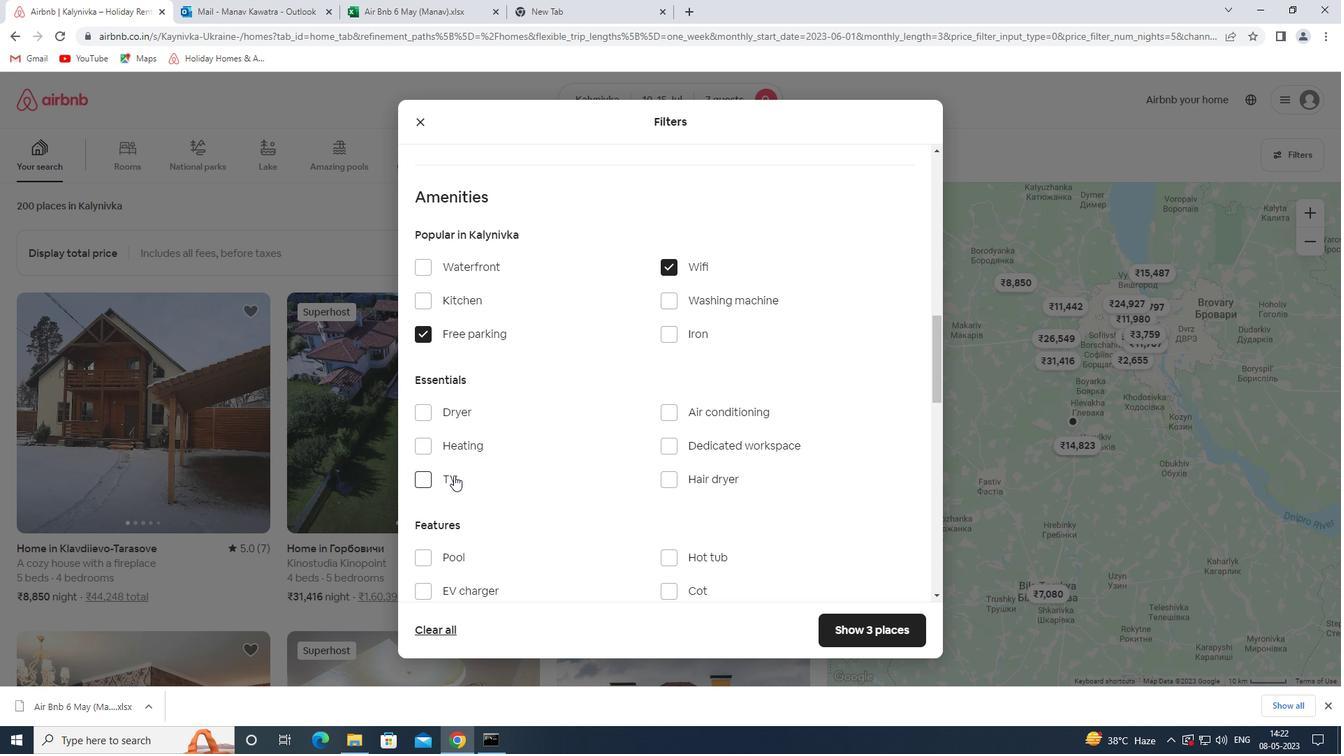 
Action: Mouse moved to (496, 487)
Screenshot: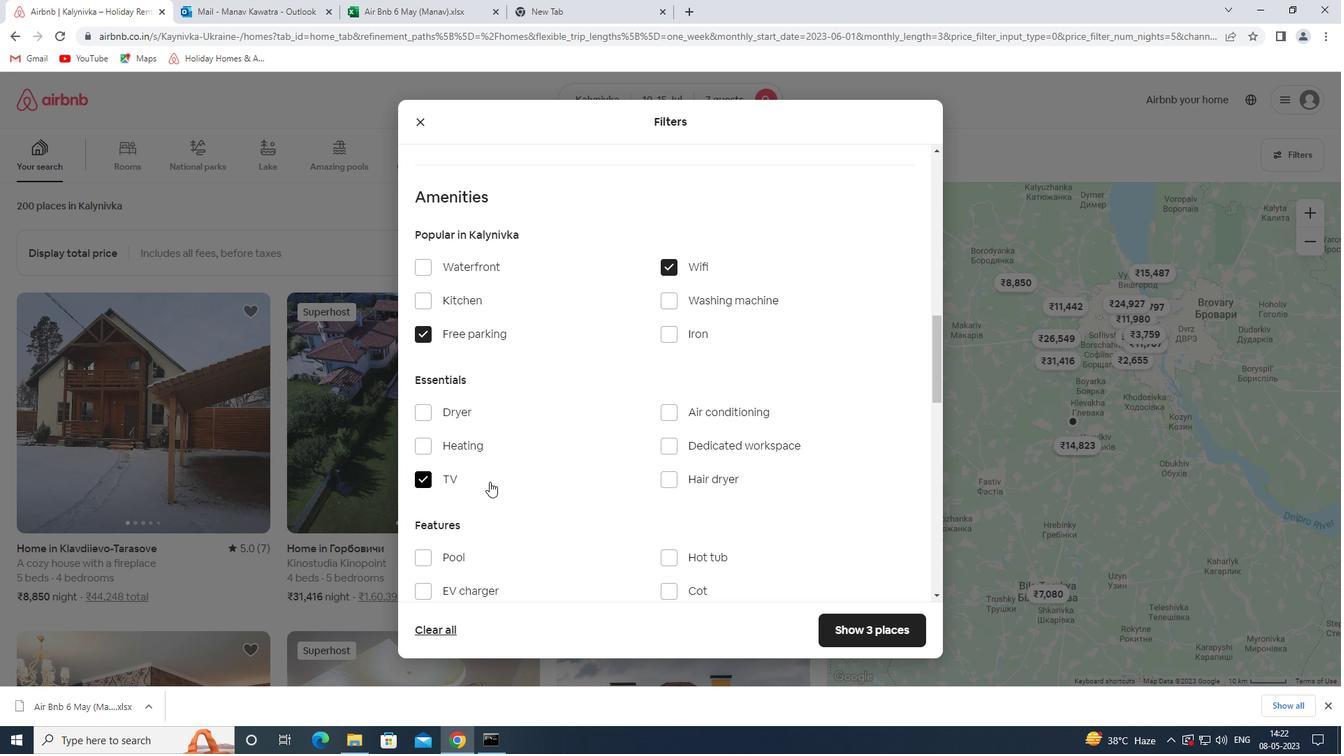 
Action: Mouse scrolled (496, 486) with delta (0, 0)
Screenshot: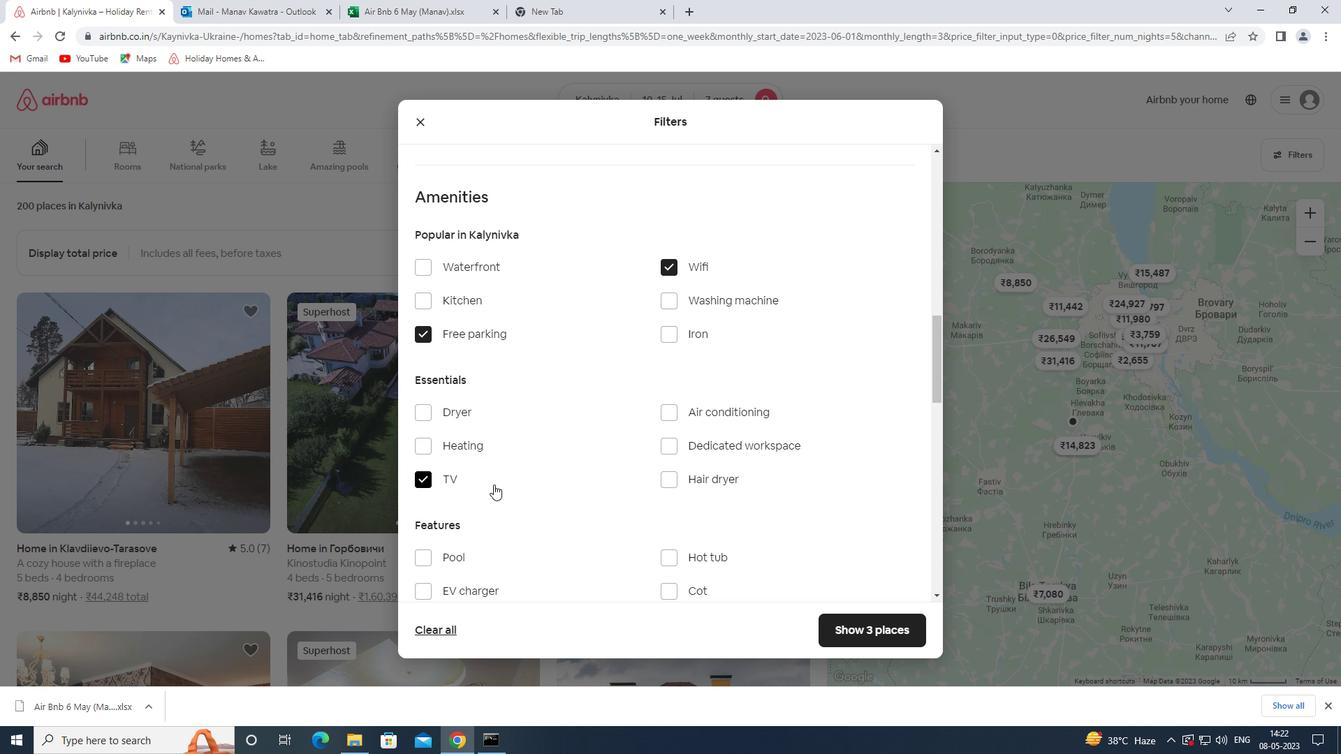 
Action: Mouse scrolled (496, 486) with delta (0, 0)
Screenshot: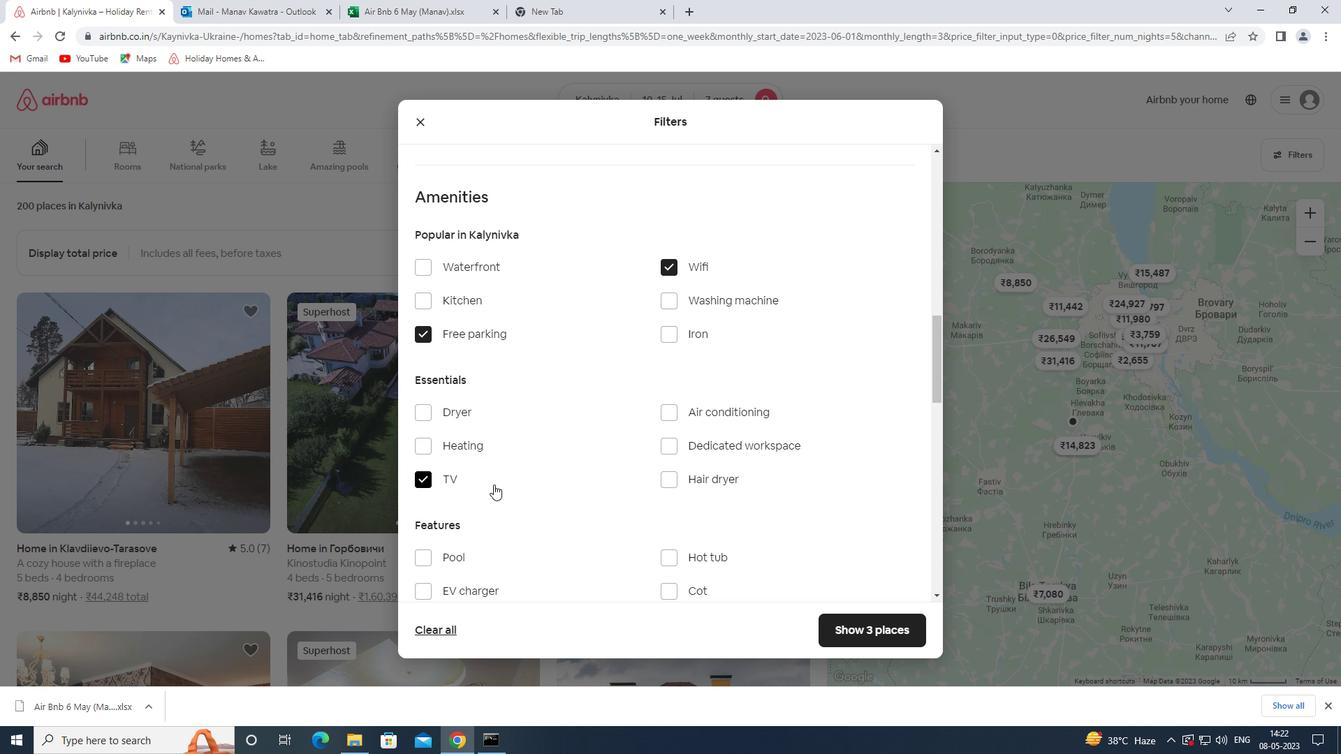 
Action: Mouse scrolled (496, 486) with delta (0, 0)
Screenshot: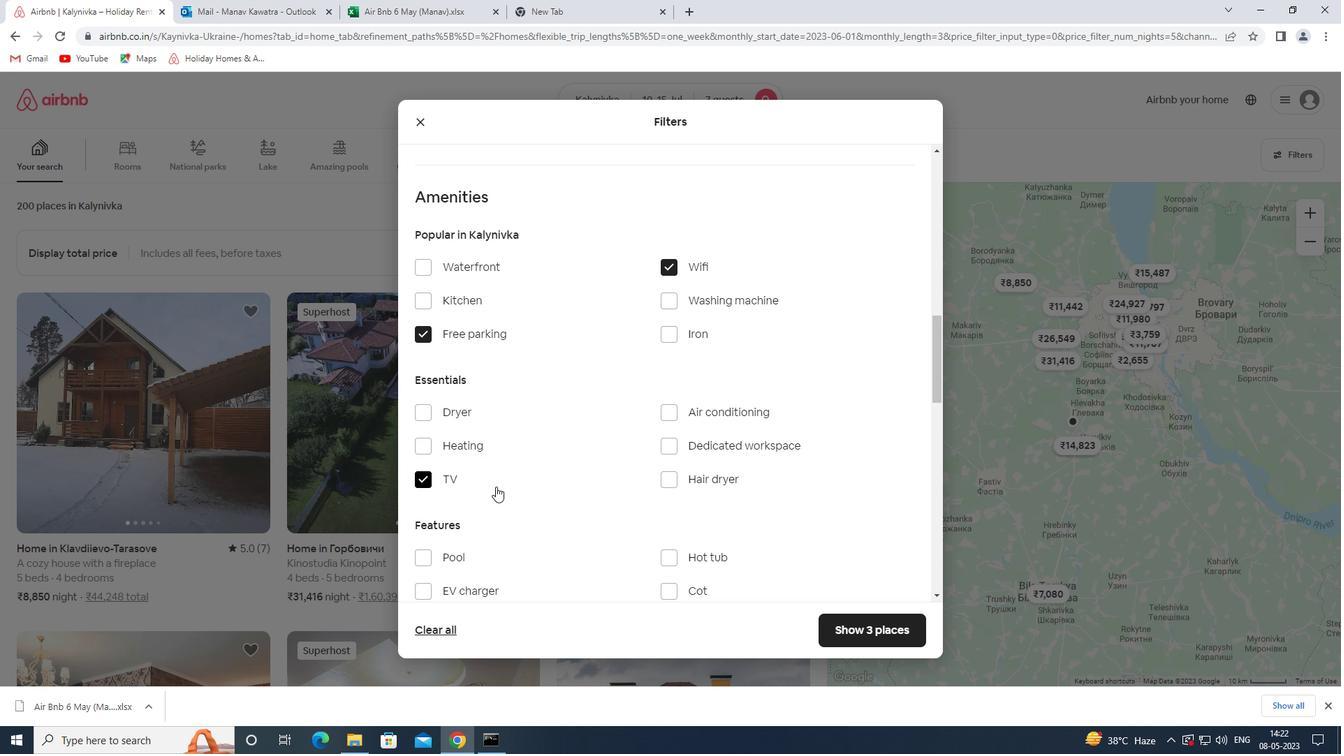 
Action: Mouse moved to (461, 422)
Screenshot: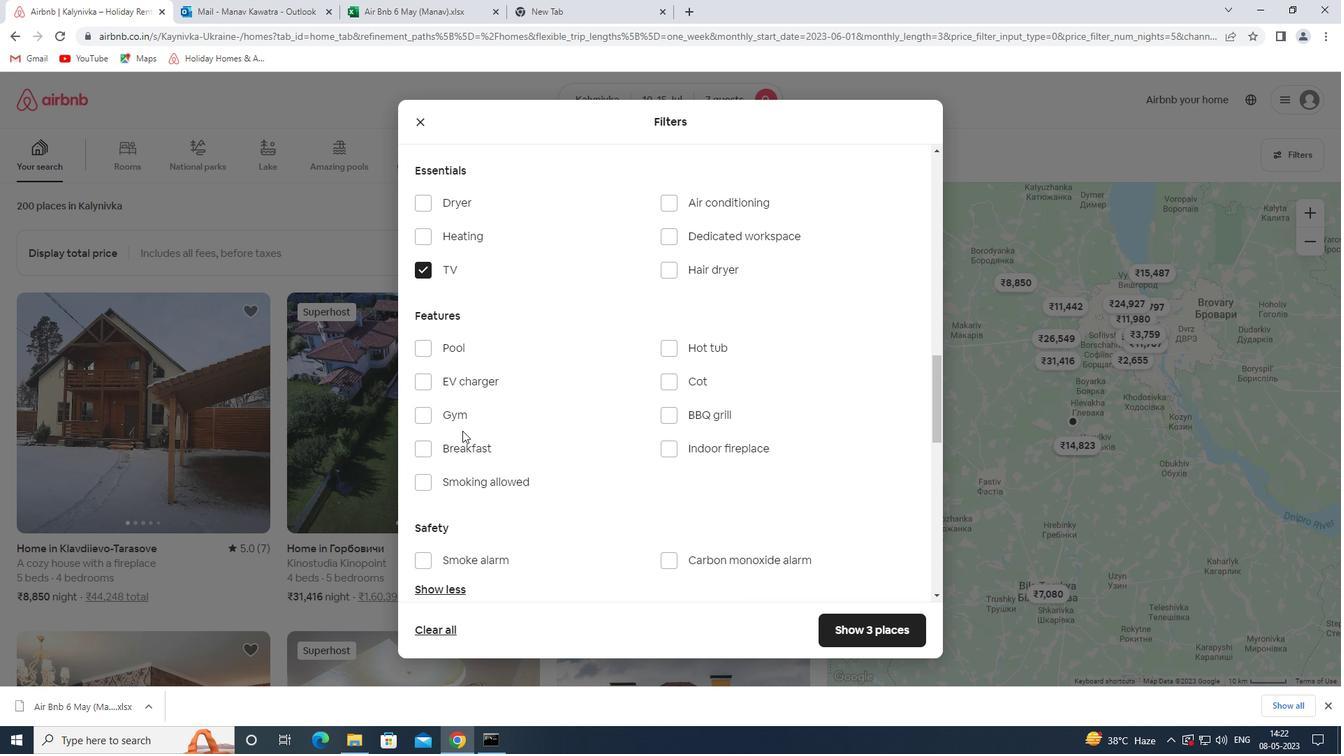 
Action: Mouse pressed left at (461, 422)
Screenshot: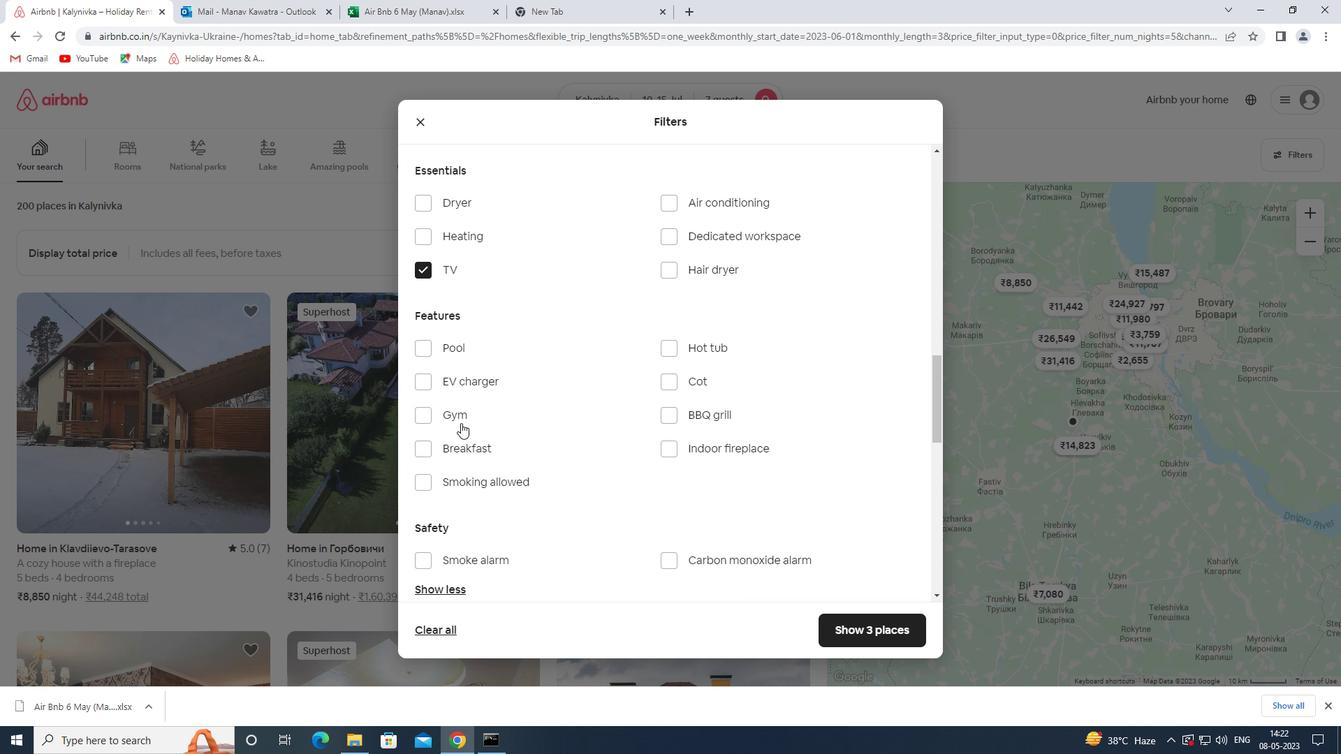 
Action: Mouse moved to (461, 429)
Screenshot: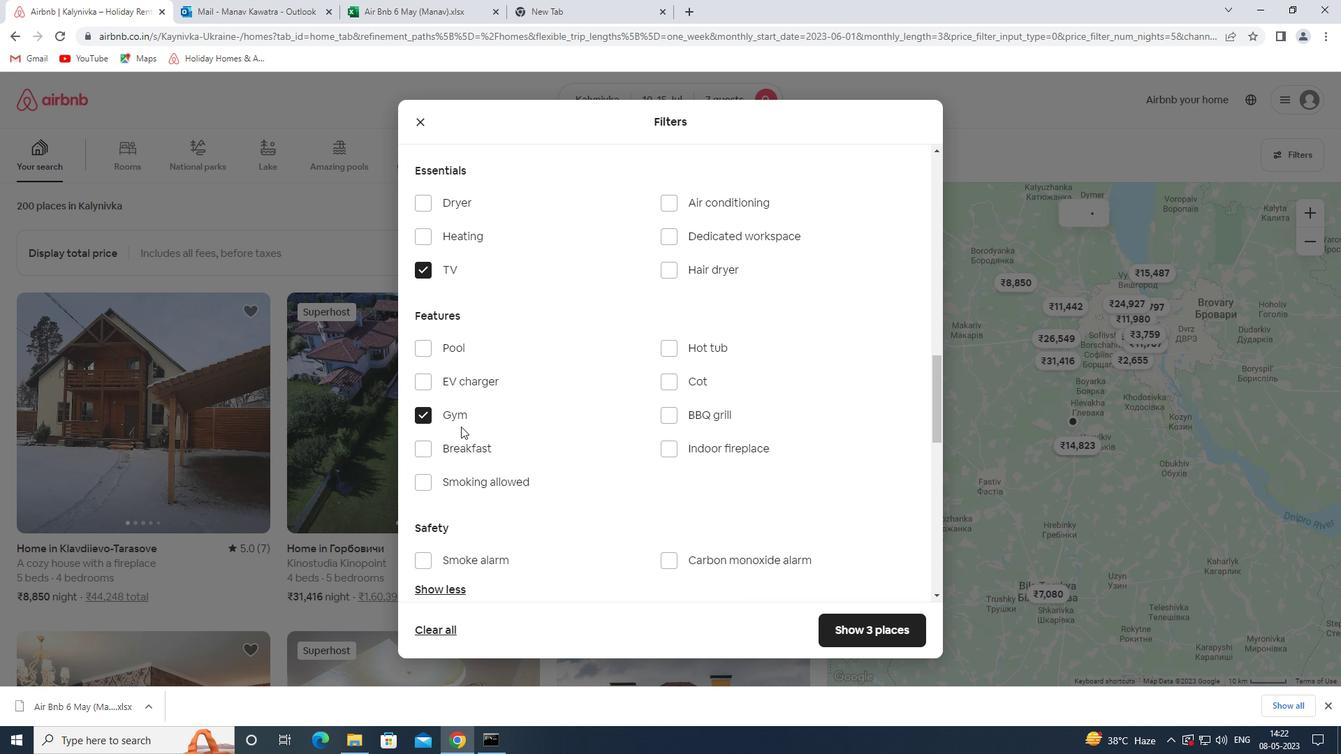 
Action: Mouse pressed left at (461, 429)
Screenshot: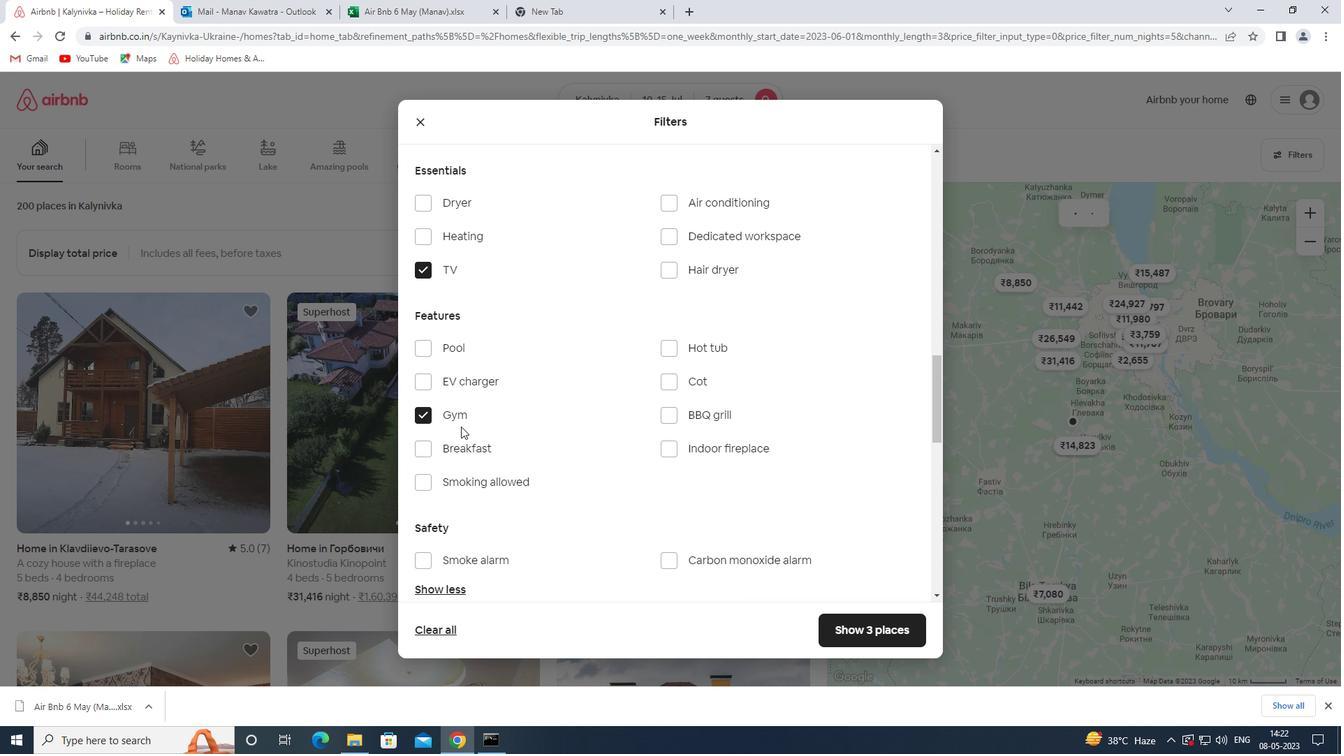 
Action: Mouse moved to (469, 444)
Screenshot: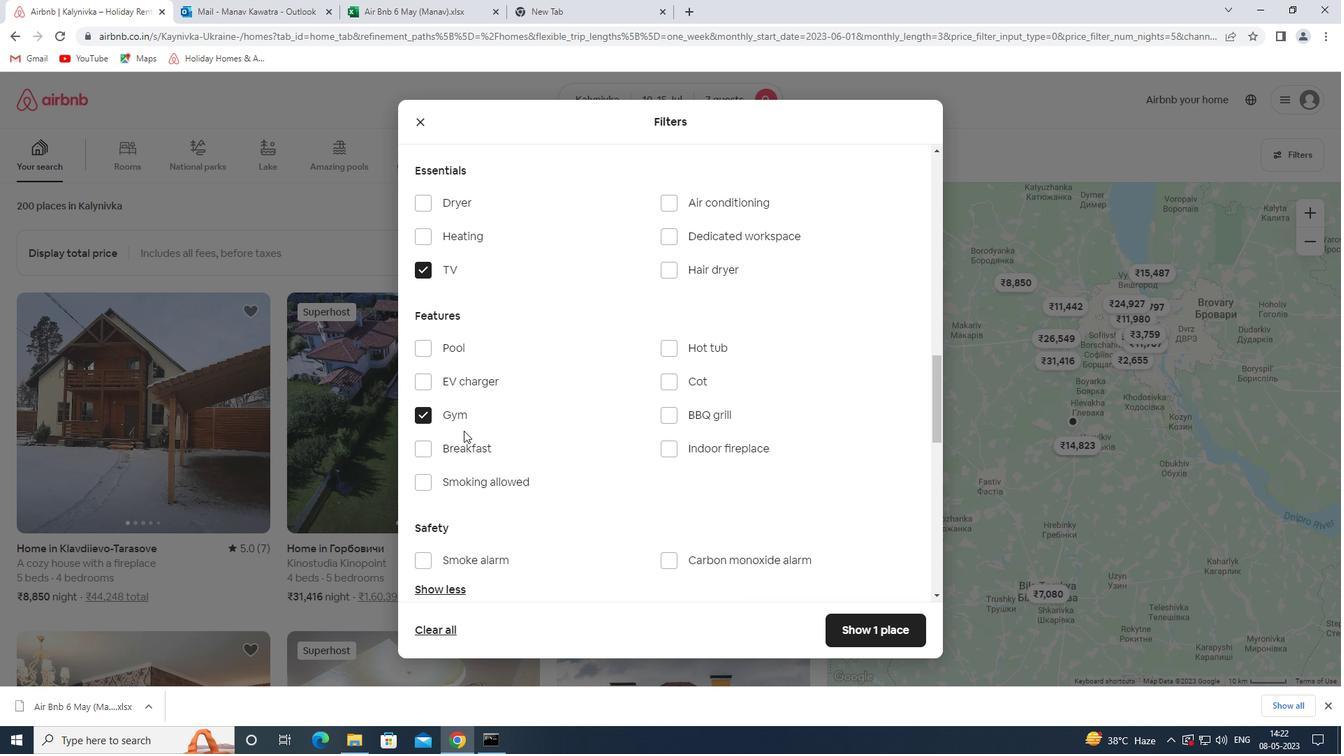 
Action: Mouse pressed left at (469, 444)
Screenshot: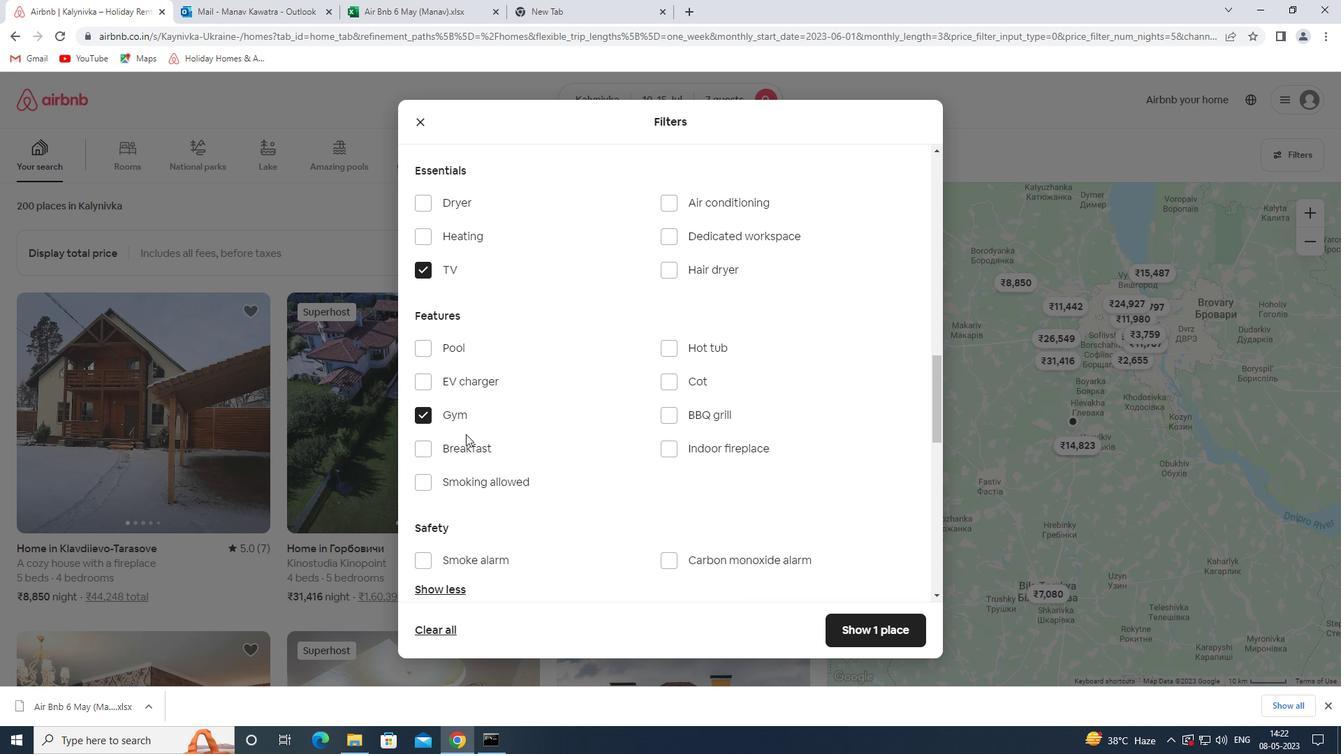 
Action: Mouse moved to (689, 461)
Screenshot: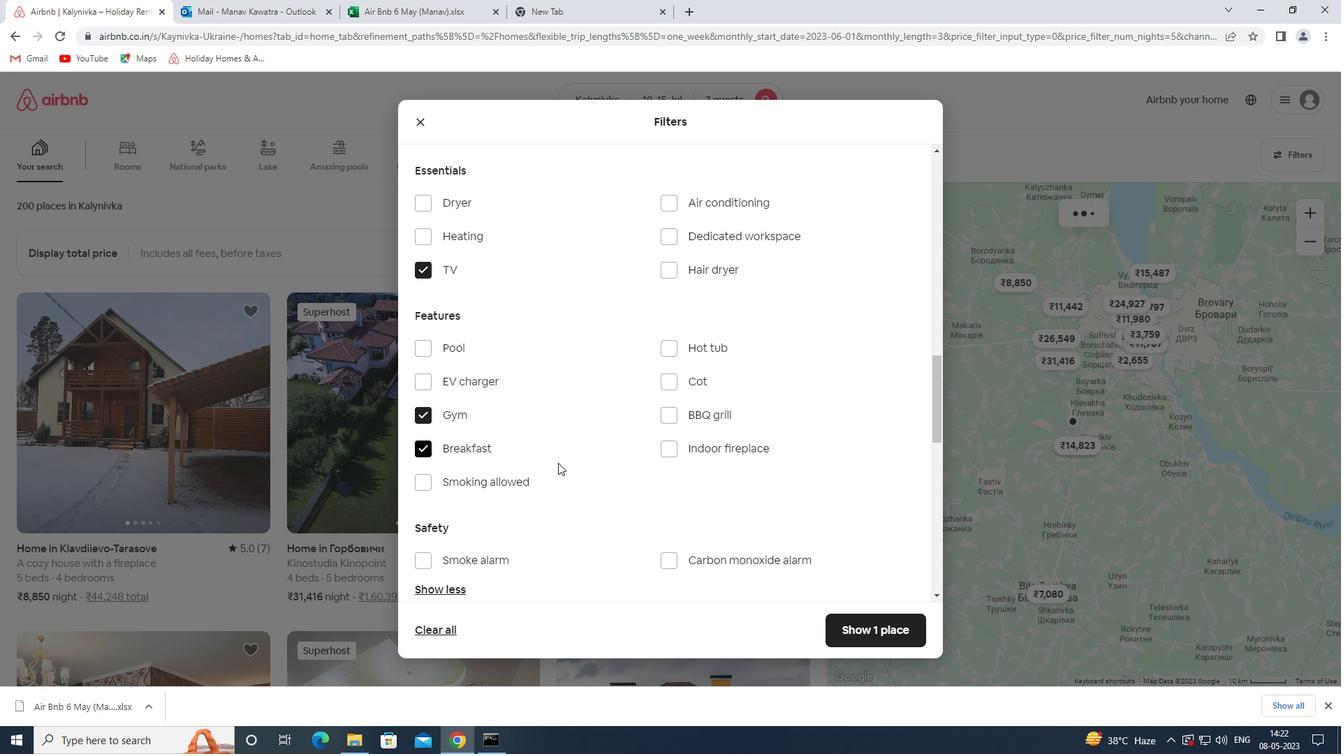 
Action: Mouse scrolled (689, 460) with delta (0, 0)
Screenshot: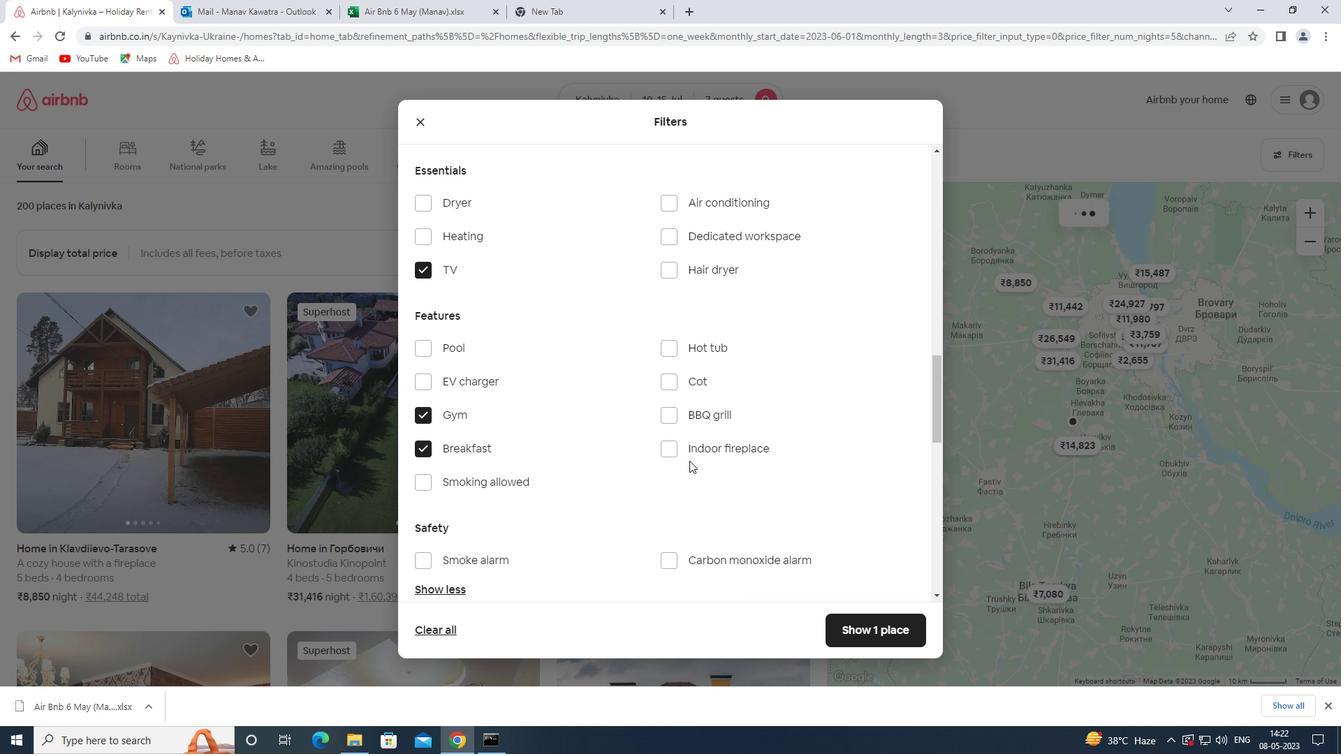 
Action: Mouse scrolled (689, 460) with delta (0, 0)
Screenshot: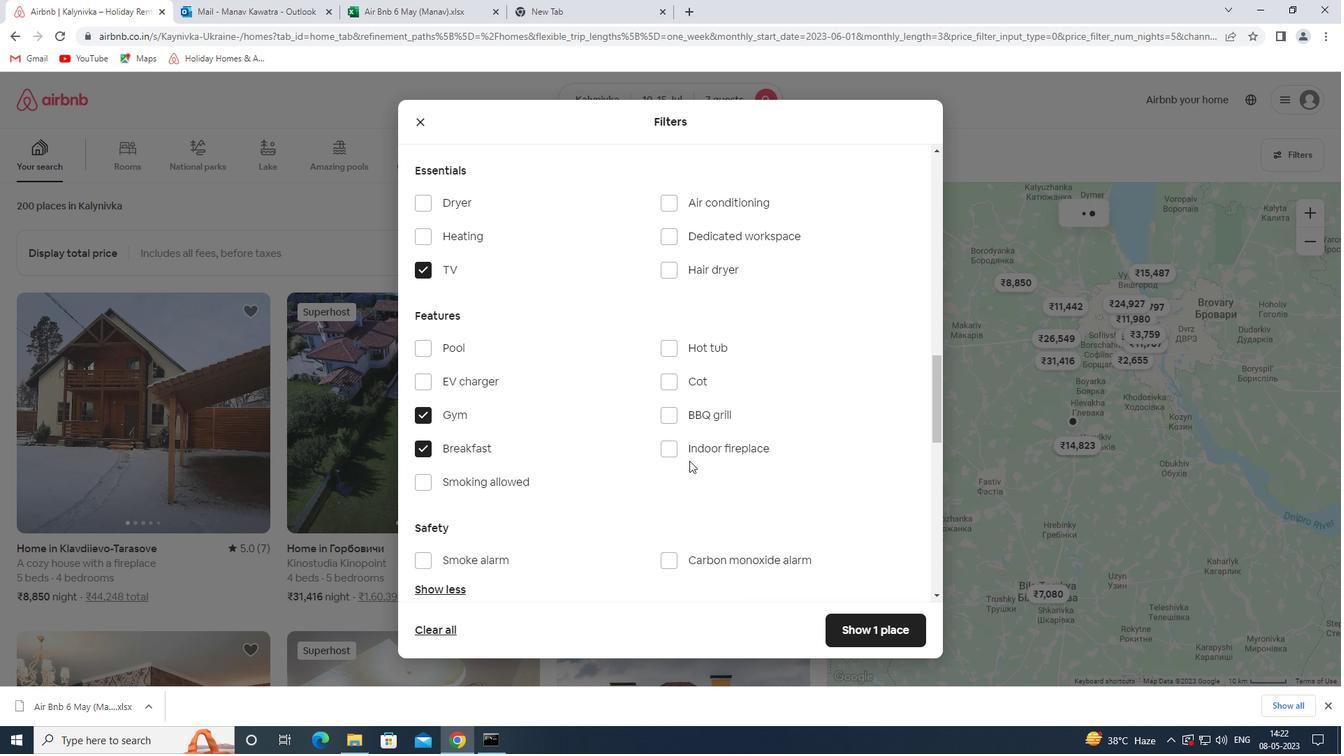 
Action: Mouse scrolled (689, 460) with delta (0, 0)
Screenshot: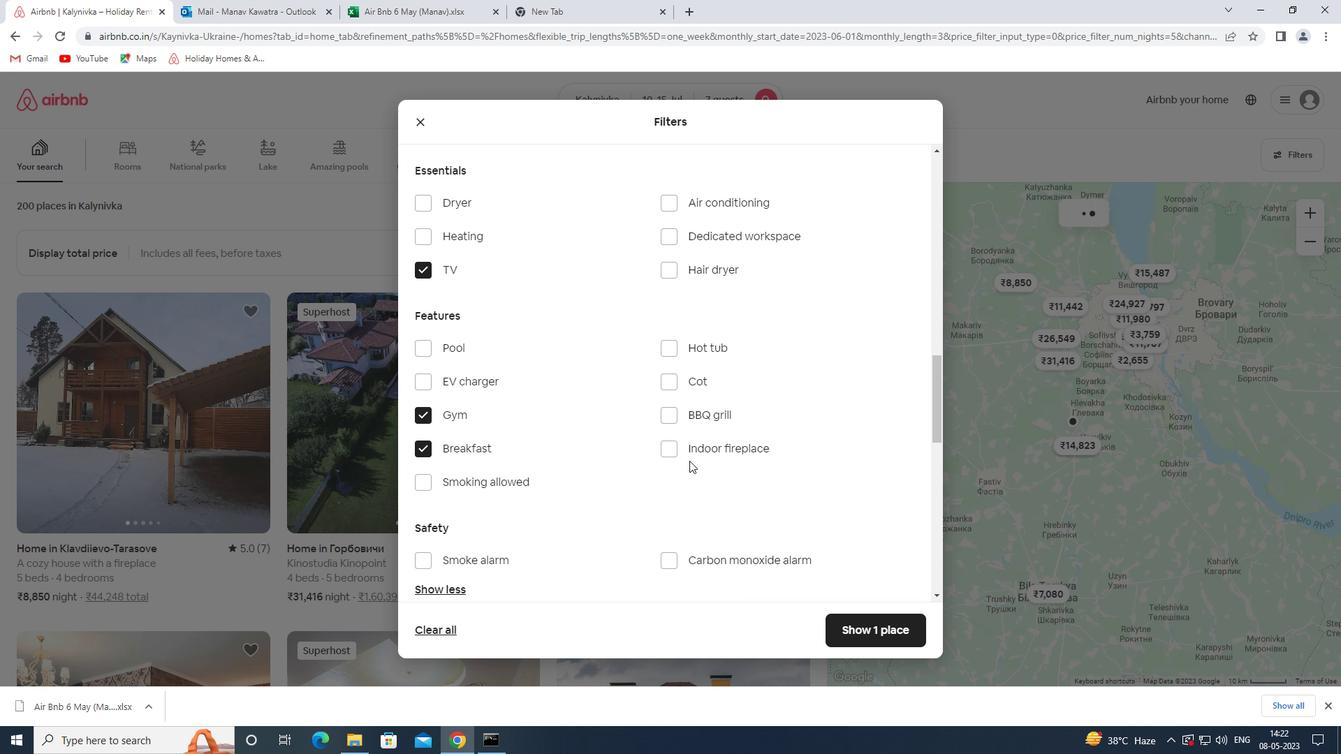 
Action: Mouse scrolled (689, 460) with delta (0, 0)
Screenshot: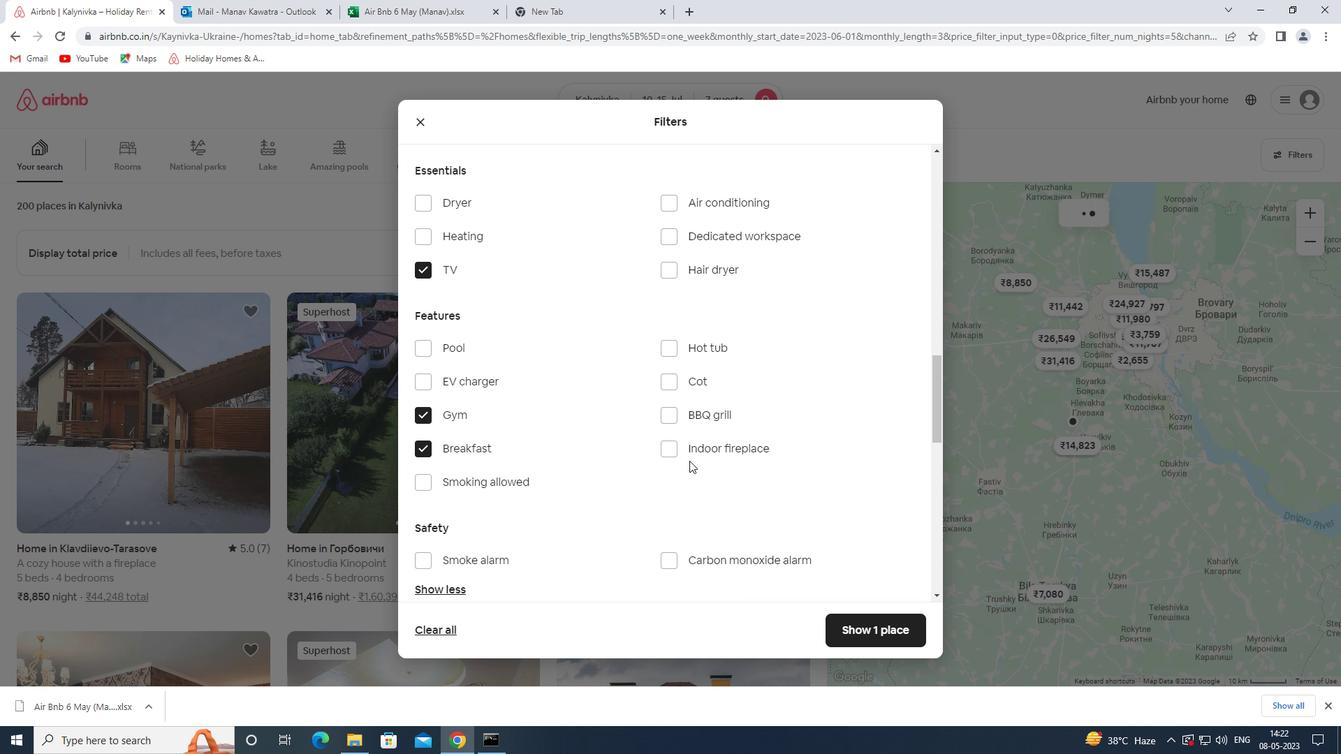 
Action: Mouse moved to (877, 466)
Screenshot: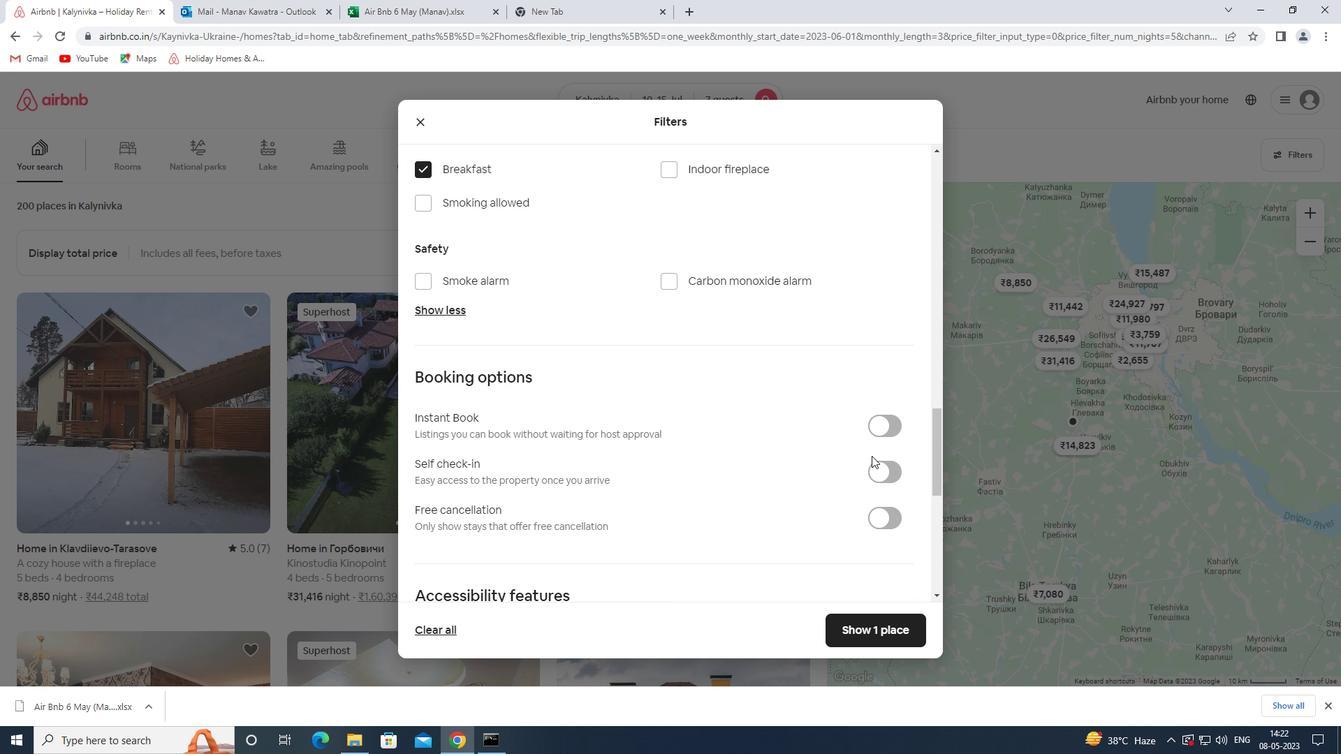 
Action: Mouse pressed left at (877, 466)
Screenshot: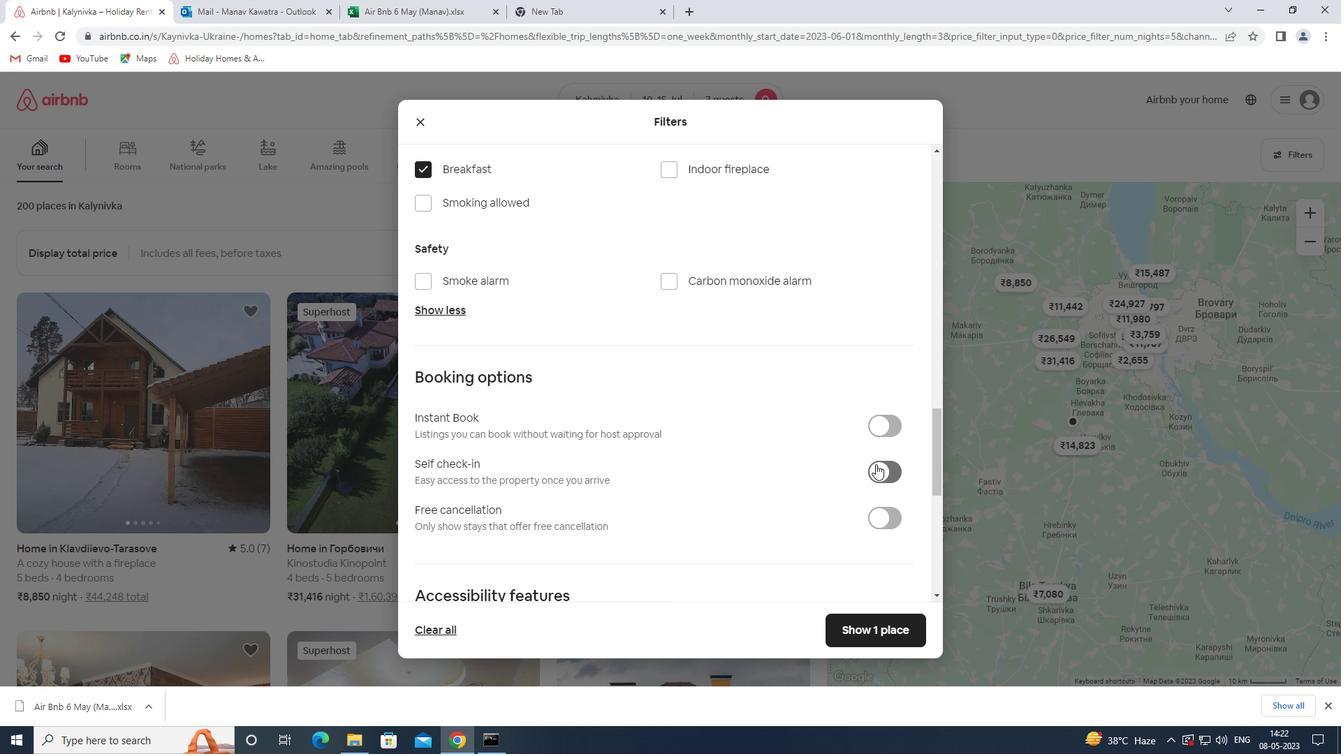 
Action: Mouse moved to (632, 515)
Screenshot: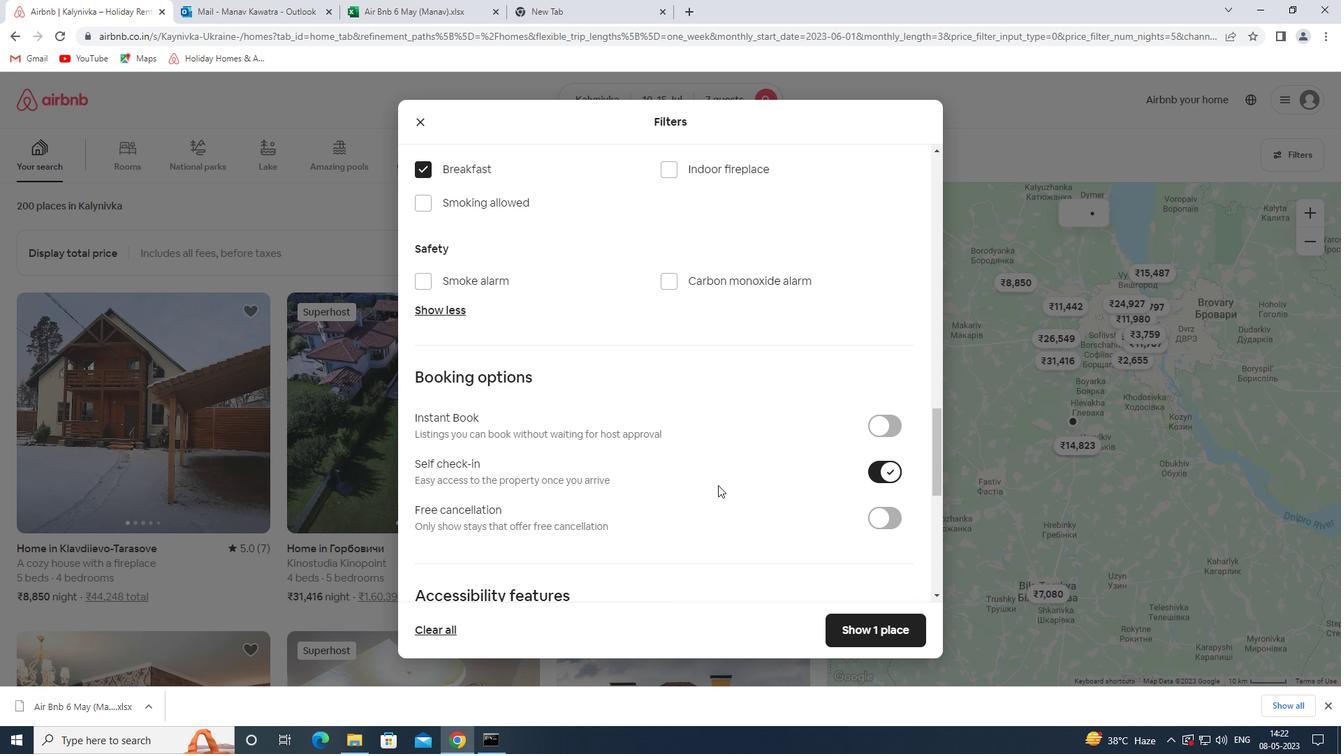 
Action: Mouse scrolled (632, 515) with delta (0, 0)
Screenshot: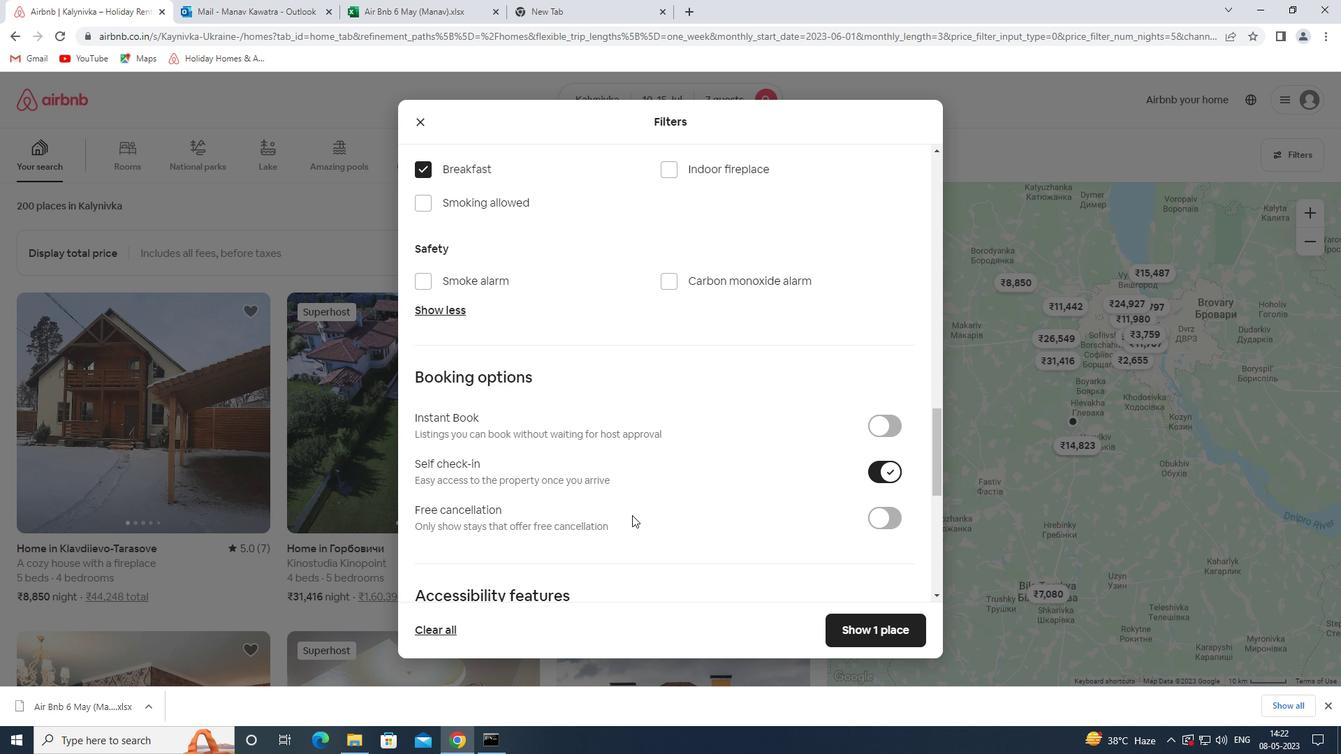 
Action: Mouse scrolled (632, 515) with delta (0, 0)
Screenshot: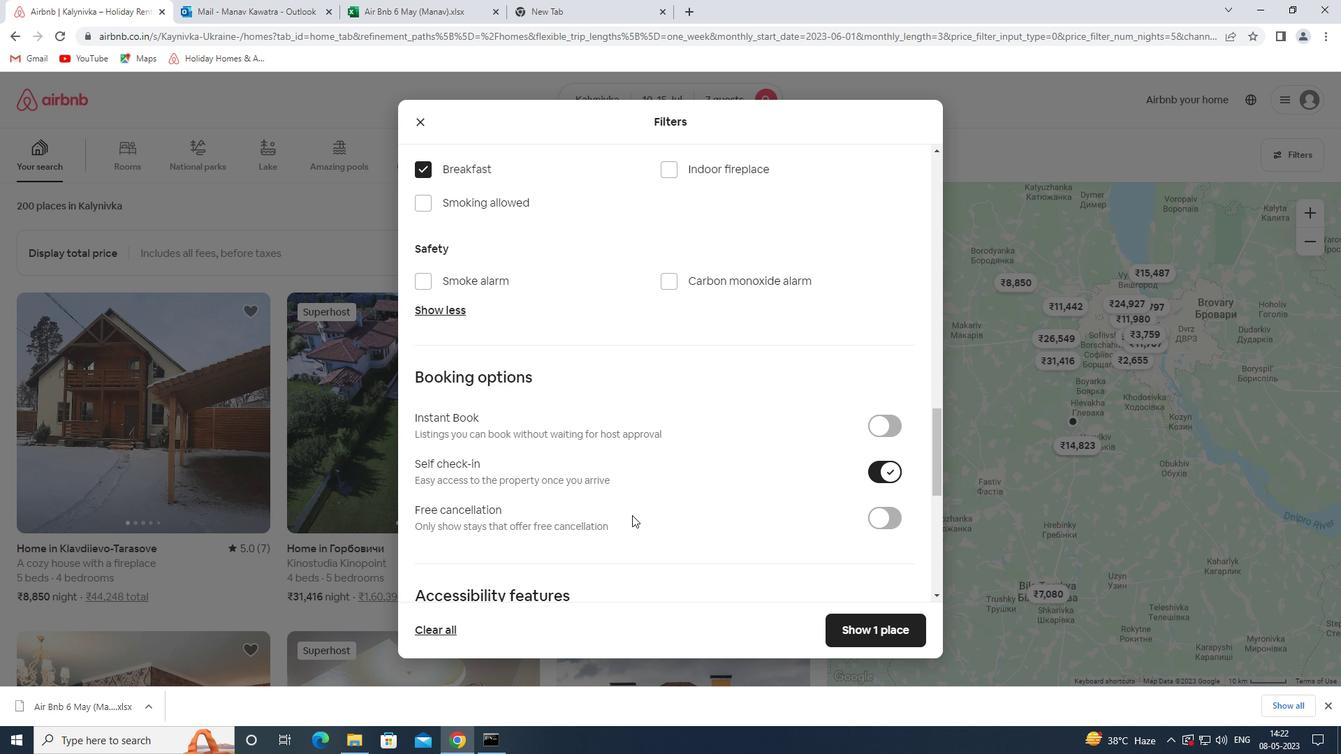 
Action: Mouse scrolled (632, 515) with delta (0, 0)
Screenshot: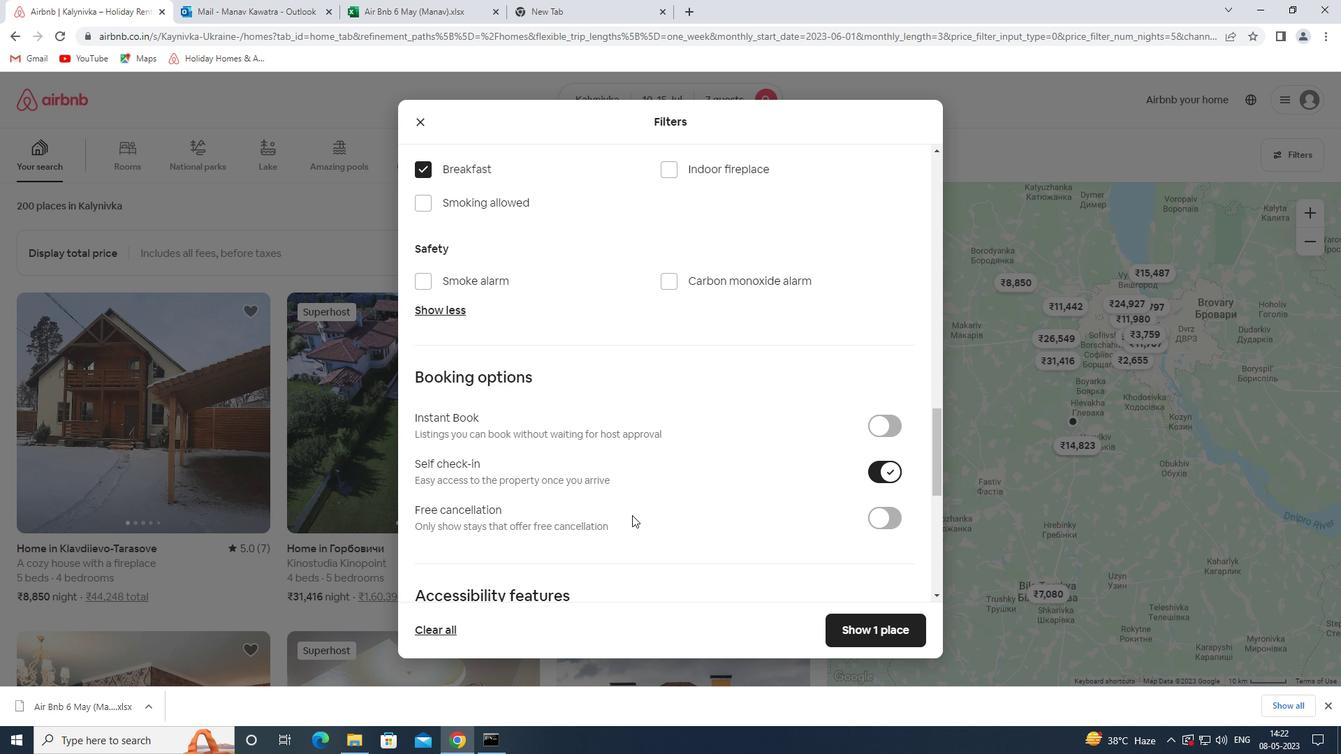 
Action: Mouse scrolled (632, 515) with delta (0, 0)
Screenshot: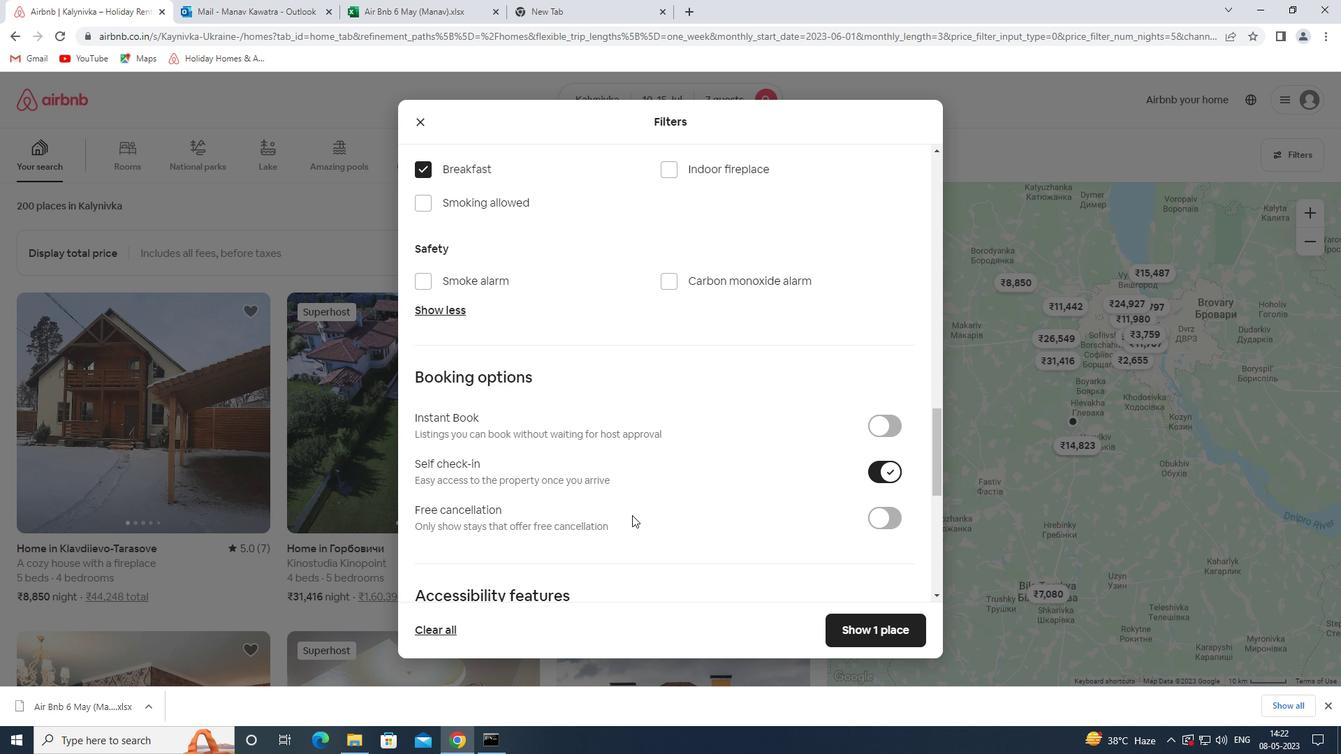 
Action: Mouse scrolled (632, 515) with delta (0, 0)
Screenshot: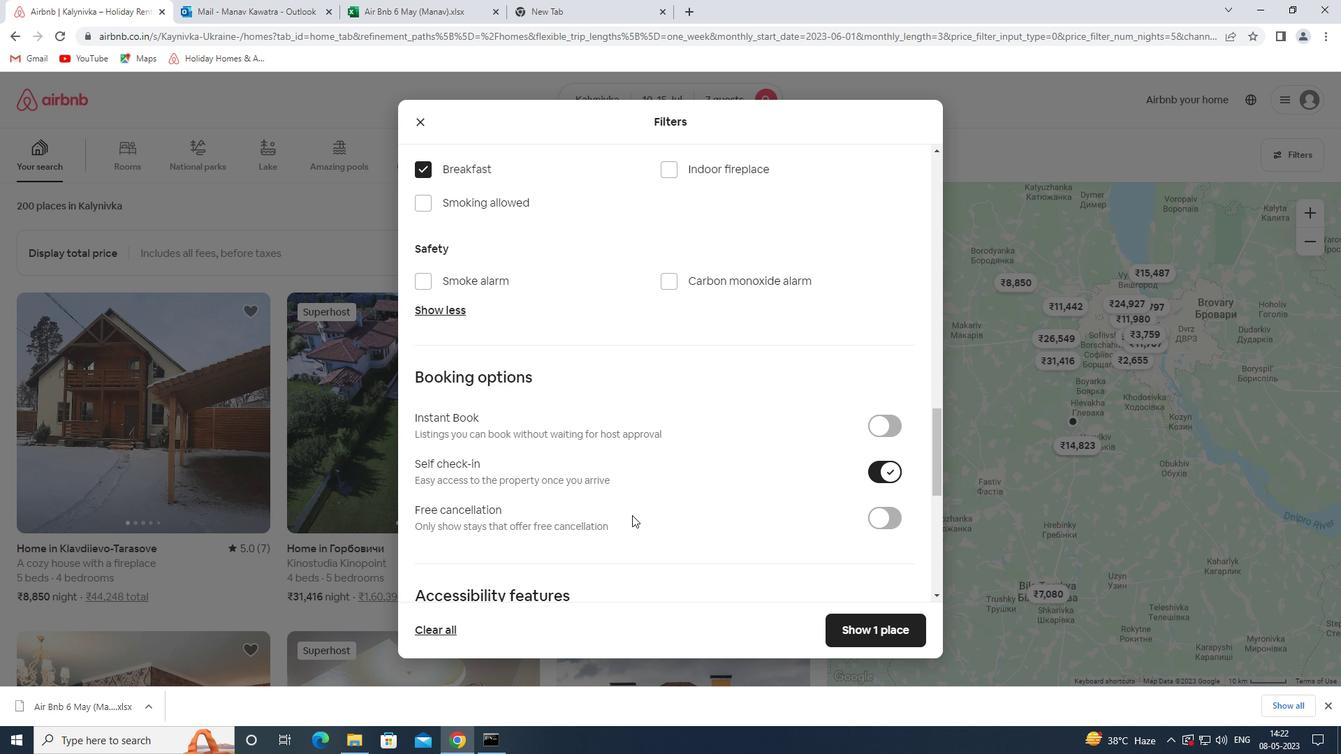 
Action: Mouse moved to (712, 460)
Screenshot: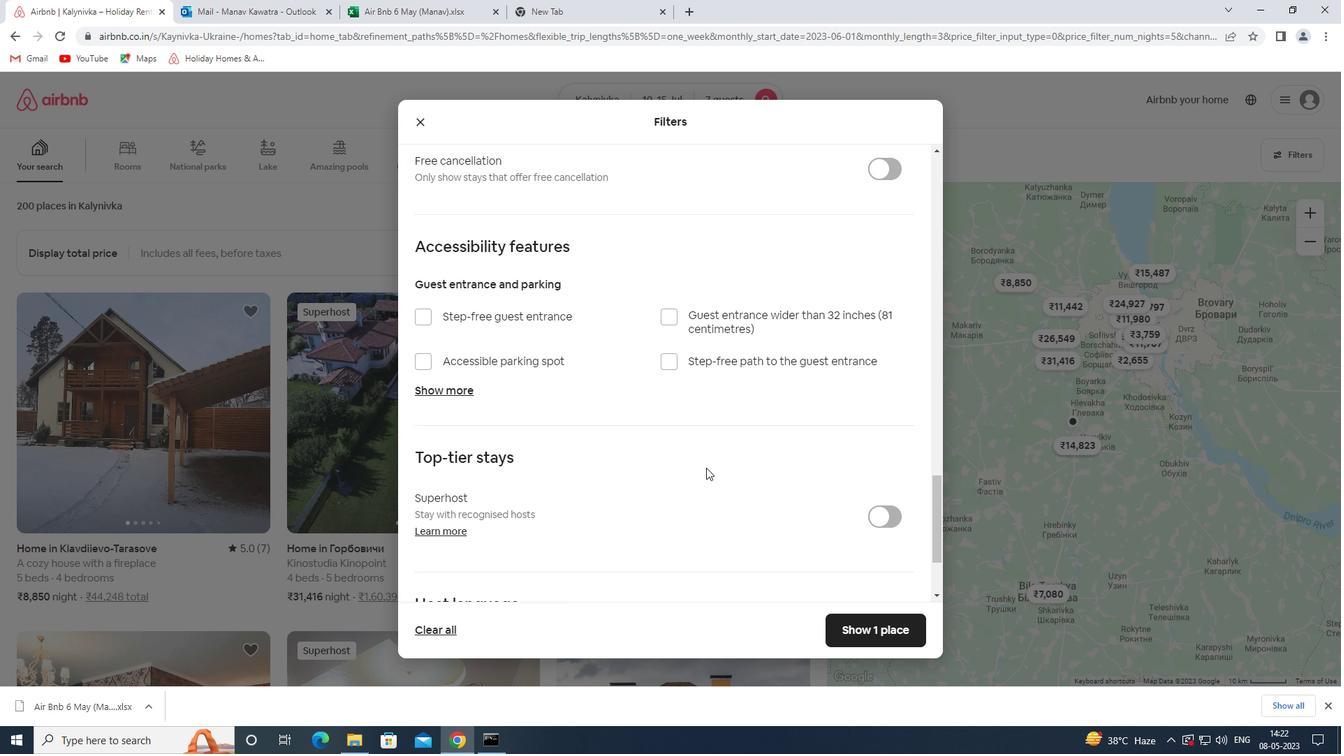 
Action: Mouse scrolled (712, 459) with delta (0, 0)
Screenshot: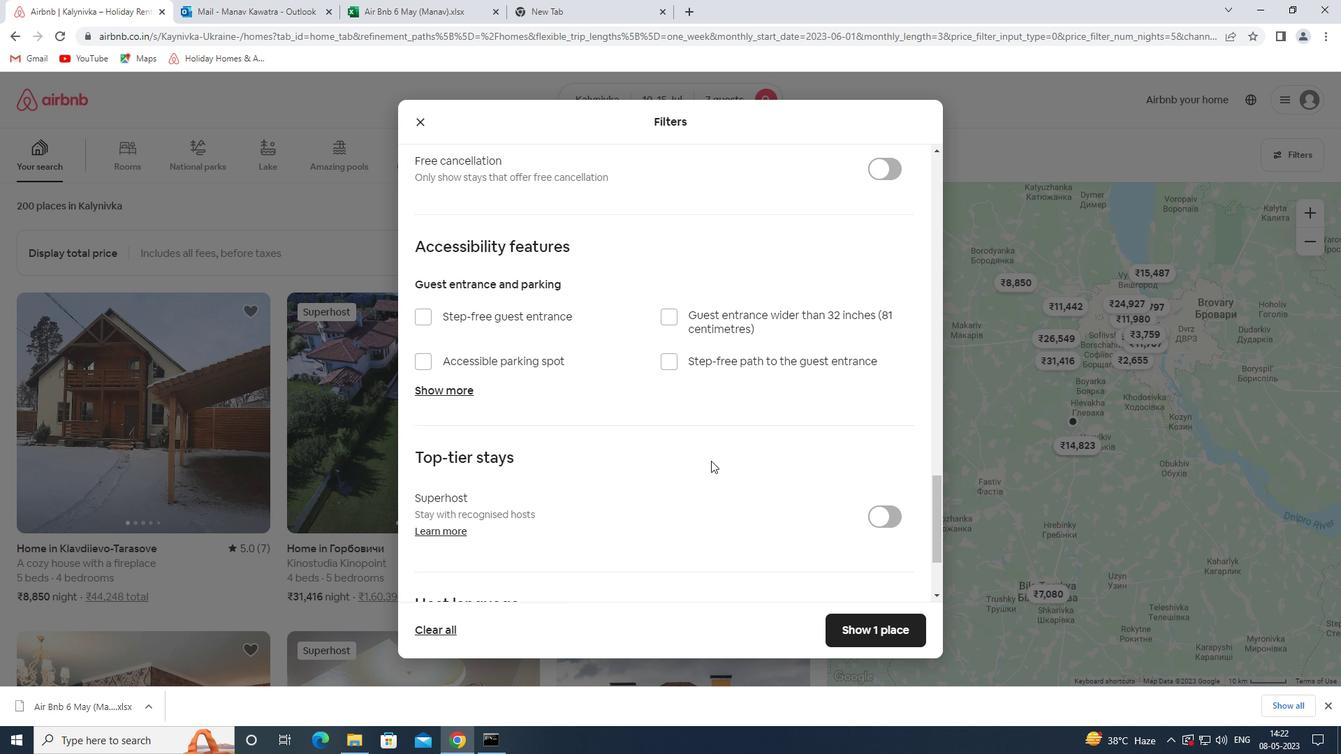 
Action: Mouse scrolled (712, 459) with delta (0, 0)
Screenshot: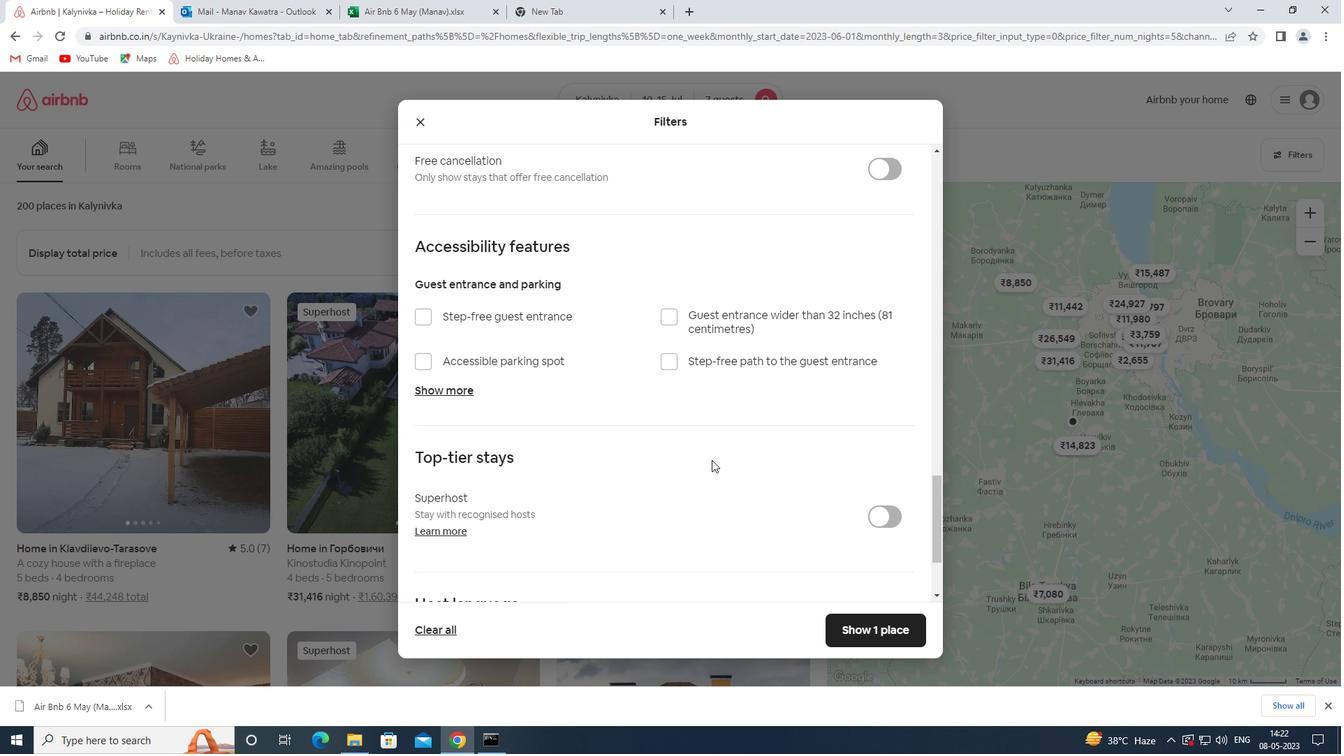 
Action: Mouse scrolled (712, 459) with delta (0, 0)
Screenshot: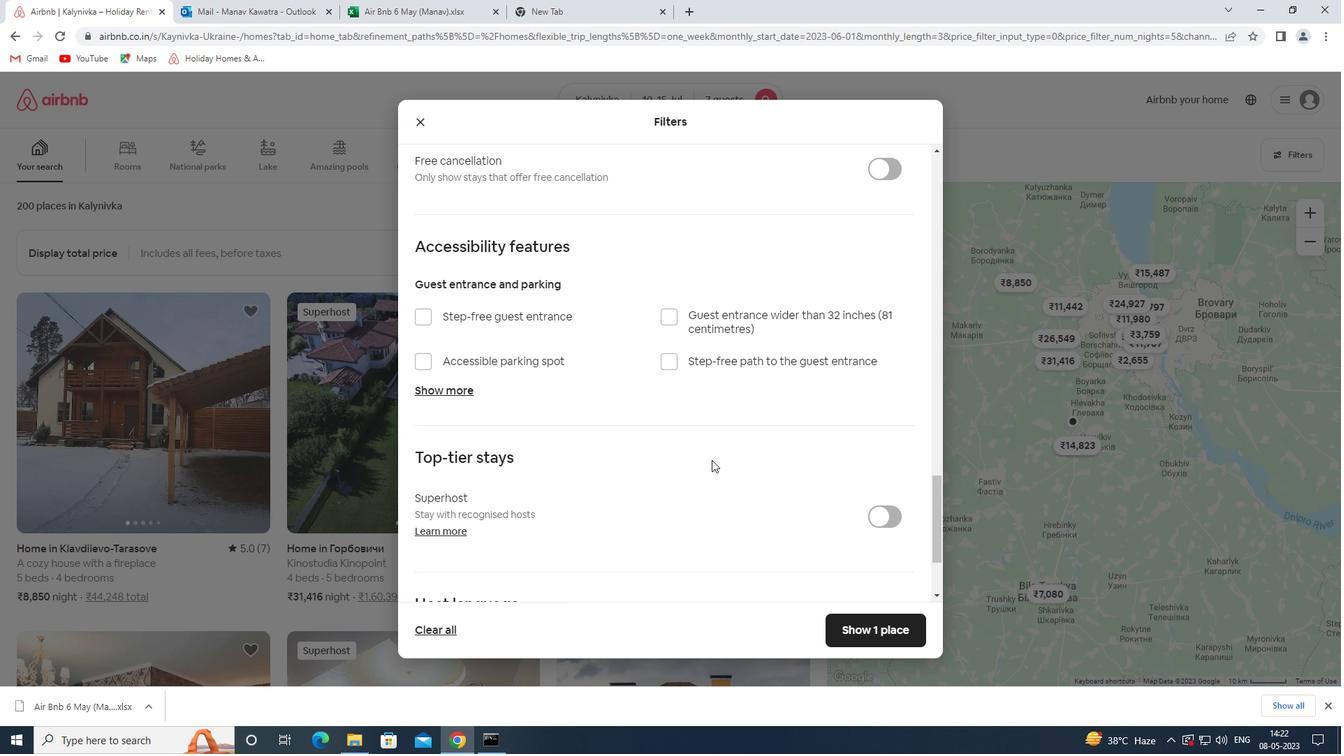 
Action: Mouse moved to (468, 503)
Screenshot: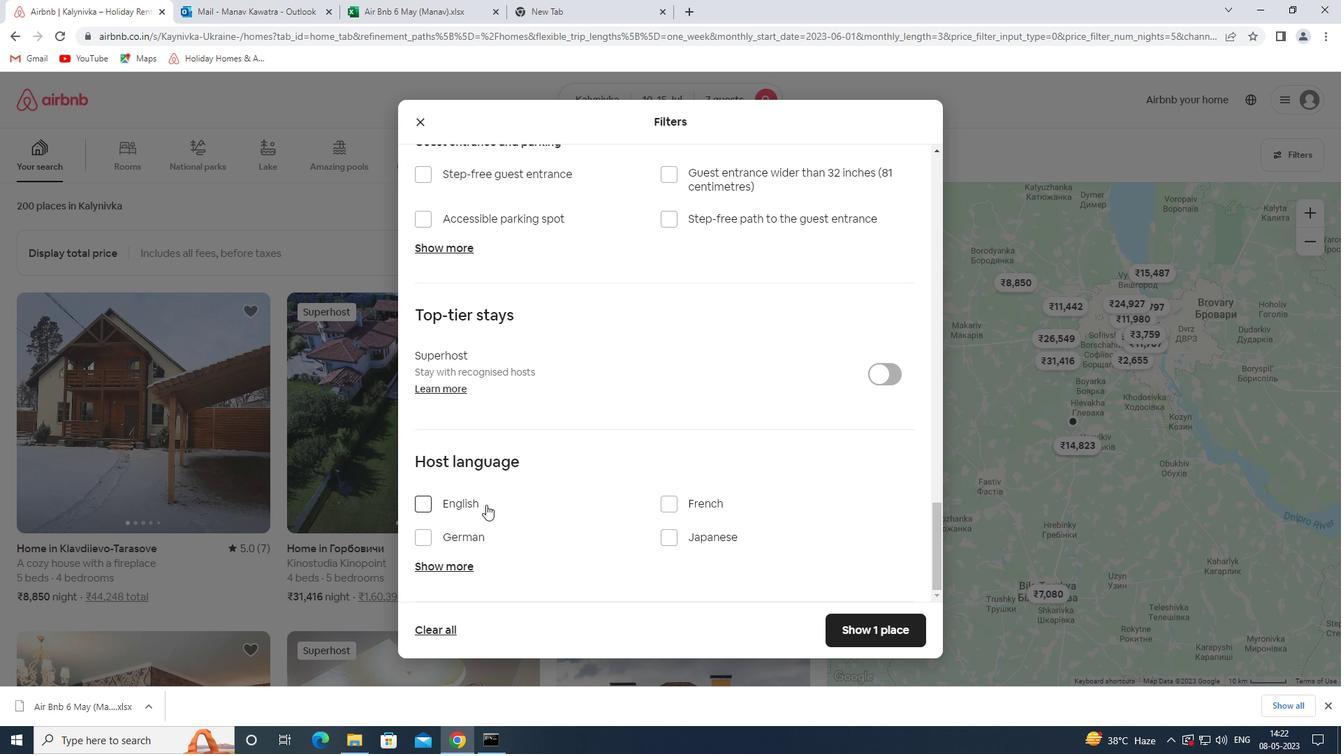 
Action: Mouse pressed left at (468, 503)
Screenshot: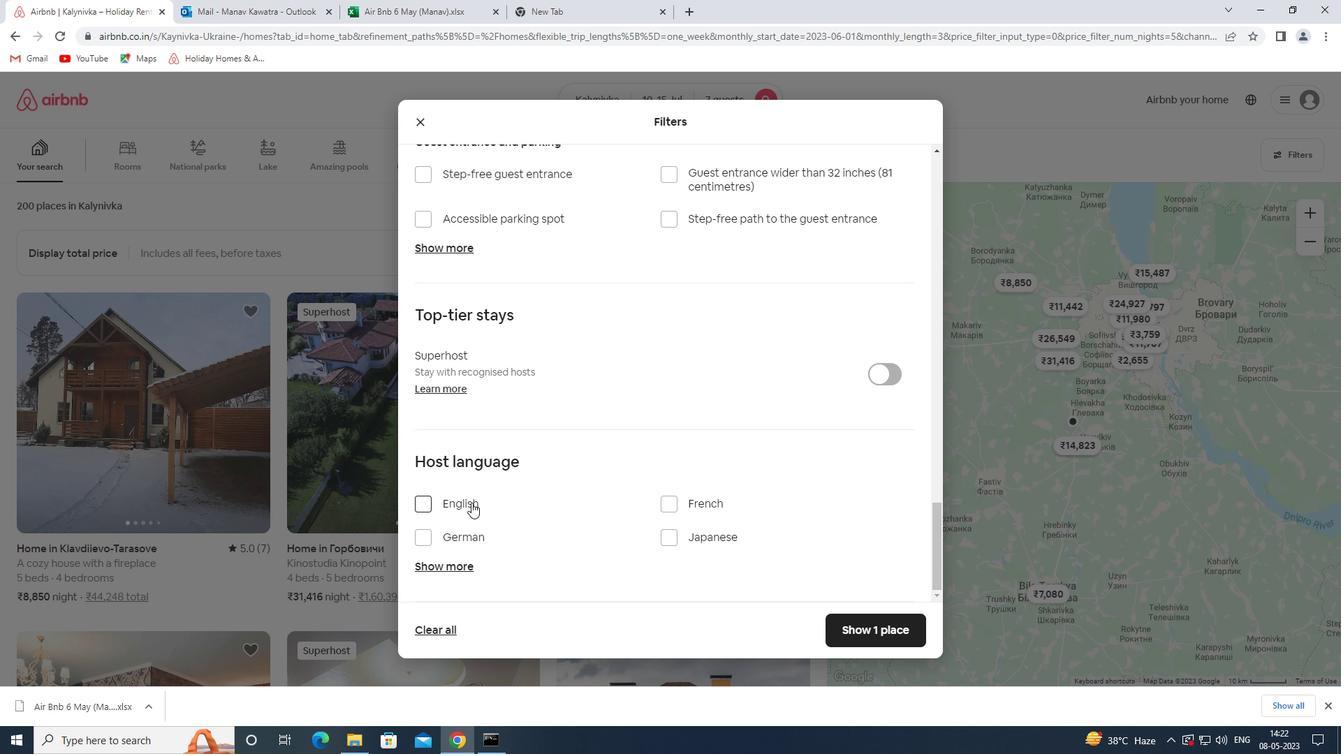 
Action: Mouse moved to (865, 626)
Screenshot: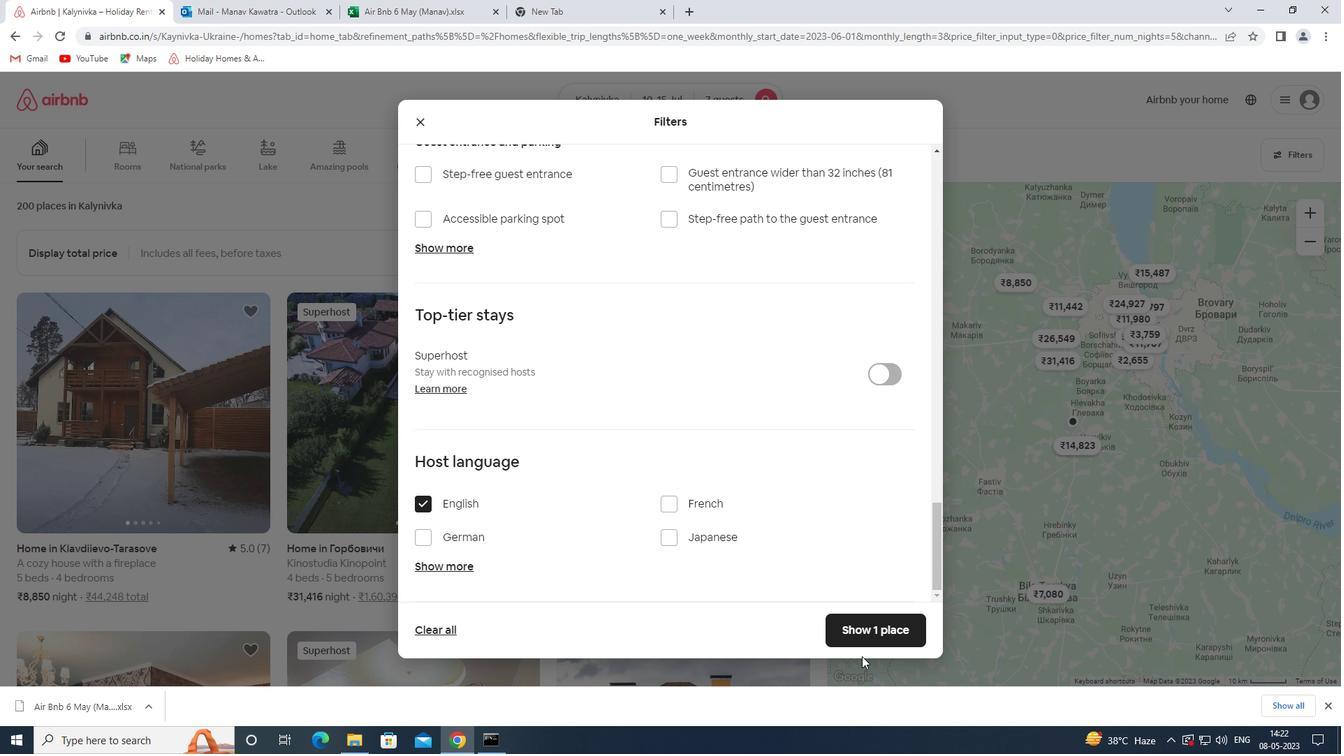 
Action: Mouse pressed left at (865, 626)
Screenshot: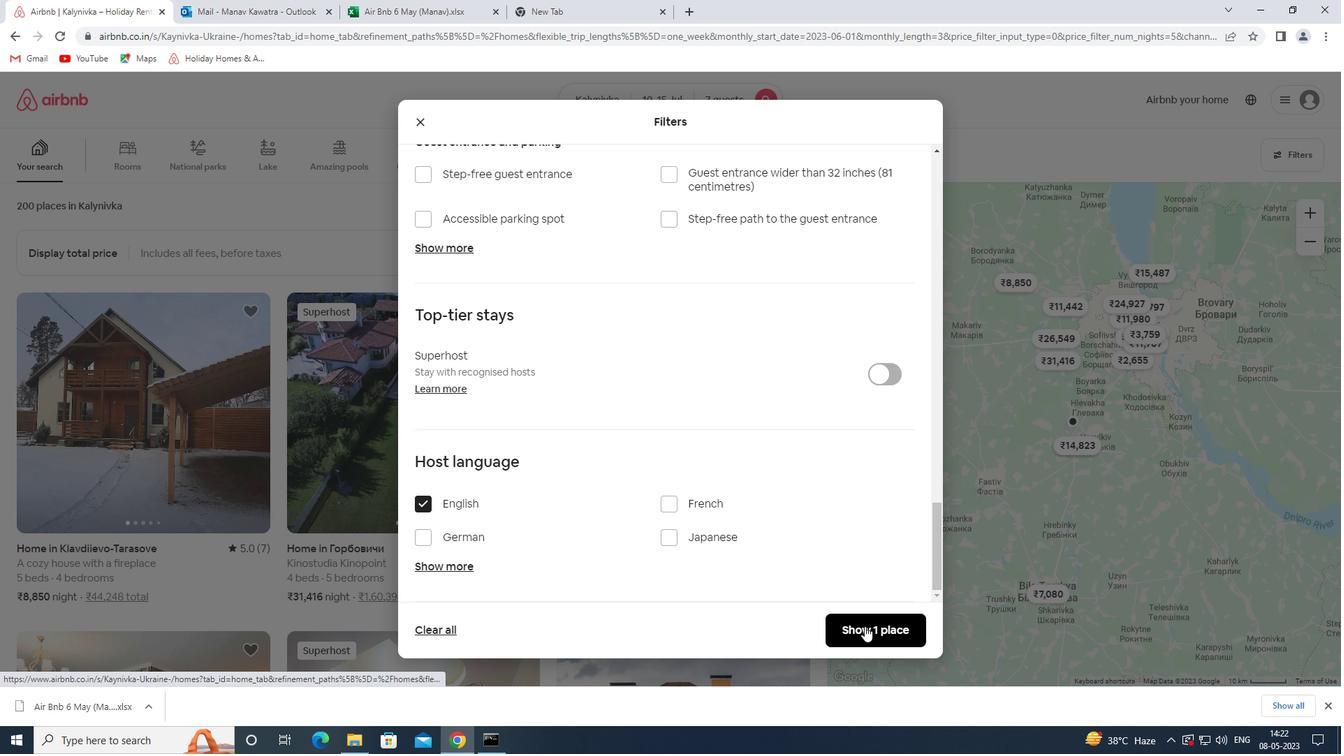 
